 Task: Create small multiples to display multiple related charts together for comparative analysis.
Action: Mouse moved to (384, 251)
Screenshot: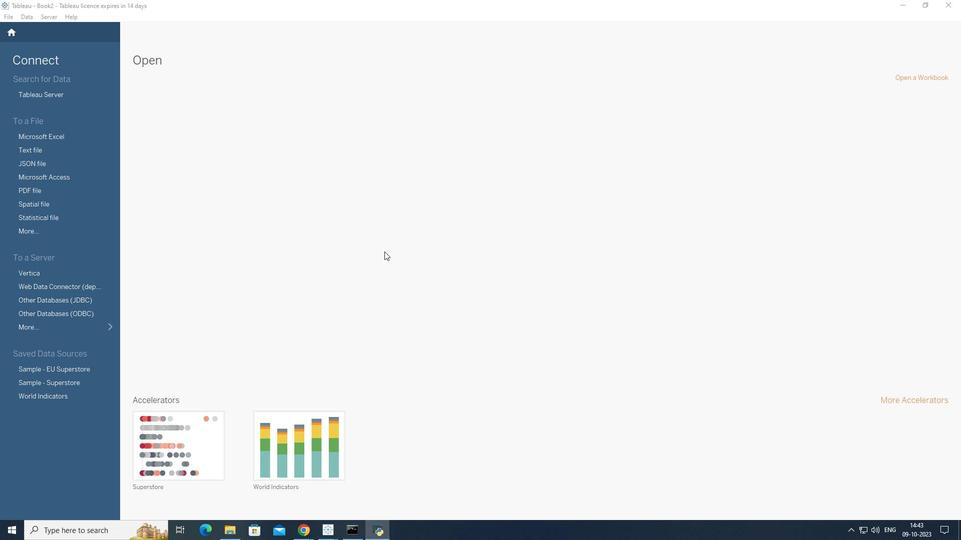
Action: Mouse pressed left at (384, 251)
Screenshot: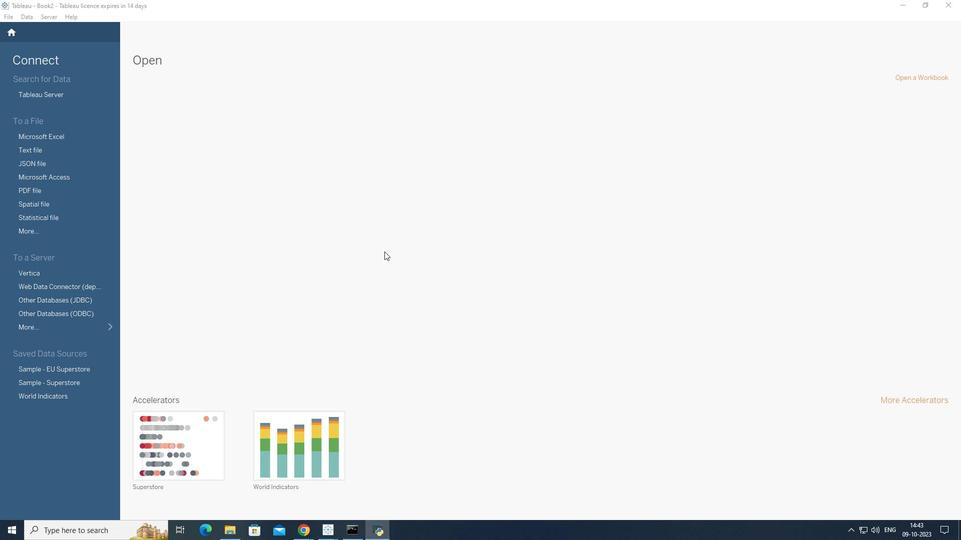 
Action: Mouse moved to (70, 135)
Screenshot: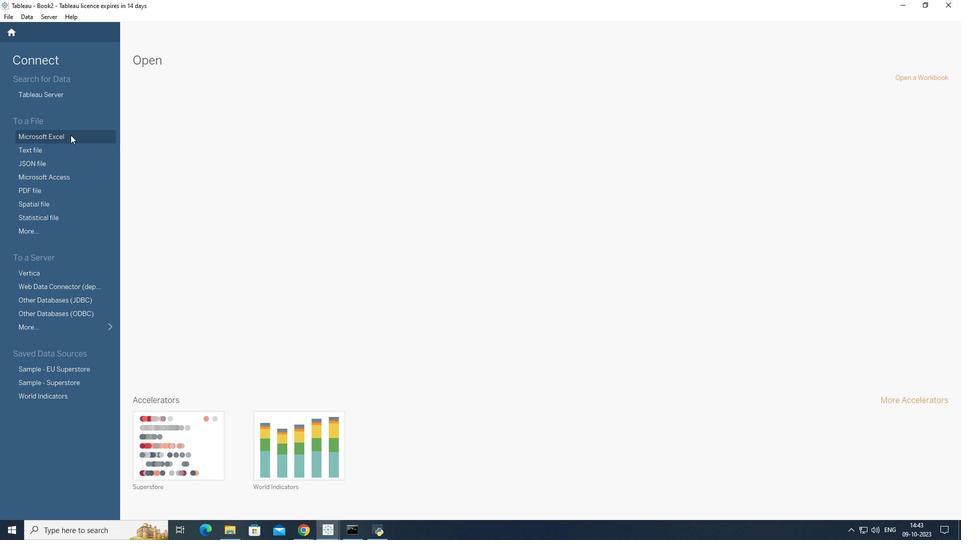 
Action: Mouse pressed left at (70, 135)
Screenshot: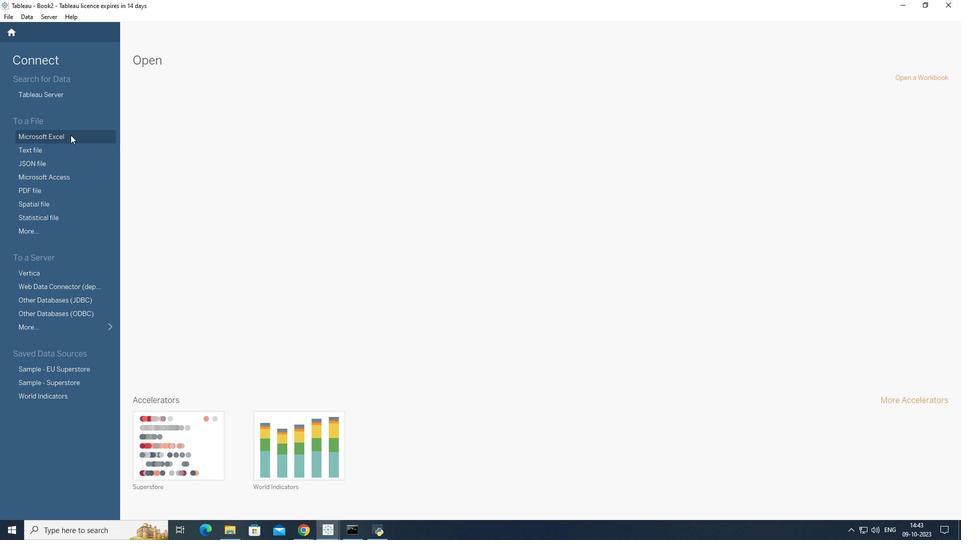 
Action: Mouse moved to (131, 120)
Screenshot: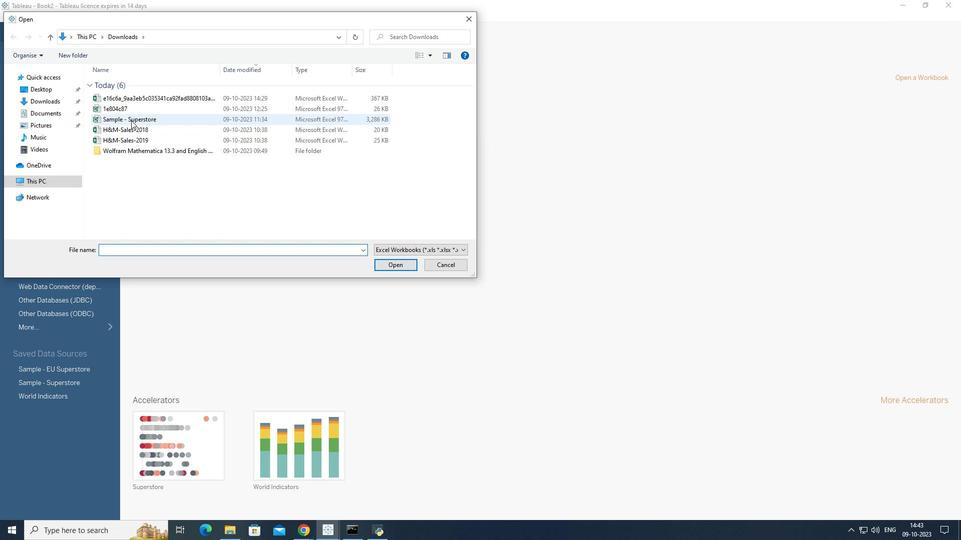 
Action: Mouse pressed left at (131, 120)
Screenshot: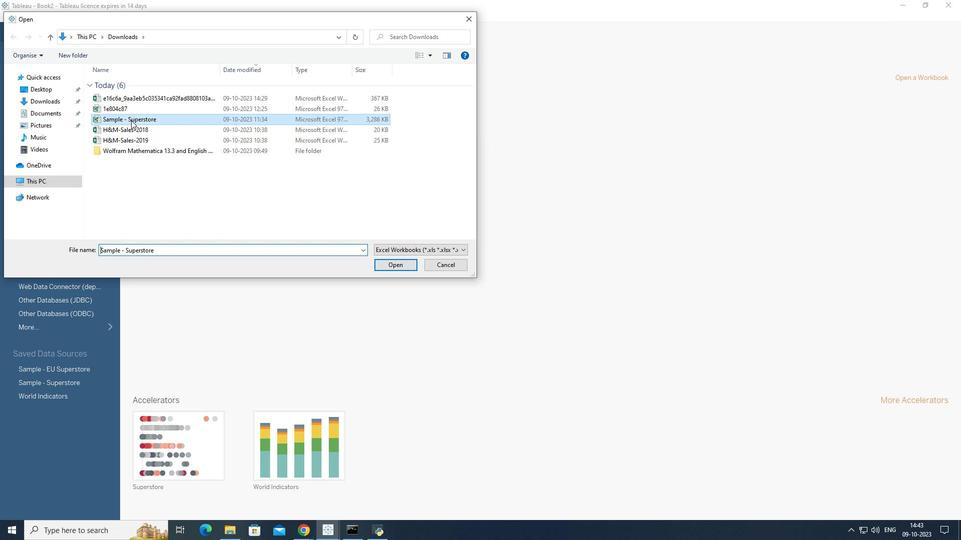 
Action: Mouse moved to (379, 262)
Screenshot: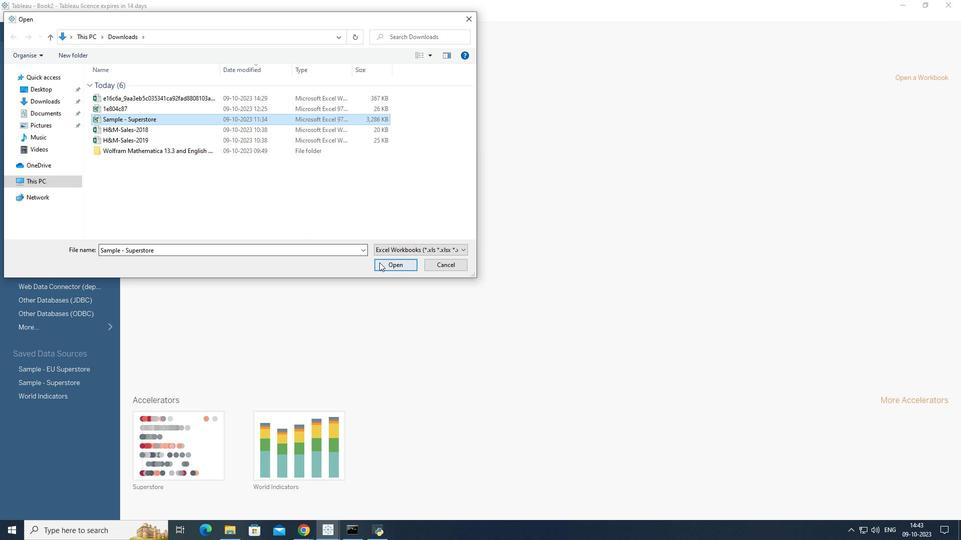 
Action: Mouse pressed left at (379, 262)
Screenshot: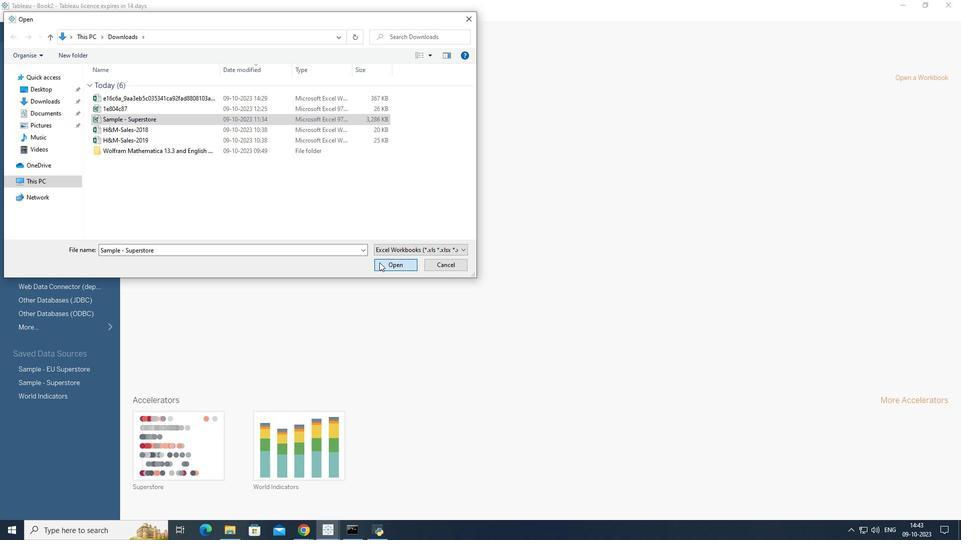 
Action: Mouse moved to (47, 112)
Screenshot: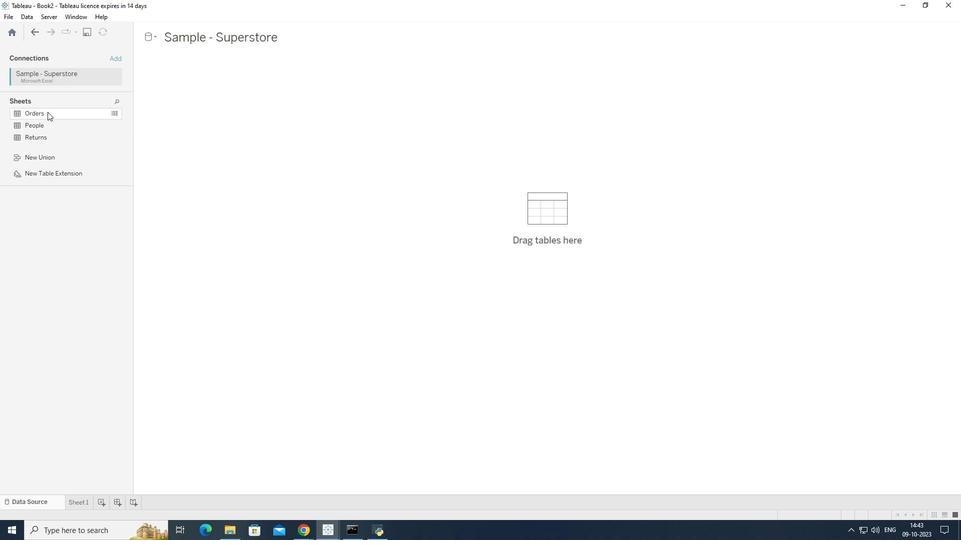 
Action: Mouse pressed left at (47, 112)
Screenshot: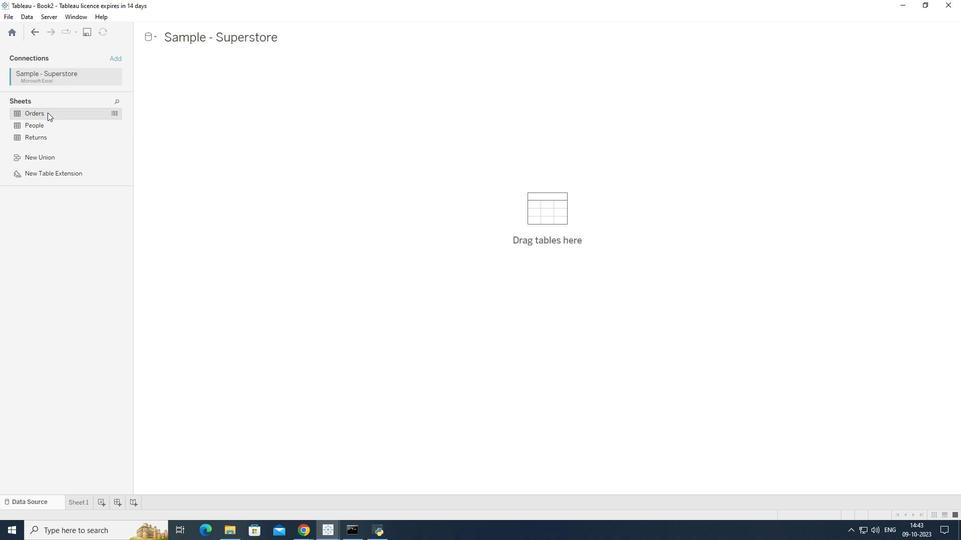 
Action: Mouse moved to (362, 283)
Screenshot: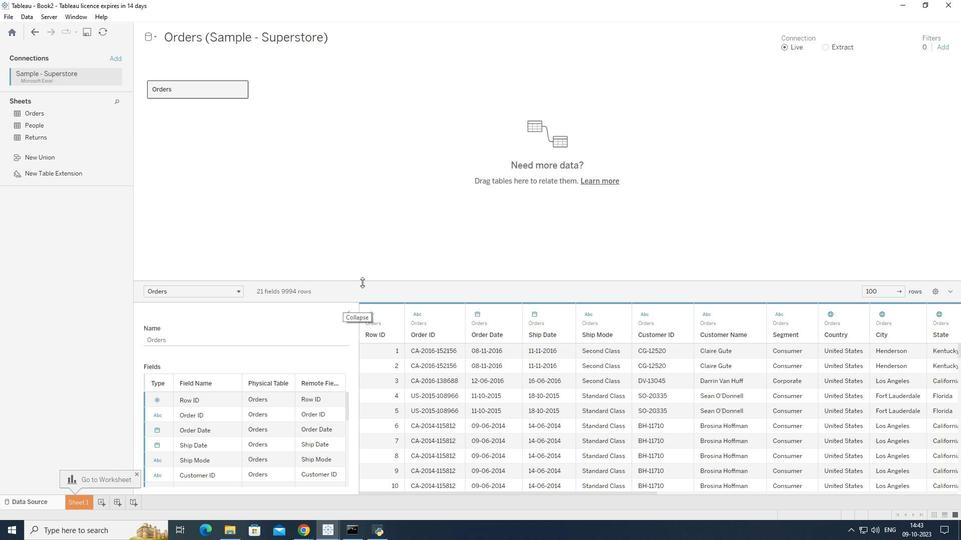 
Action: Mouse pressed left at (362, 283)
Screenshot: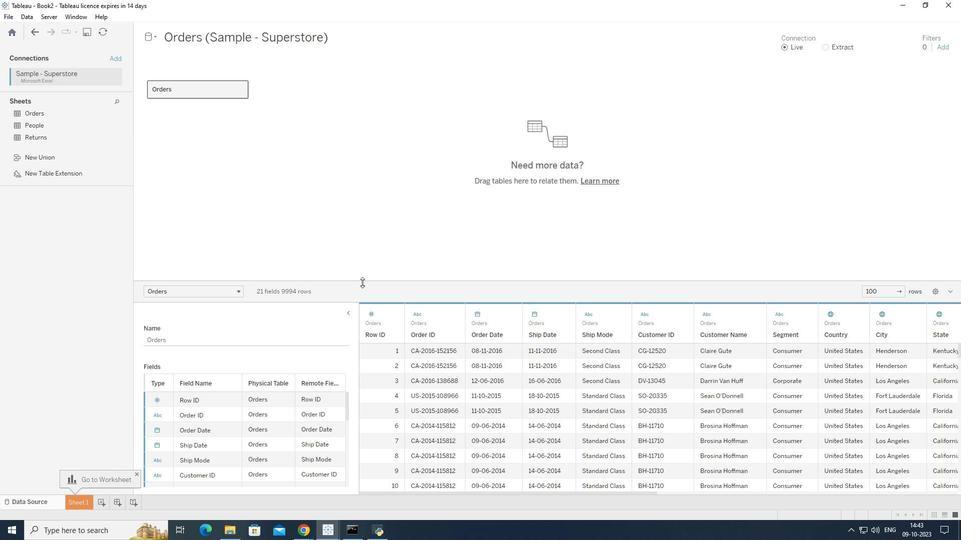 
Action: Mouse moved to (350, 219)
Screenshot: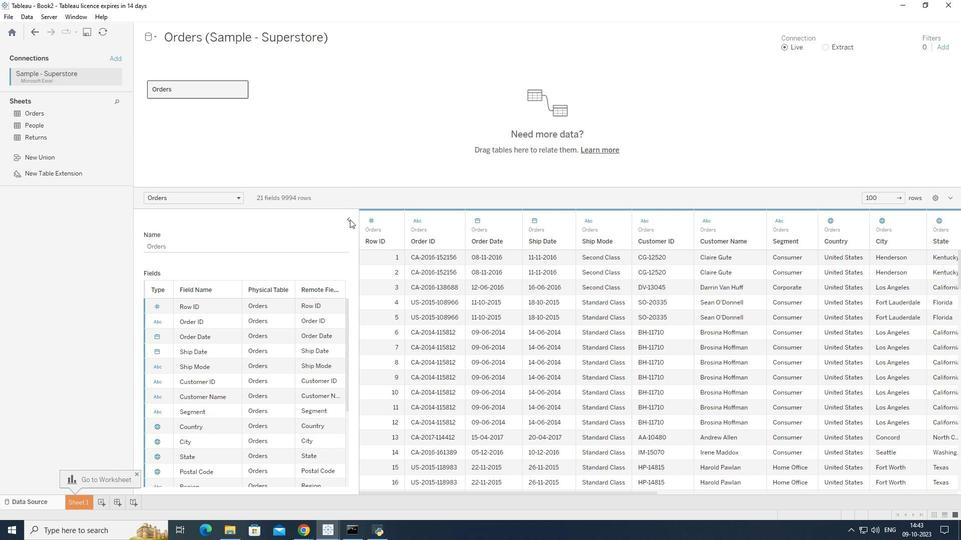 
Action: Mouse pressed left at (350, 219)
Screenshot: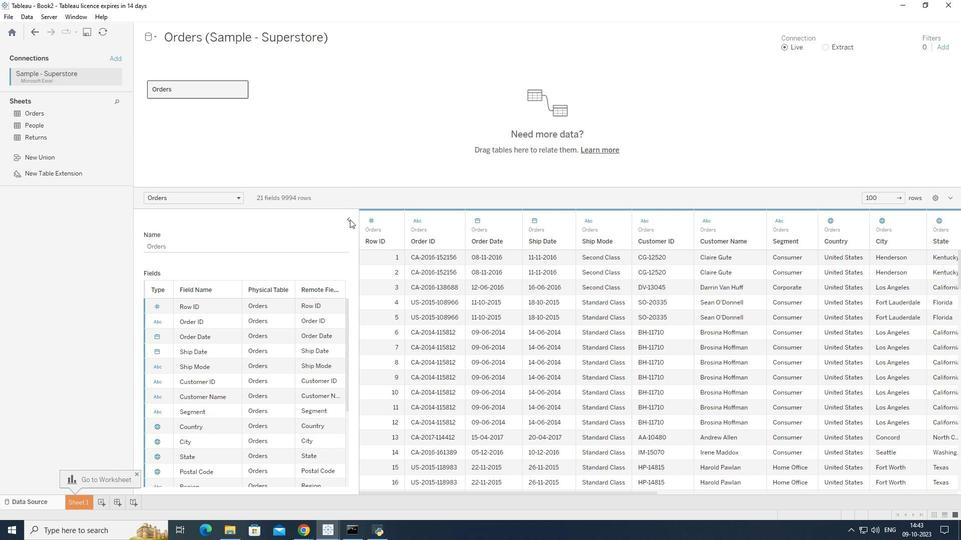 
Action: Mouse moved to (327, 493)
Screenshot: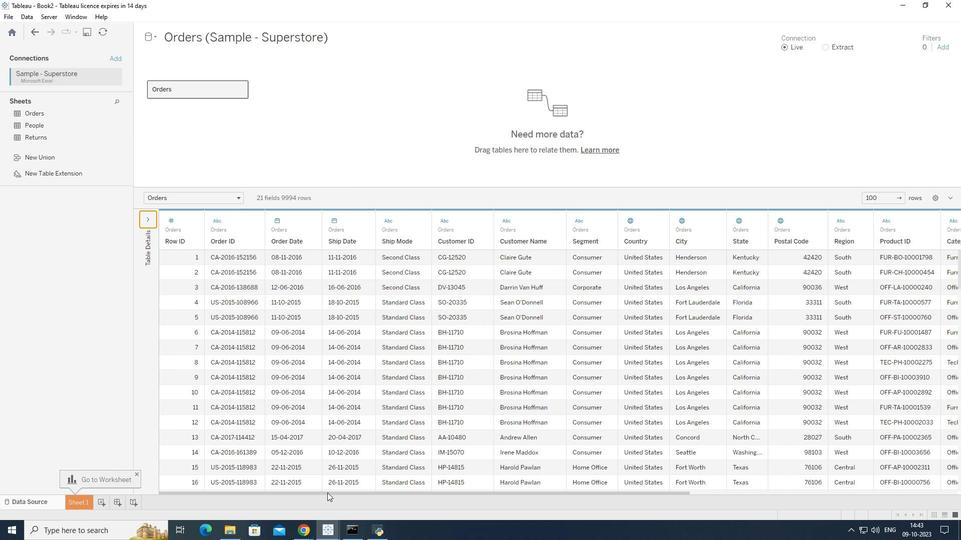 
Action: Mouse pressed left at (327, 493)
Screenshot: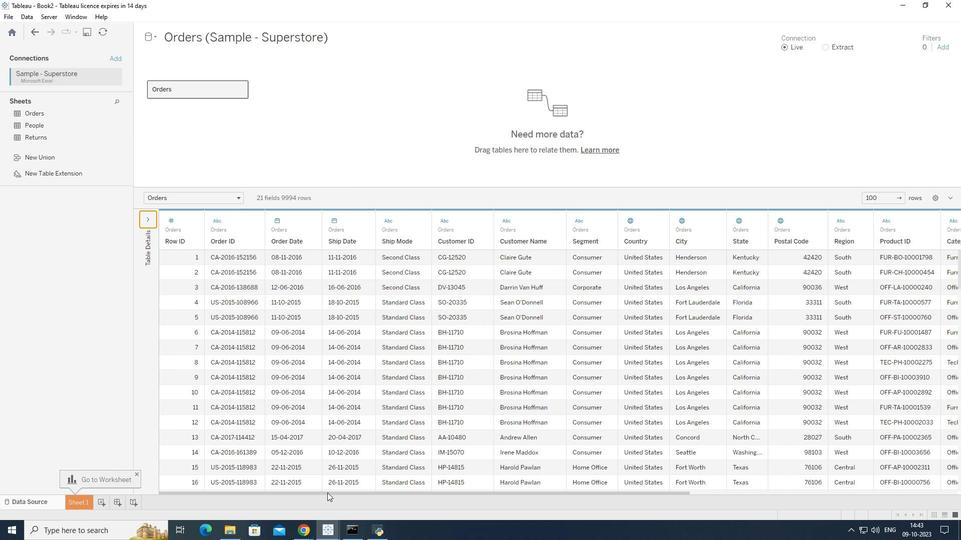 
Action: Mouse moved to (612, 362)
Screenshot: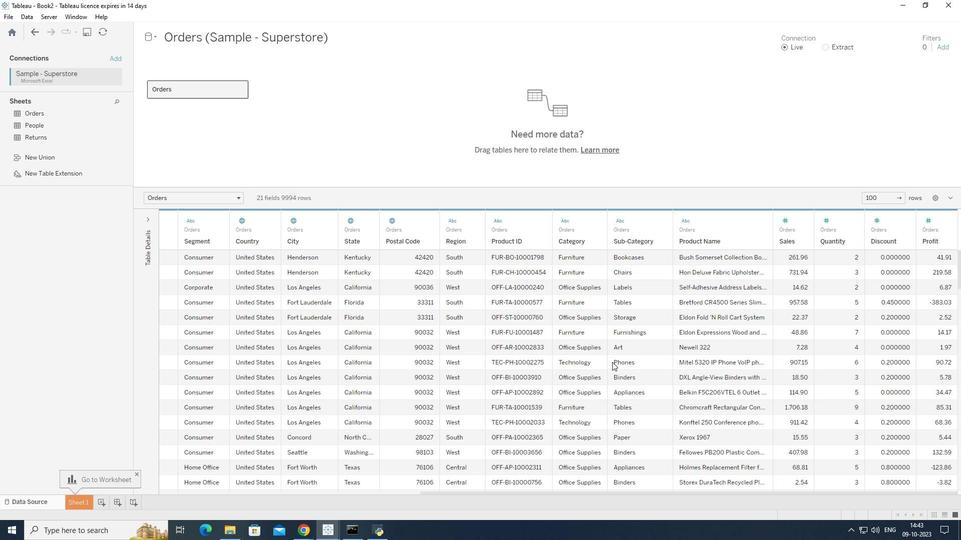 
Action: Mouse scrolled (612, 362) with delta (0, 0)
Screenshot: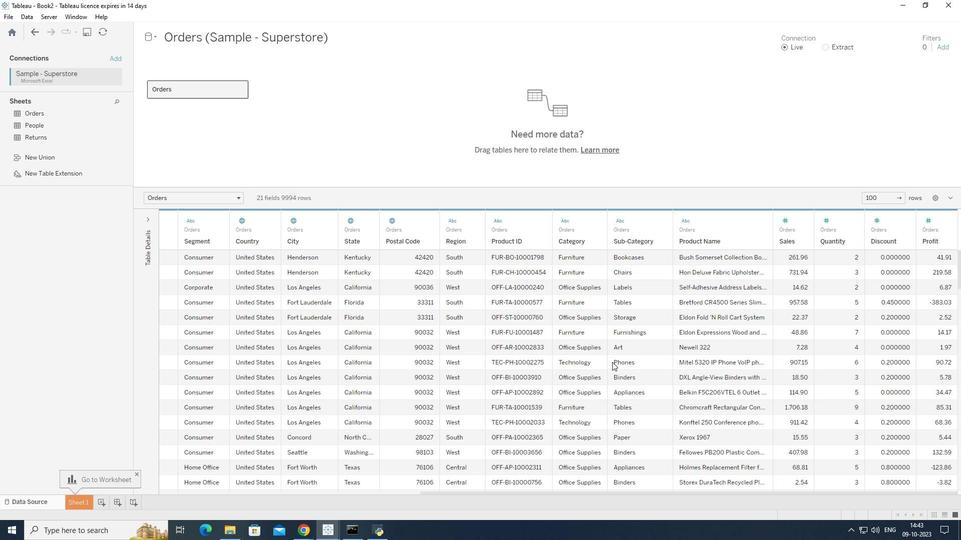 
Action: Mouse scrolled (612, 362) with delta (0, 0)
Screenshot: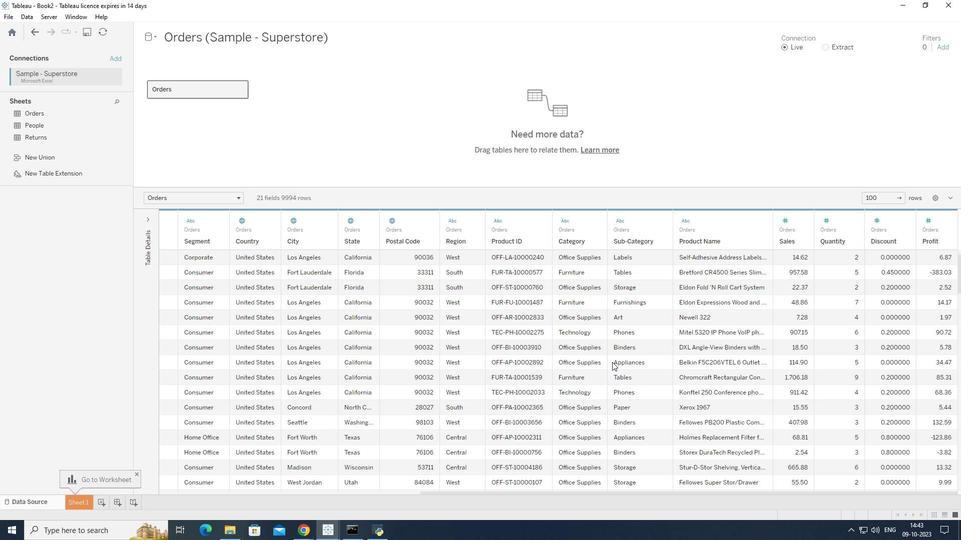 
Action: Mouse scrolled (612, 362) with delta (0, 0)
Screenshot: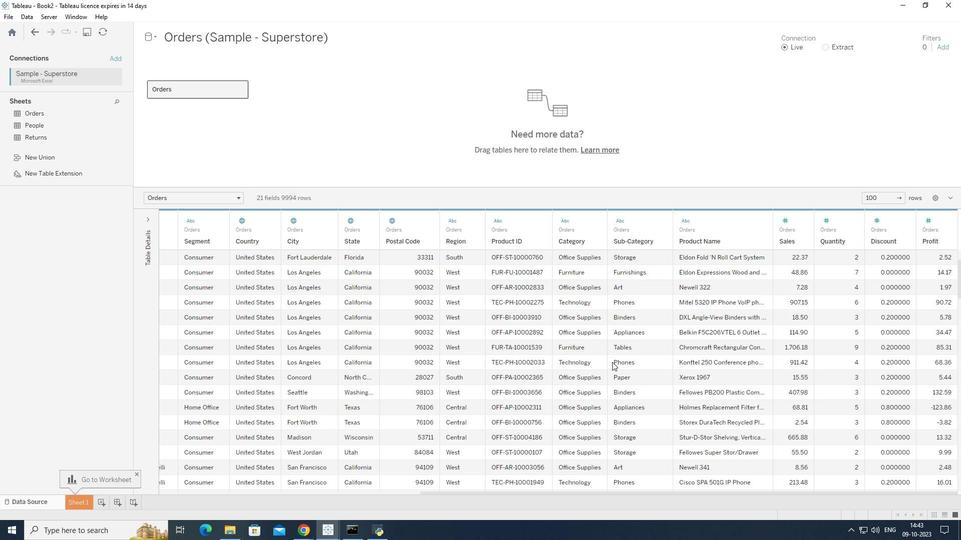 
Action: Mouse scrolled (612, 362) with delta (0, 0)
Screenshot: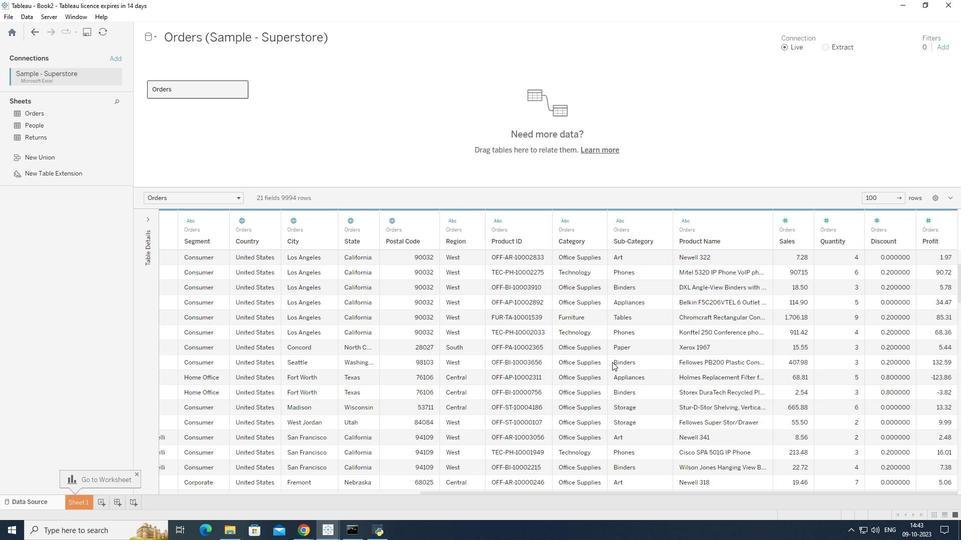
Action: Mouse scrolled (612, 362) with delta (0, 0)
Screenshot: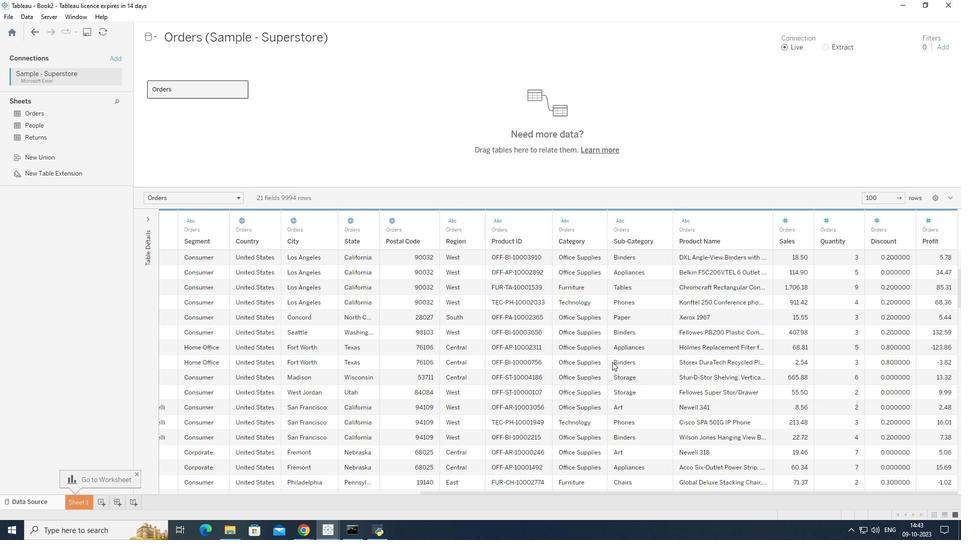 
Action: Mouse scrolled (612, 362) with delta (0, 0)
Screenshot: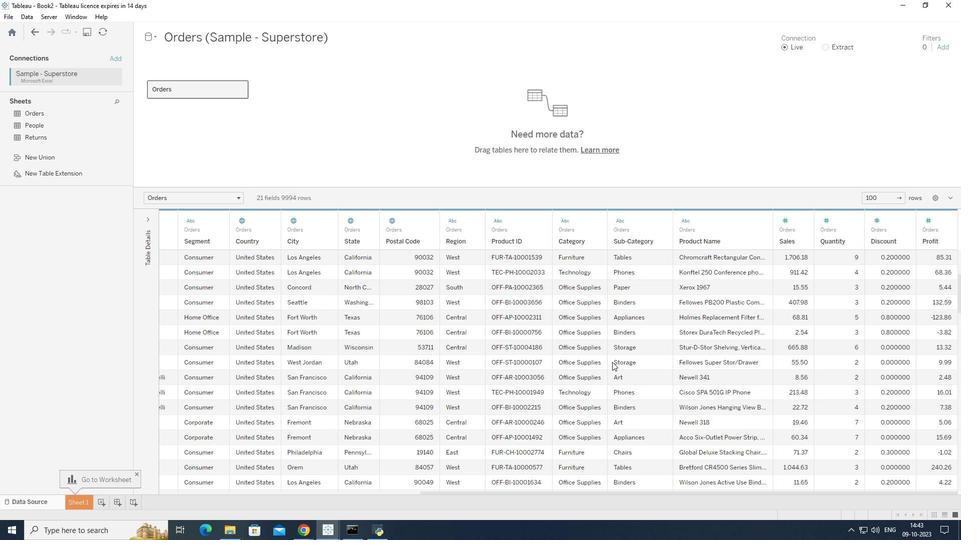 
Action: Mouse scrolled (612, 362) with delta (0, 0)
Screenshot: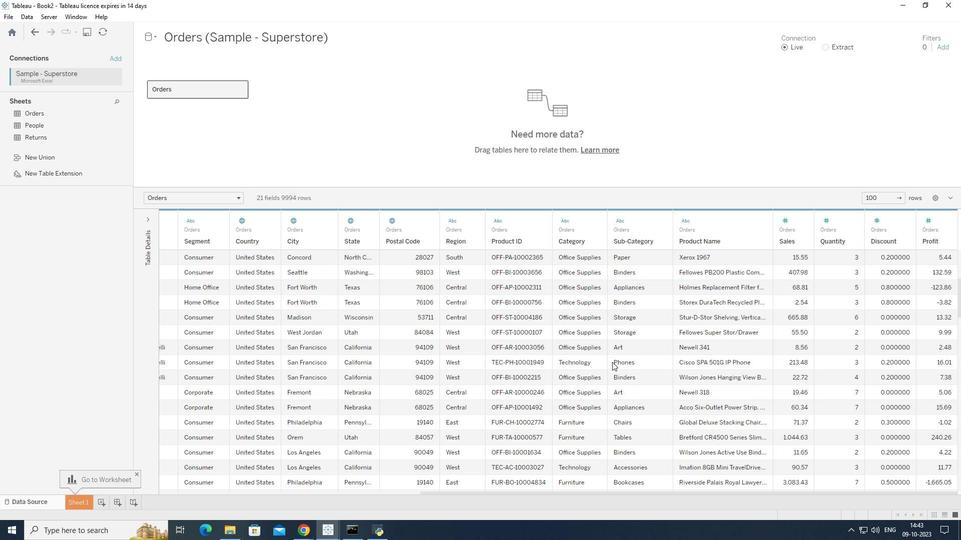 
Action: Mouse scrolled (612, 362) with delta (0, 0)
Screenshot: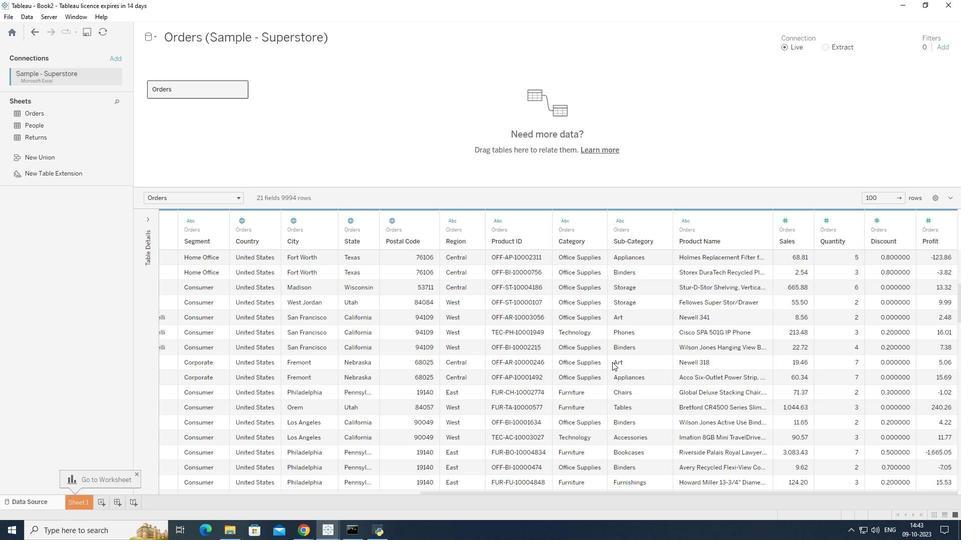 
Action: Mouse moved to (73, 500)
Screenshot: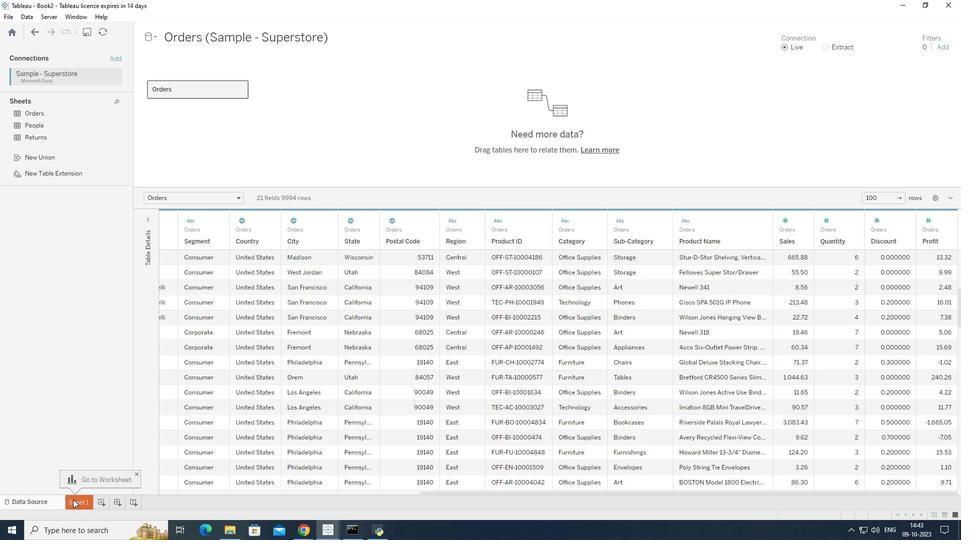 
Action: Mouse pressed left at (73, 500)
Screenshot: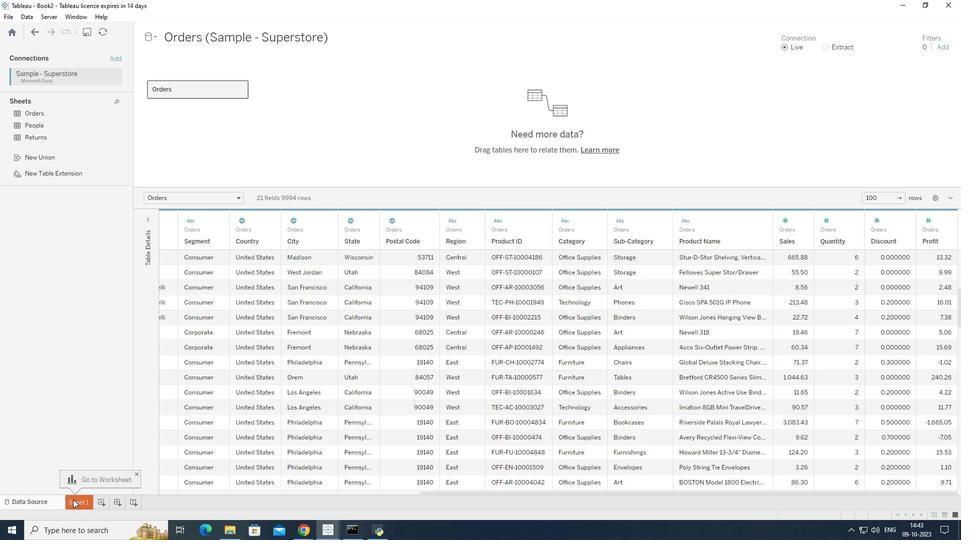 
Action: Mouse moved to (333, 245)
Screenshot: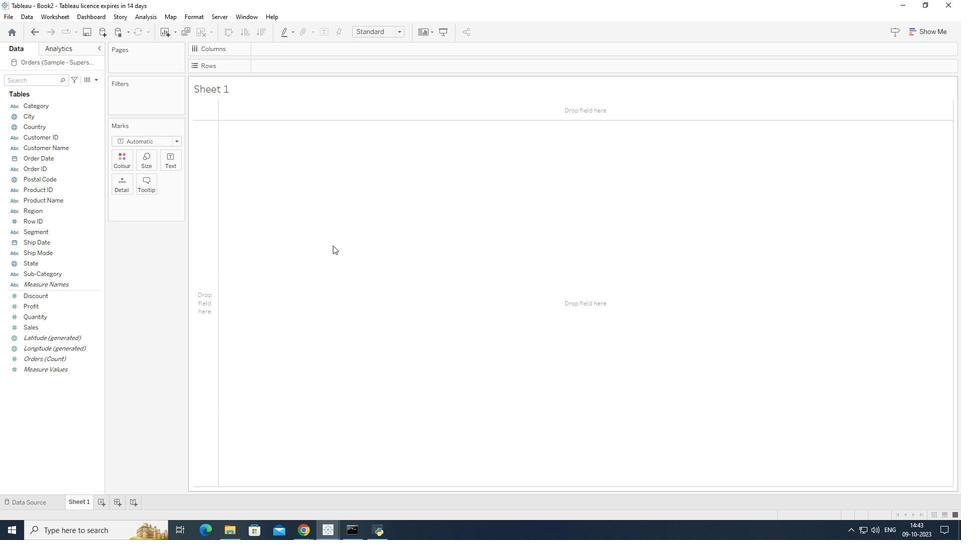 
Action: Mouse pressed left at (333, 245)
Screenshot: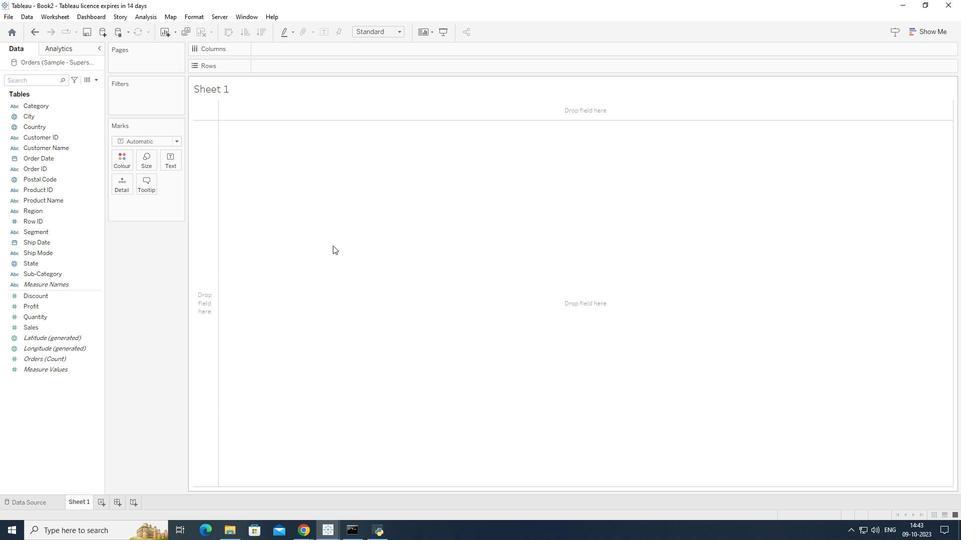 
Action: Mouse moved to (32, 325)
Screenshot: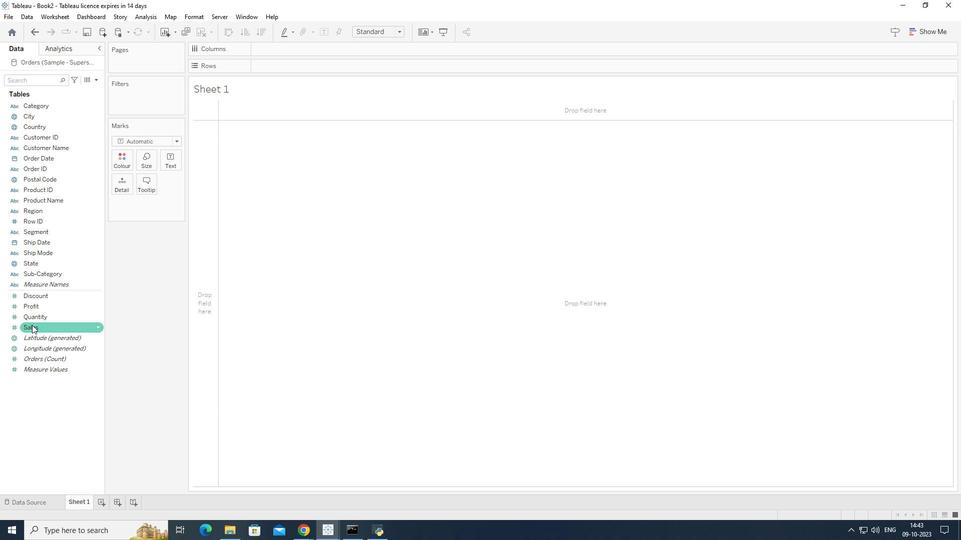 
Action: Mouse pressed left at (32, 325)
Screenshot: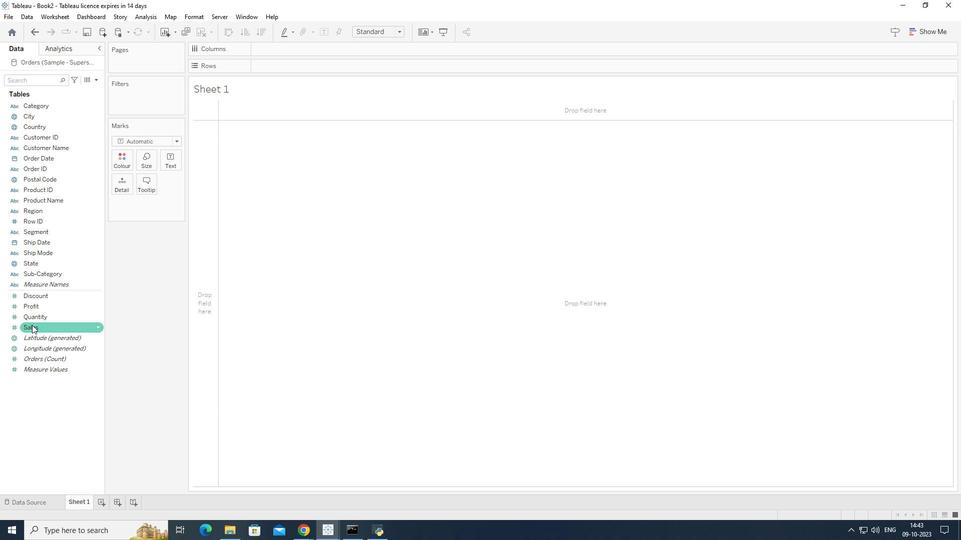 
Action: Mouse moved to (51, 158)
Screenshot: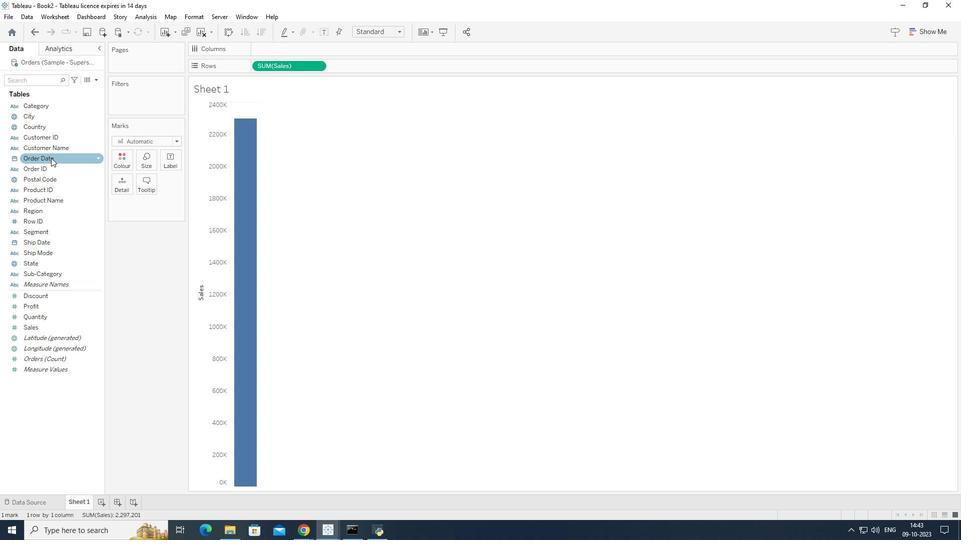 
Action: Mouse pressed left at (51, 158)
Screenshot: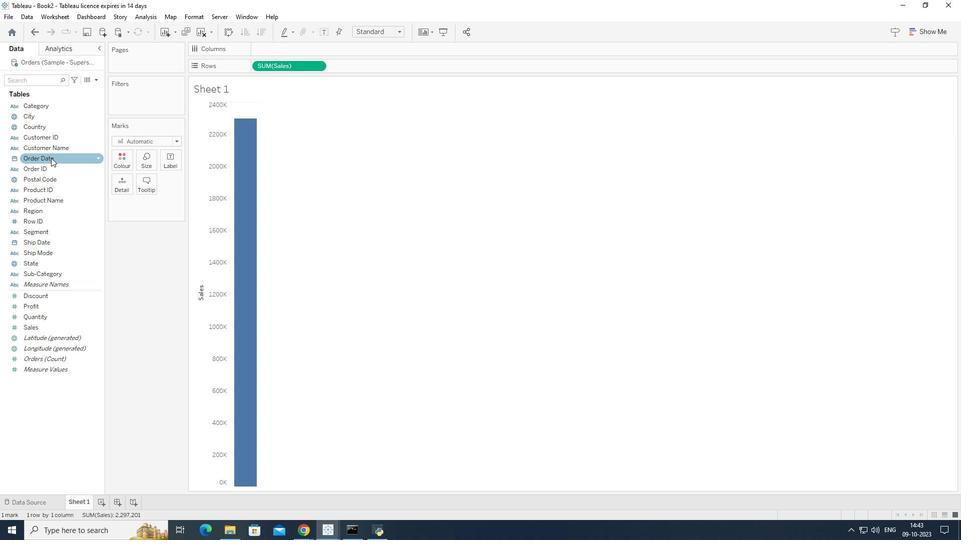 
Action: Mouse moved to (319, 49)
Screenshot: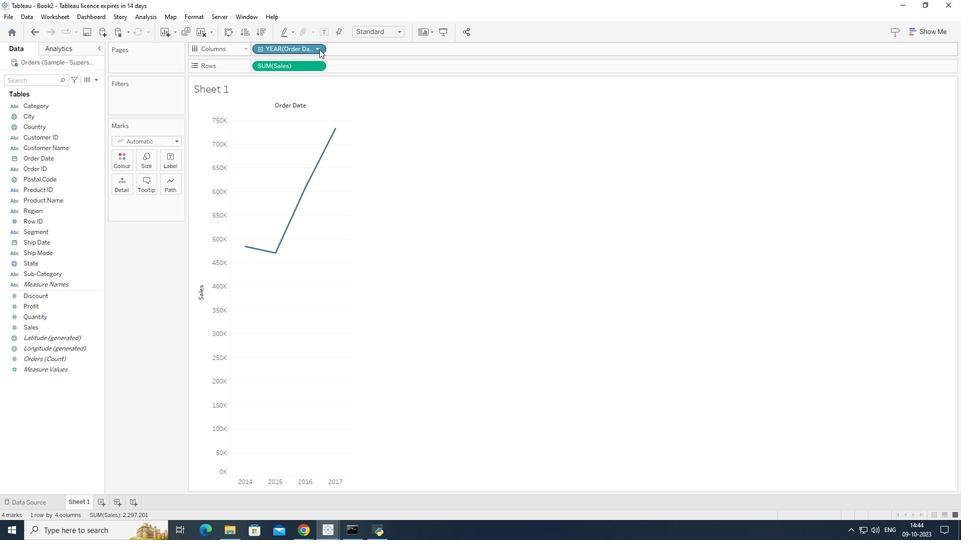 
Action: Mouse pressed left at (319, 49)
Screenshot: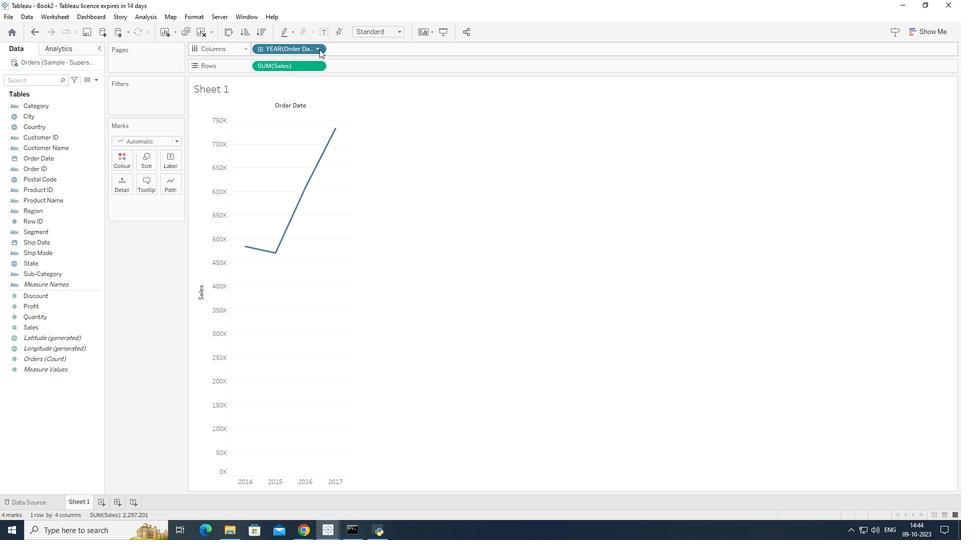 
Action: Mouse moved to (306, 250)
Screenshot: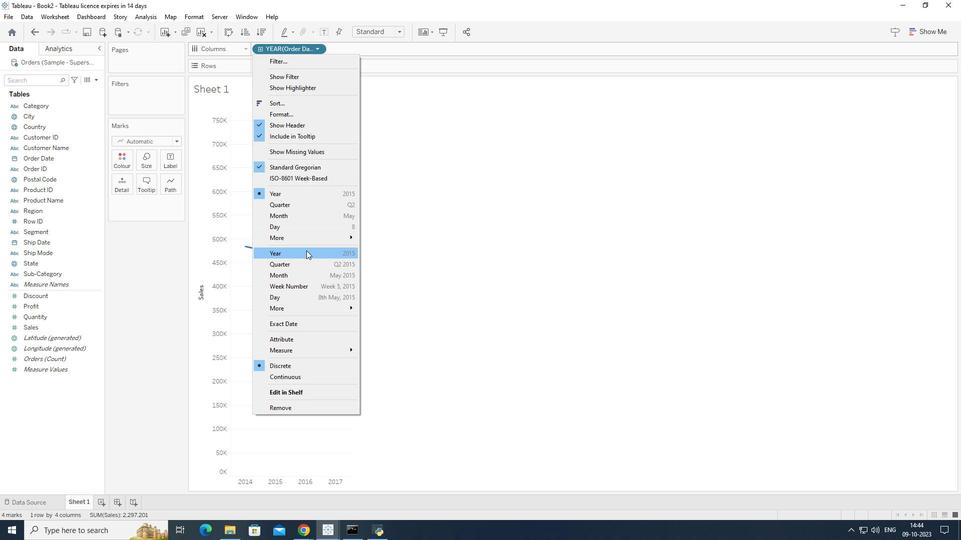 
Action: Mouse pressed left at (306, 250)
Screenshot: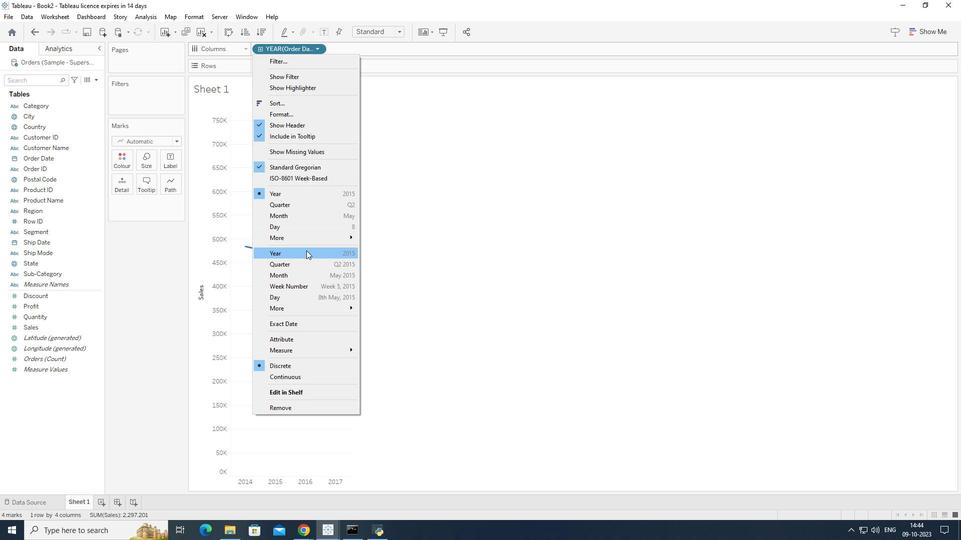 
Action: Mouse moved to (319, 51)
Screenshot: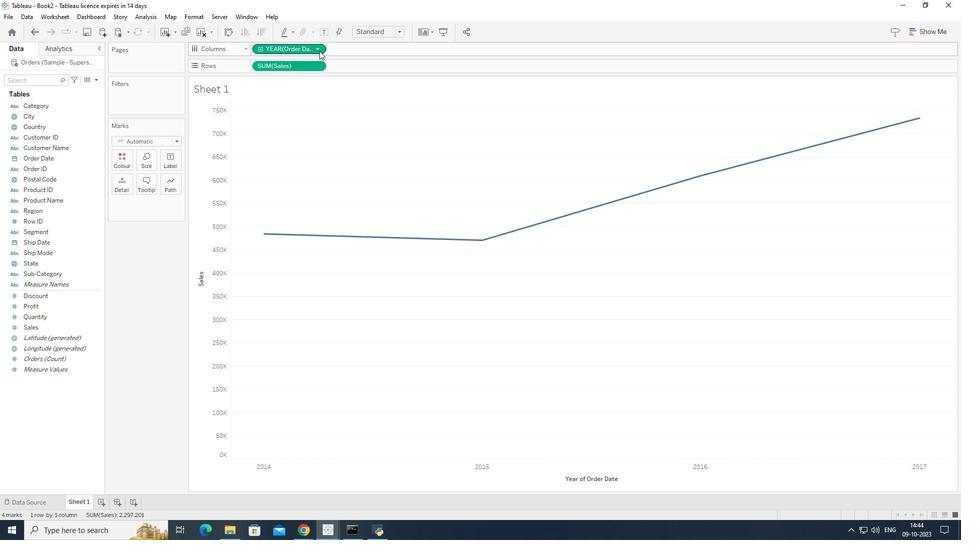 
Action: Mouse pressed left at (319, 51)
Screenshot: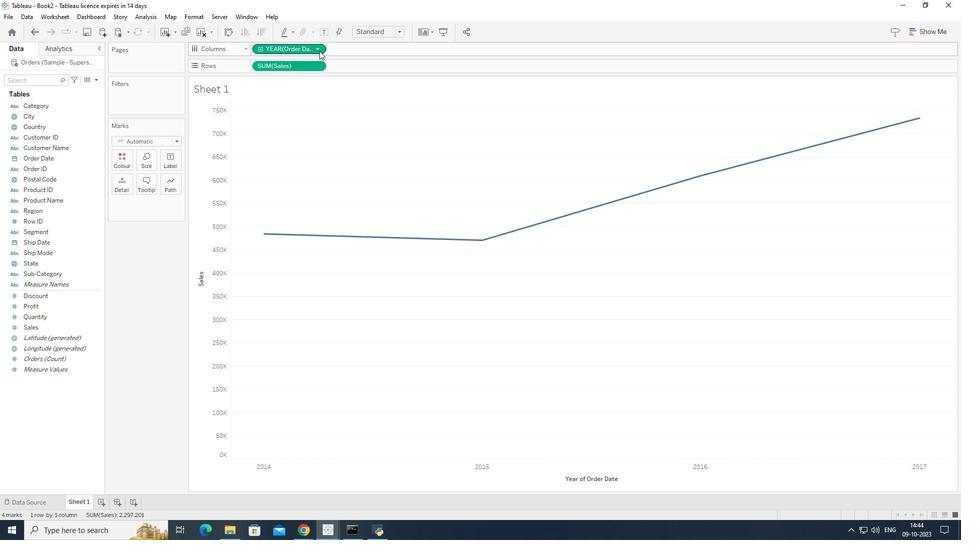 
Action: Mouse moved to (300, 247)
Screenshot: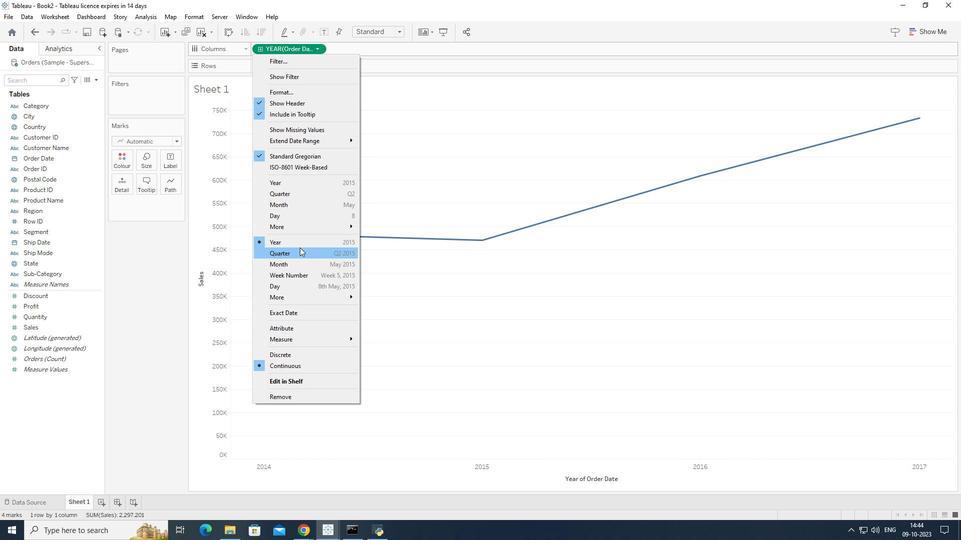 
Action: Mouse pressed left at (300, 247)
Screenshot: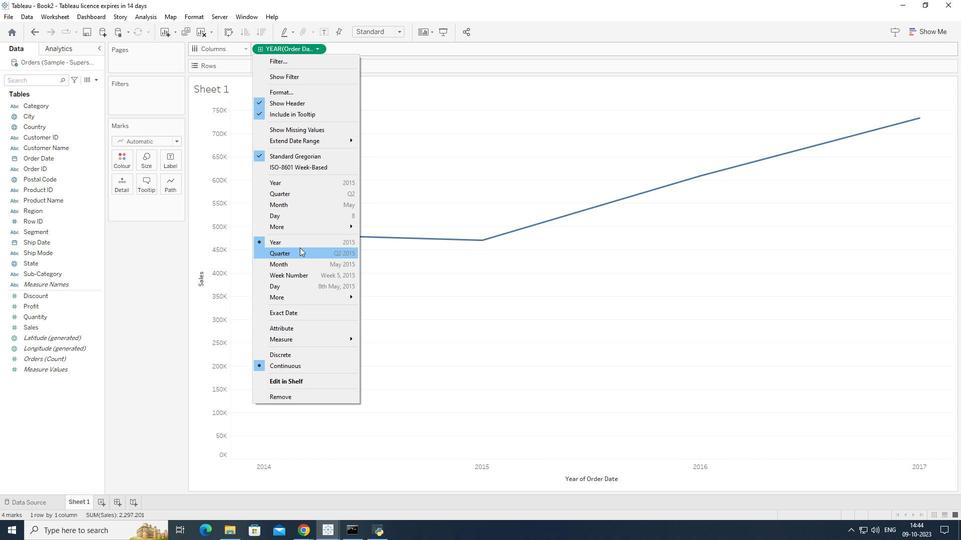 
Action: Mouse moved to (319, 49)
Screenshot: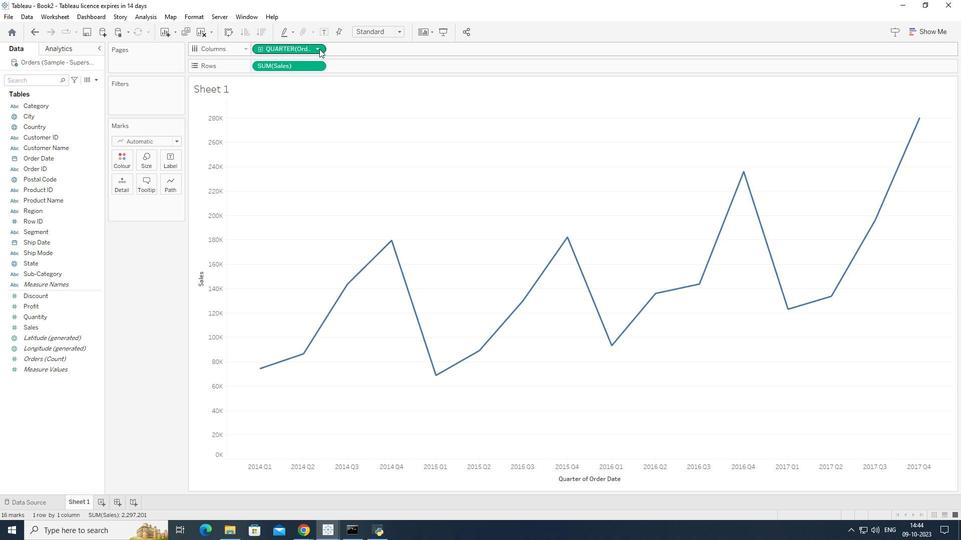 
Action: Mouse pressed left at (319, 49)
Screenshot: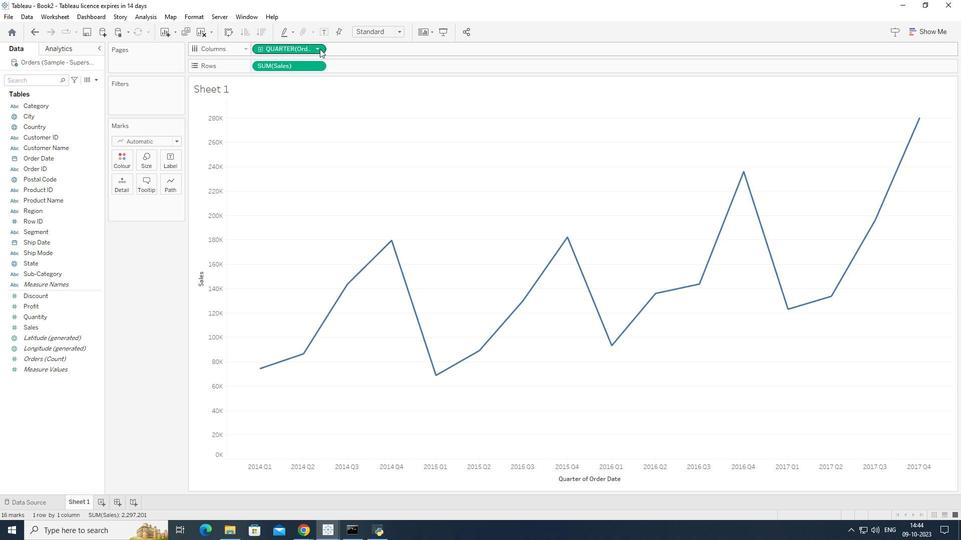 
Action: Mouse moved to (295, 190)
Screenshot: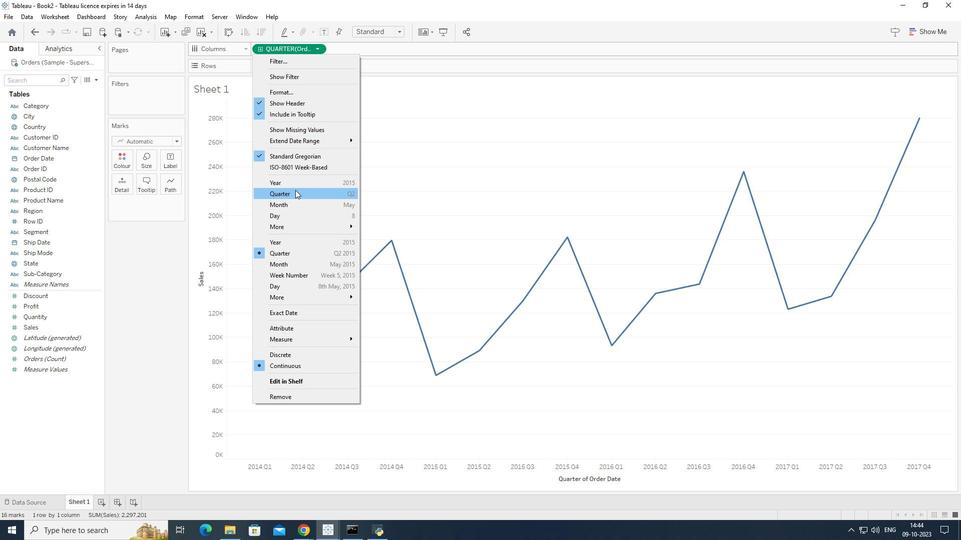
Action: Mouse pressed left at (295, 190)
Screenshot: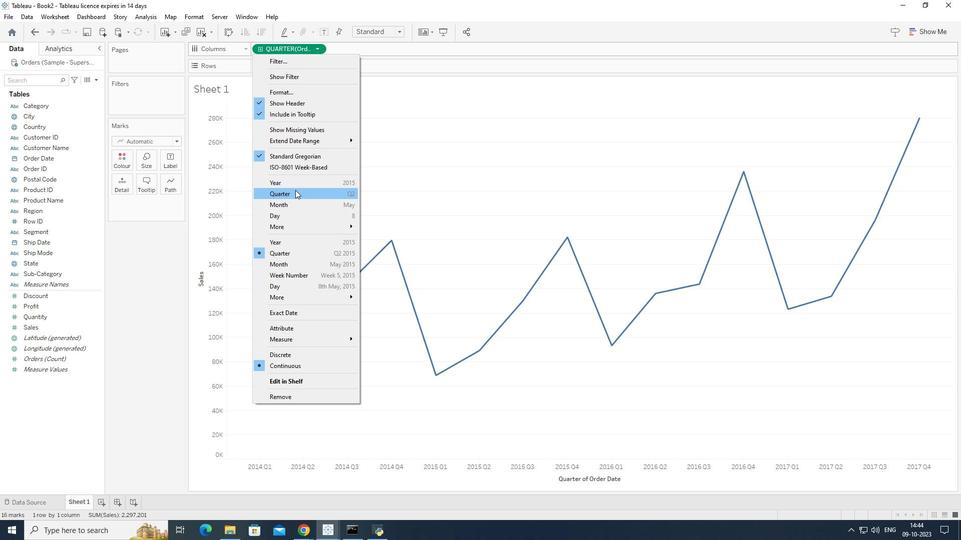 
Action: Mouse moved to (399, 30)
Screenshot: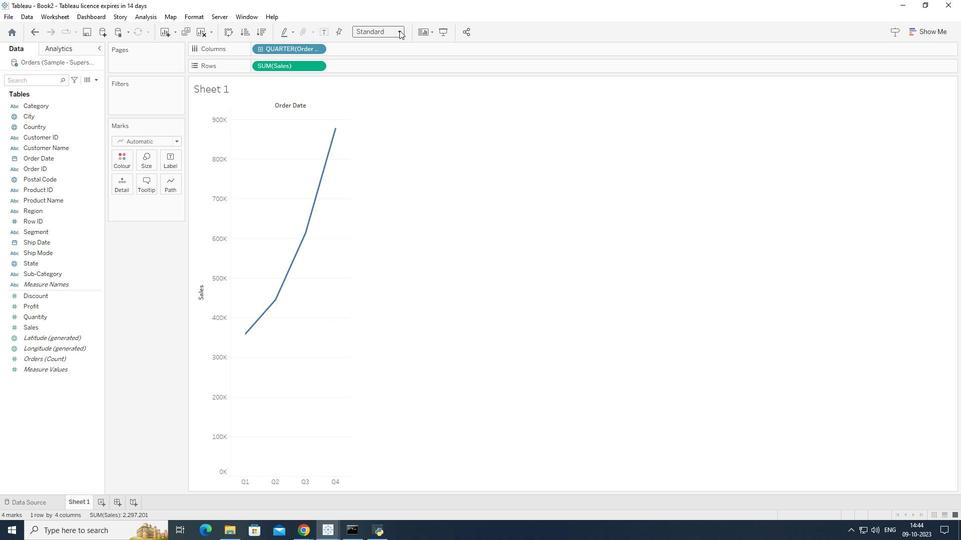 
Action: Mouse pressed left at (399, 30)
Screenshot: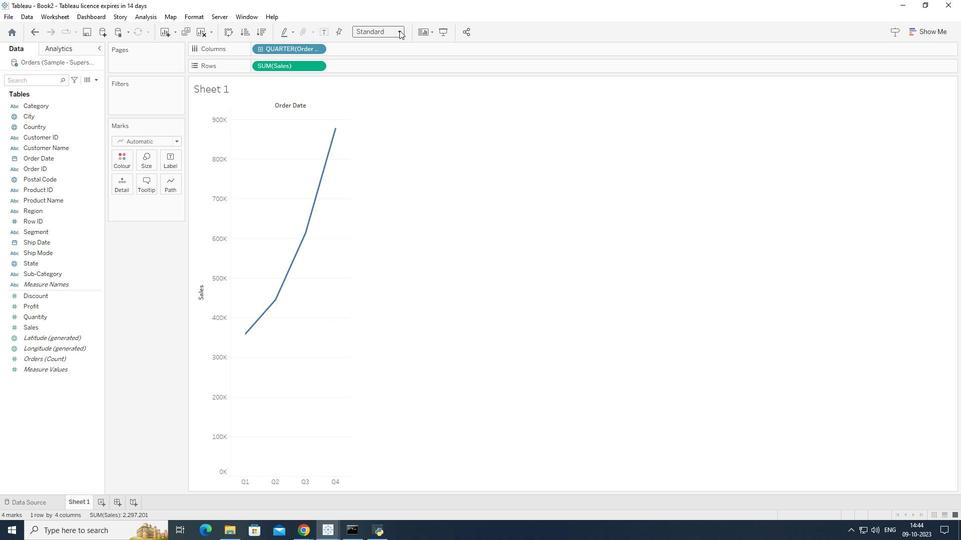
Action: Mouse moved to (390, 64)
Screenshot: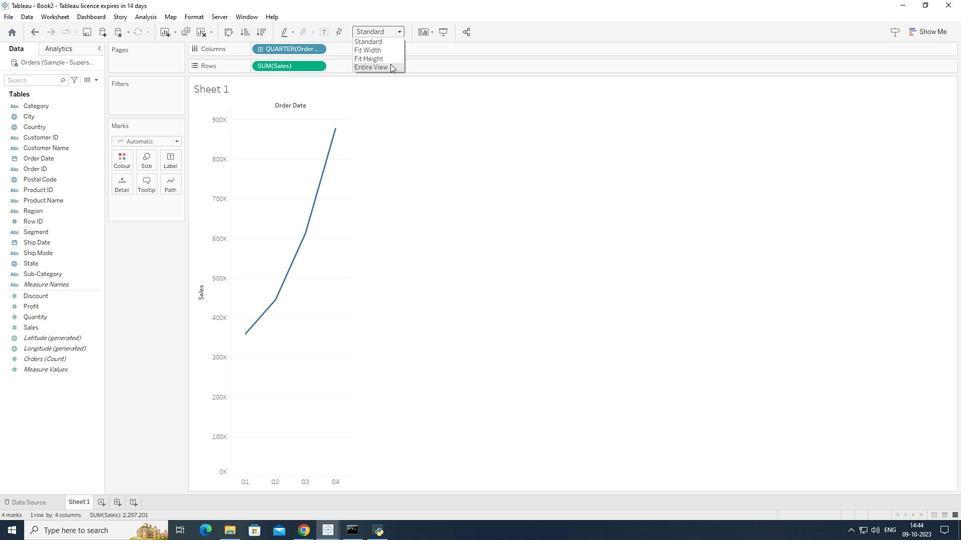 
Action: Mouse pressed left at (390, 64)
Screenshot: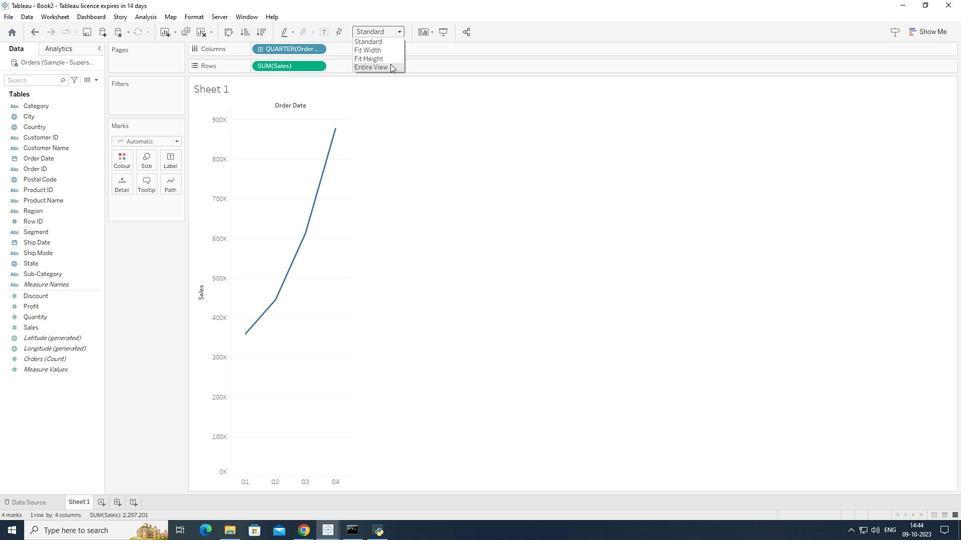 
Action: Mouse moved to (34, 105)
Screenshot: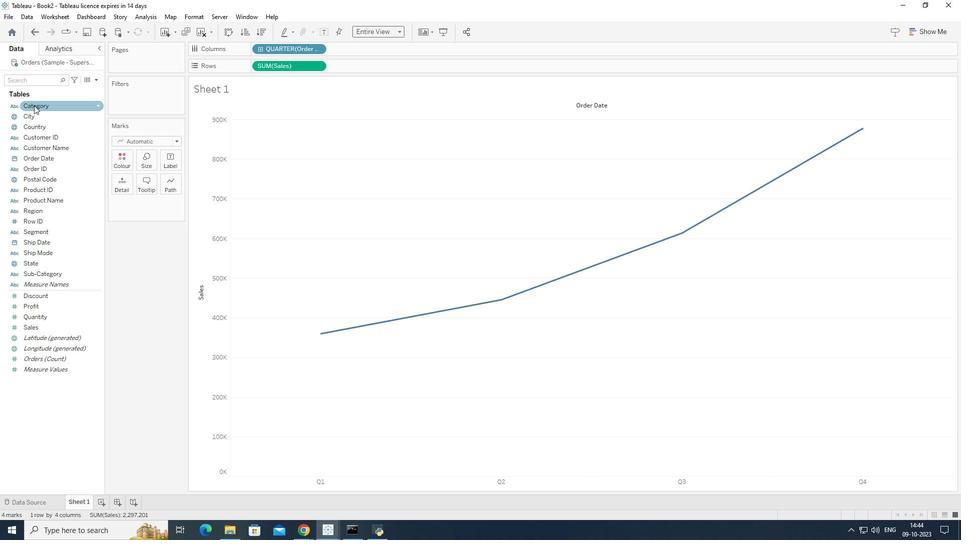
Action: Mouse pressed left at (34, 105)
Screenshot: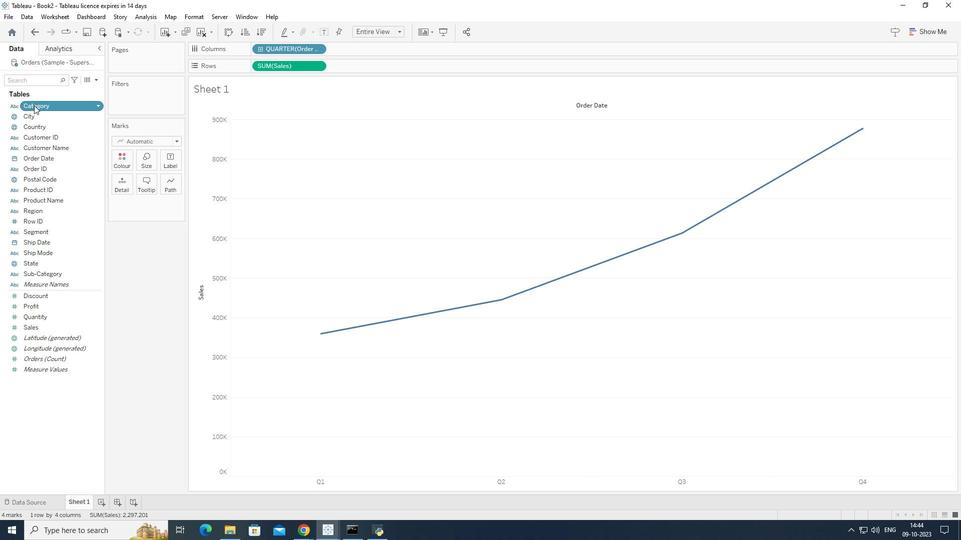 
Action: Mouse moved to (249, 93)
Screenshot: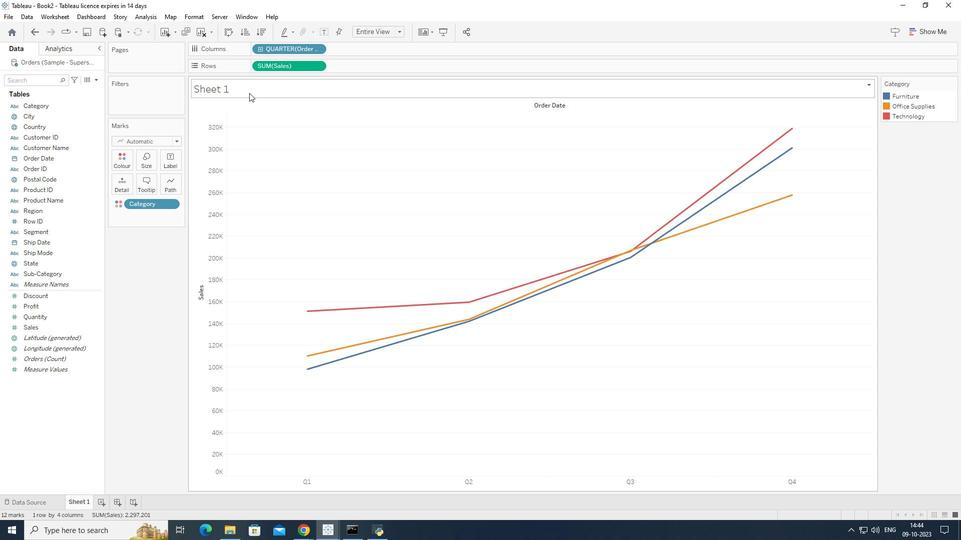 
Action: Mouse pressed left at (249, 93)
Screenshot: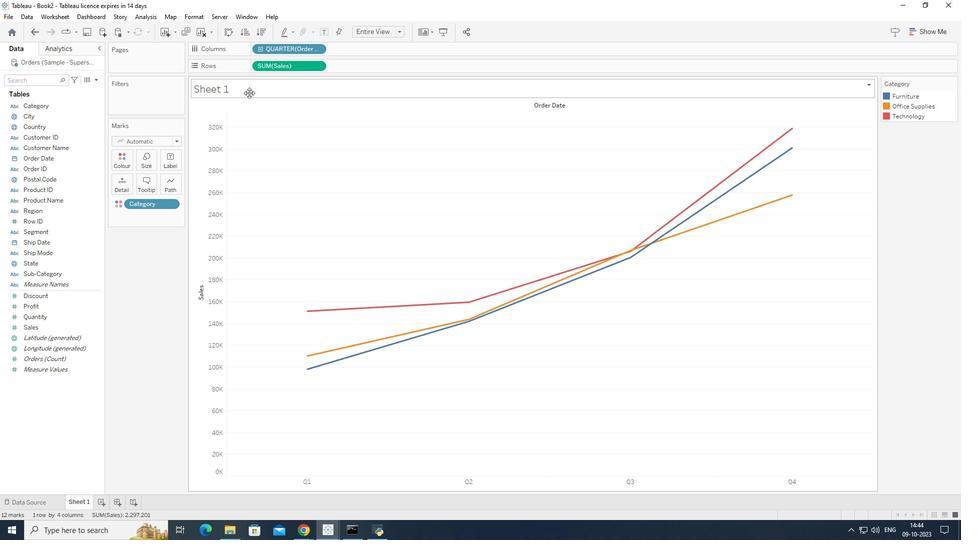 
Action: Mouse pressed left at (249, 93)
Screenshot: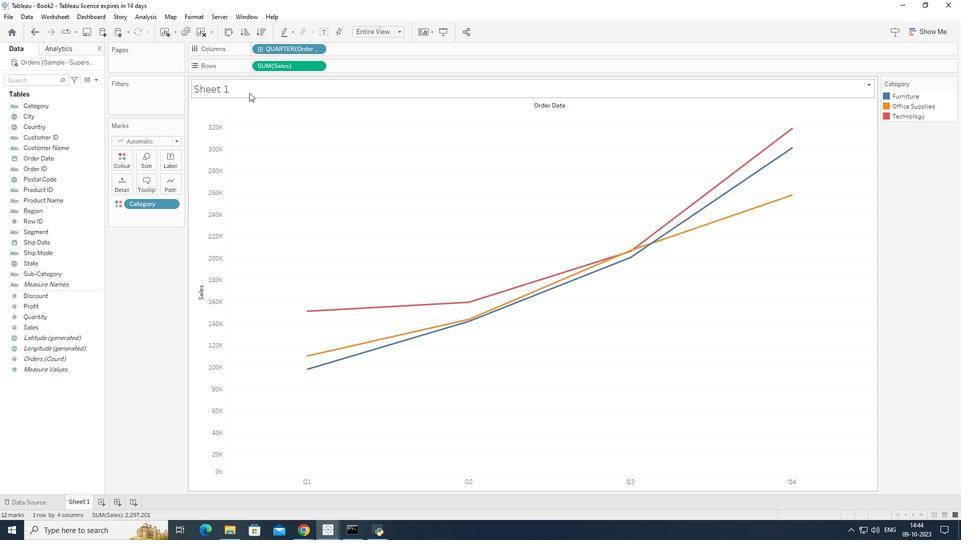 
Action: Mouse moved to (436, 221)
Screenshot: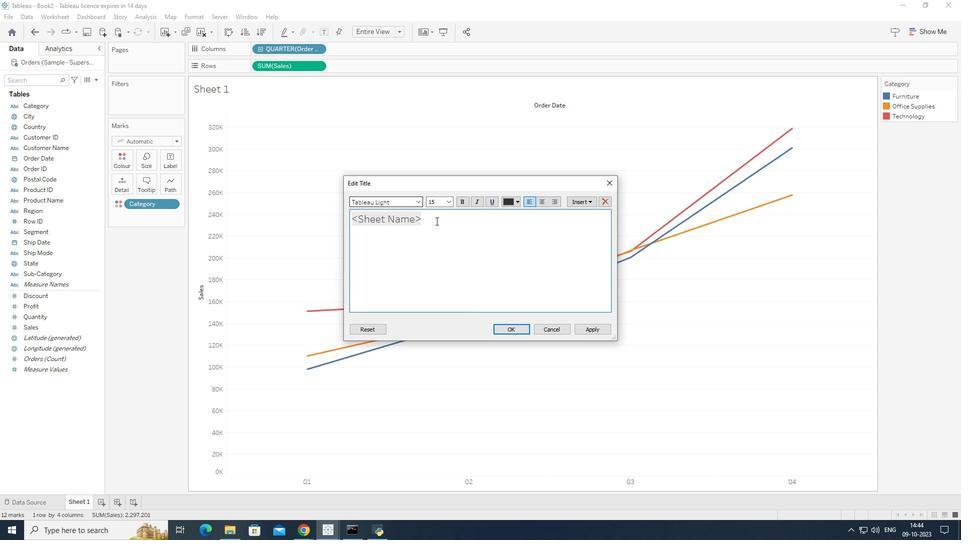 
Action: Mouse pressed left at (436, 221)
Screenshot: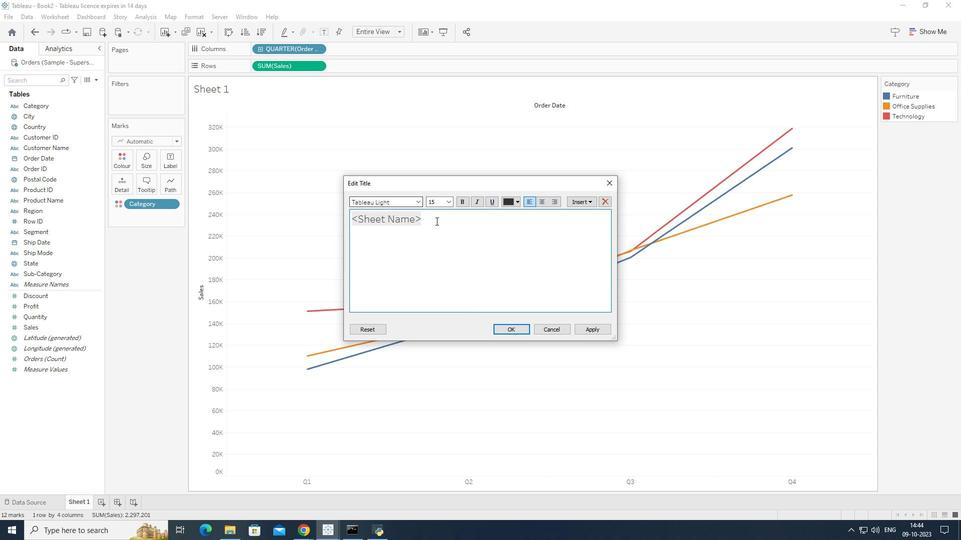 
Action: Key pressed <Key.backspace><Key.backspace><Key.backspace><Key.backspace><Key.backspace><Key.backspace><Key.backspace><Key.backspace><Key.backspace><Key.backspace><Key.backspace><Key.backspace><Key.shift_r>Quarterly<Key.space><Key.shift_r>Sales
Screenshot: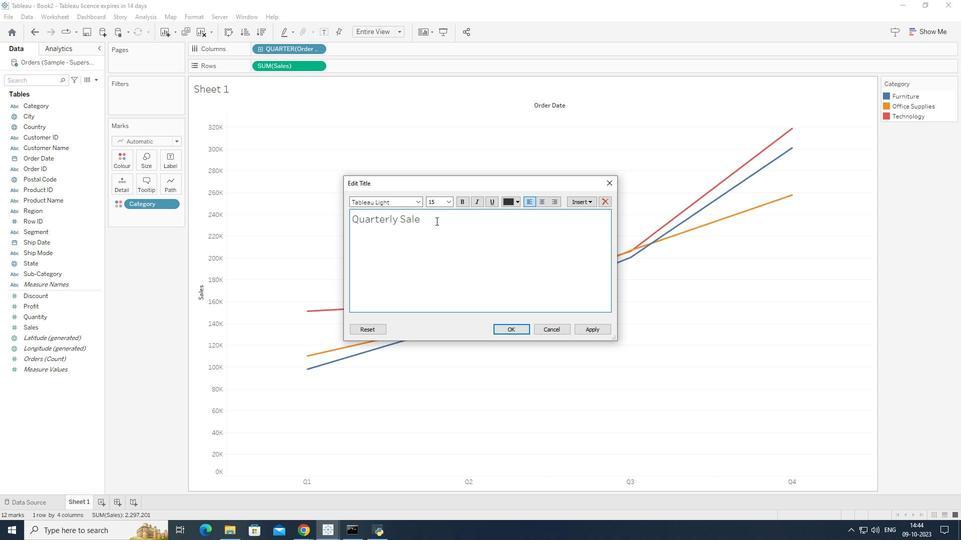 
Action: Mouse moved to (518, 331)
Screenshot: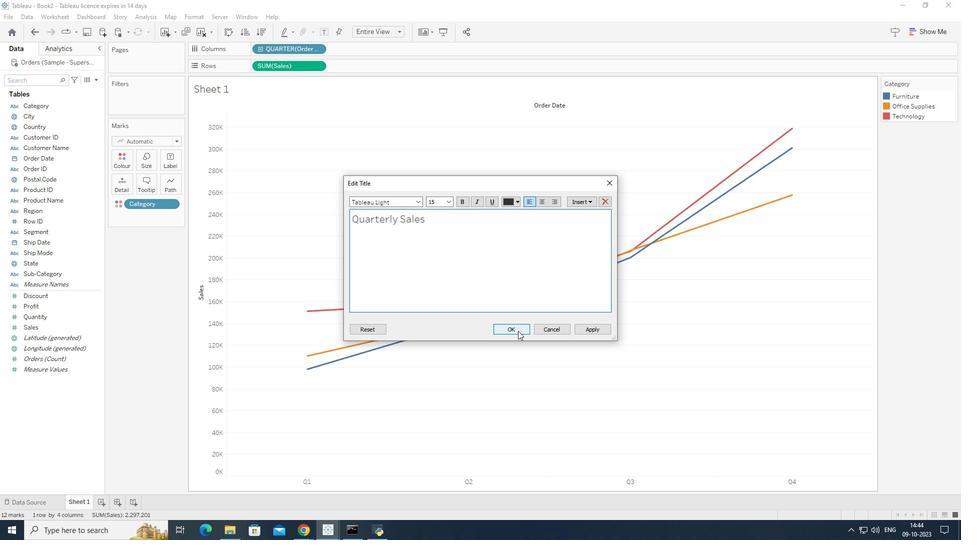 
Action: Mouse pressed left at (518, 331)
Screenshot: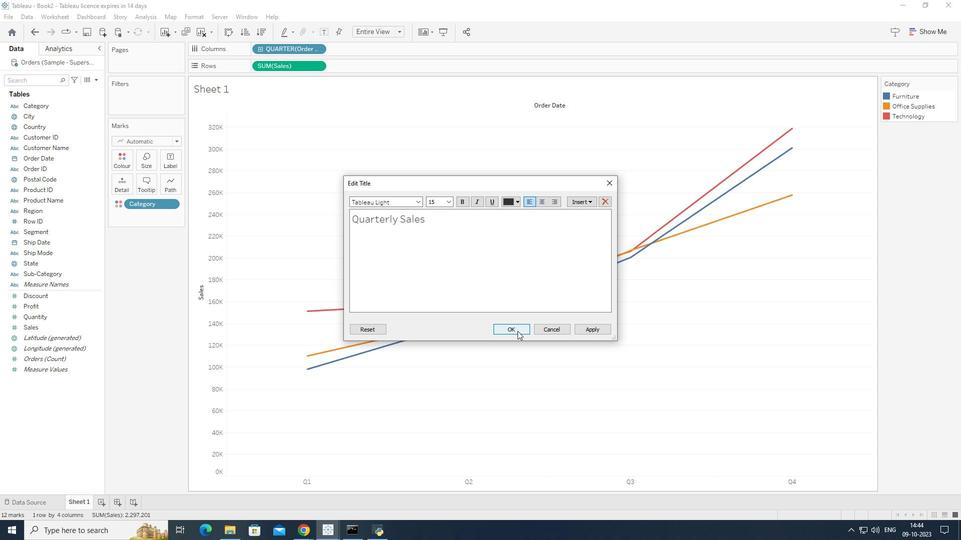 
Action: Mouse moved to (176, 141)
Screenshot: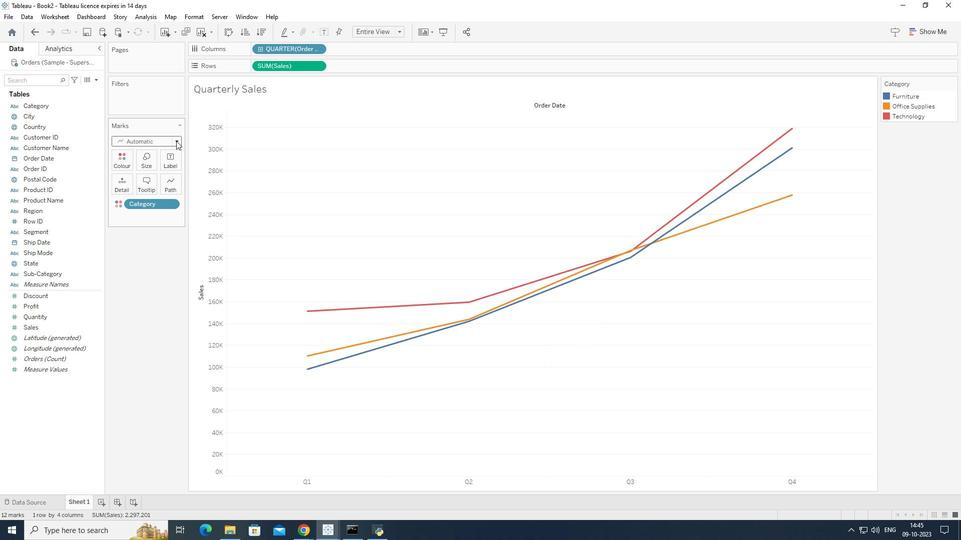 
Action: Mouse pressed left at (176, 141)
Screenshot: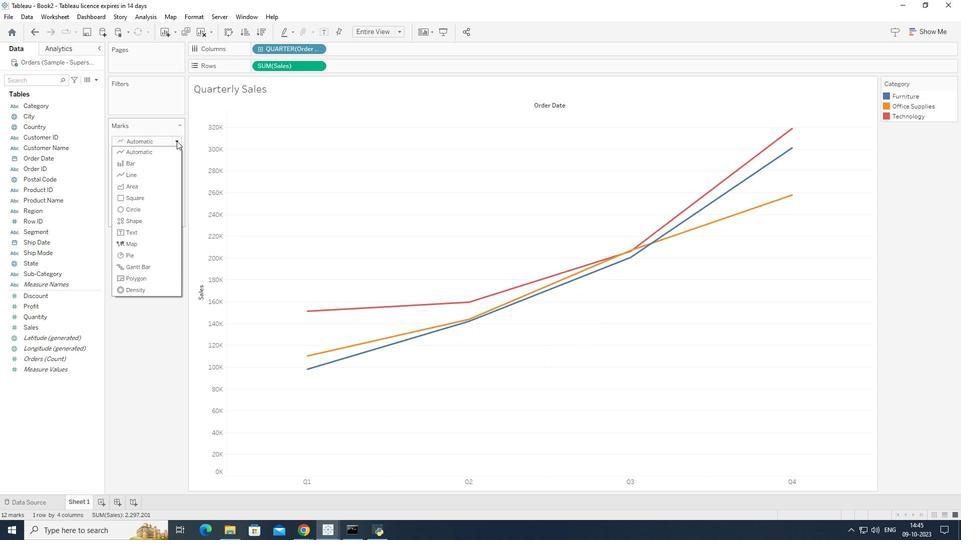 
Action: Mouse moved to (160, 183)
Screenshot: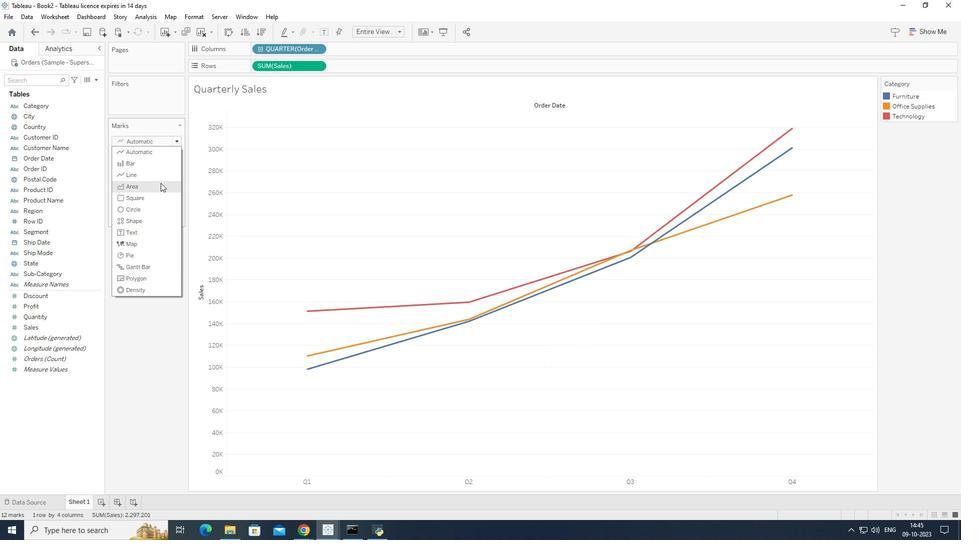 
Action: Mouse pressed left at (160, 183)
Screenshot: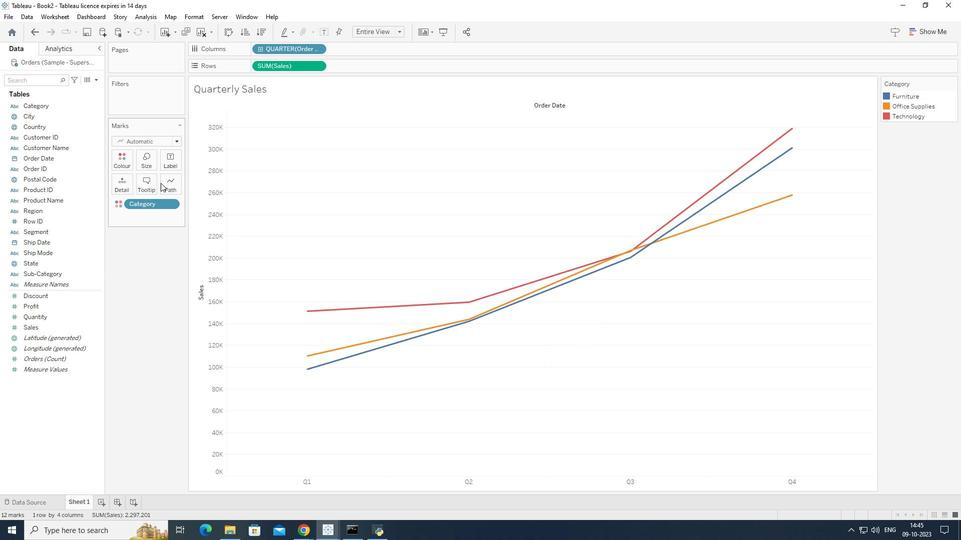 
Action: Mouse moved to (178, 140)
Screenshot: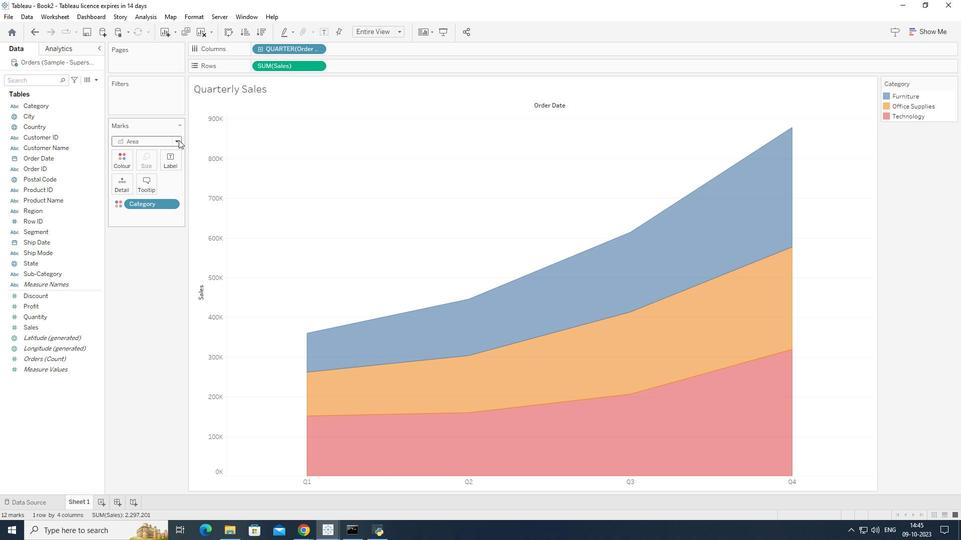 
Action: Mouse pressed left at (178, 140)
Screenshot: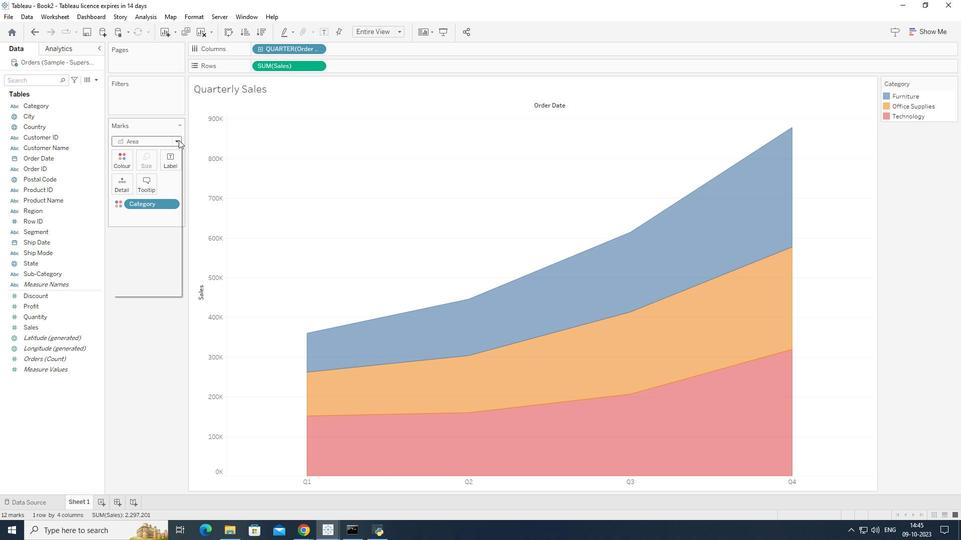 
Action: Mouse moved to (138, 266)
Screenshot: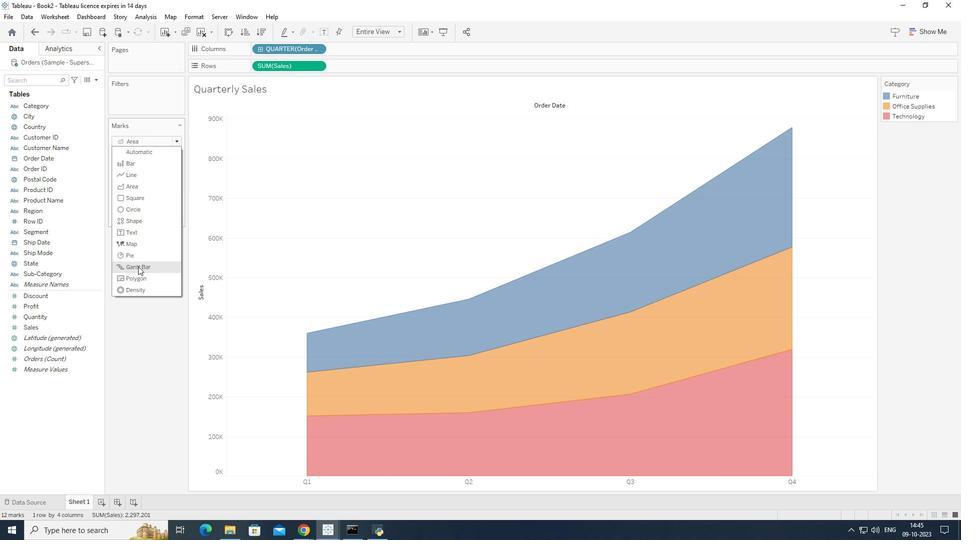 
Action: Mouse pressed left at (138, 266)
Screenshot: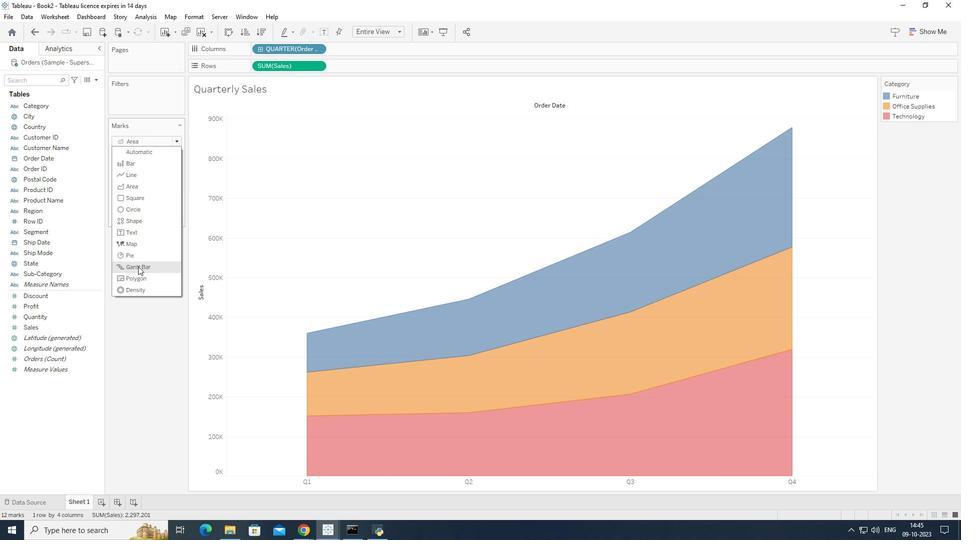 
Action: Mouse moved to (173, 140)
Screenshot: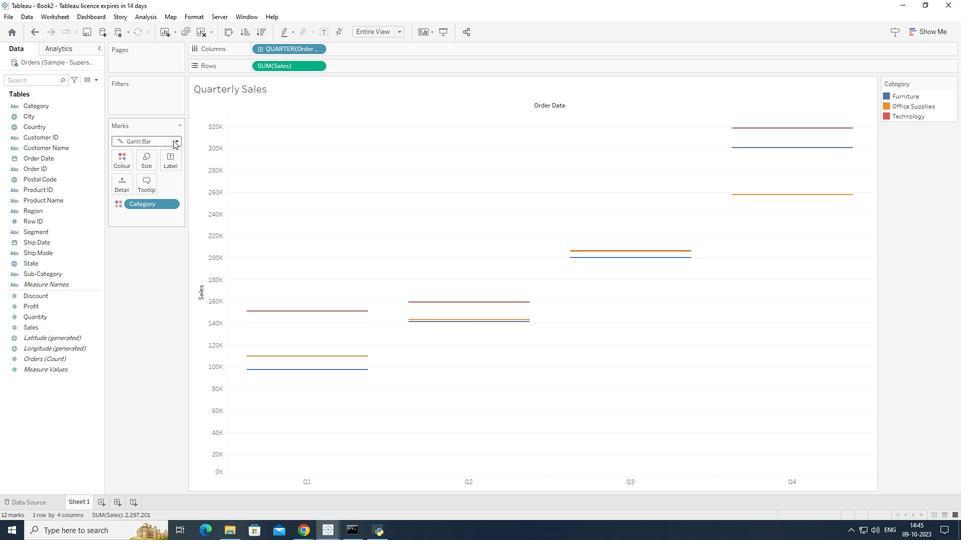 
Action: Mouse pressed left at (173, 140)
Screenshot: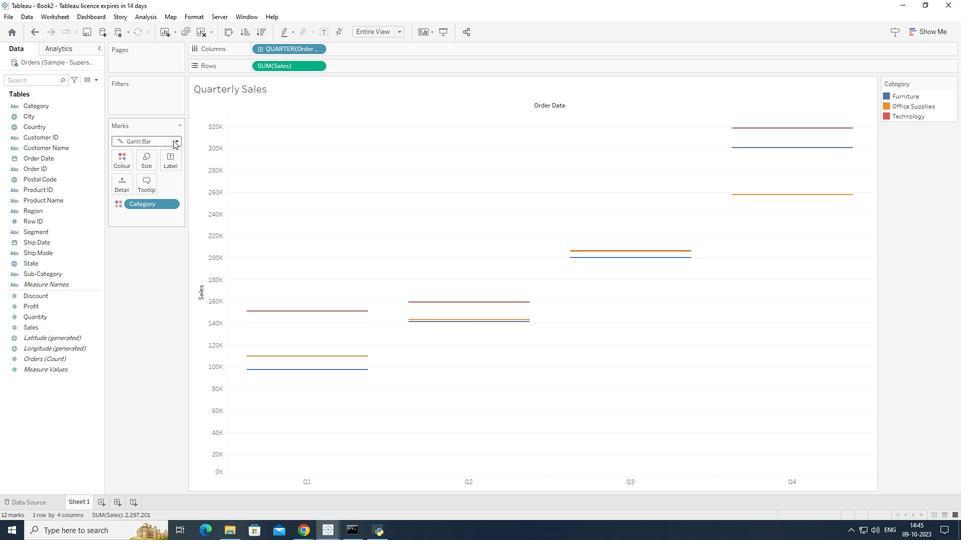 
Action: Mouse moved to (159, 163)
Screenshot: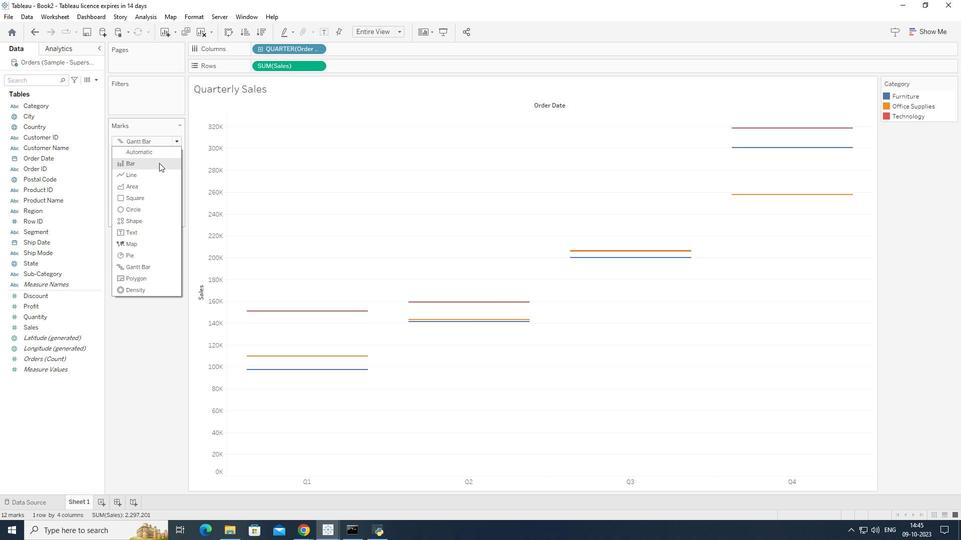 
Action: Mouse pressed left at (159, 163)
Screenshot: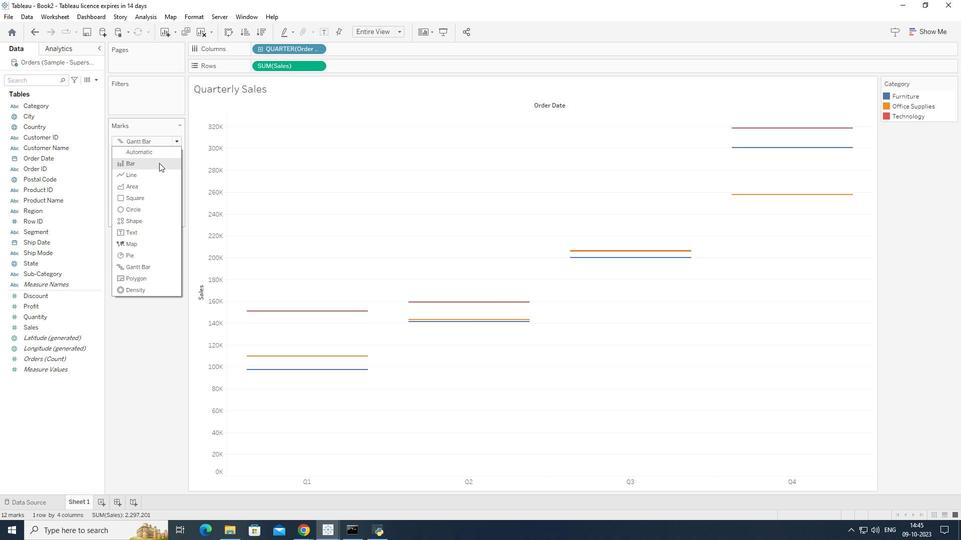 
Action: Mouse moved to (177, 140)
Screenshot: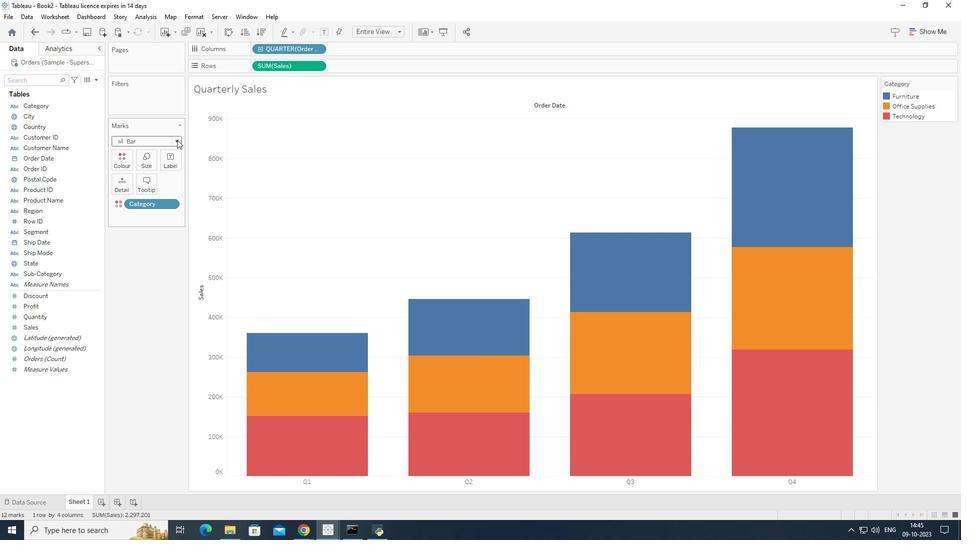 
Action: Mouse pressed left at (177, 140)
Screenshot: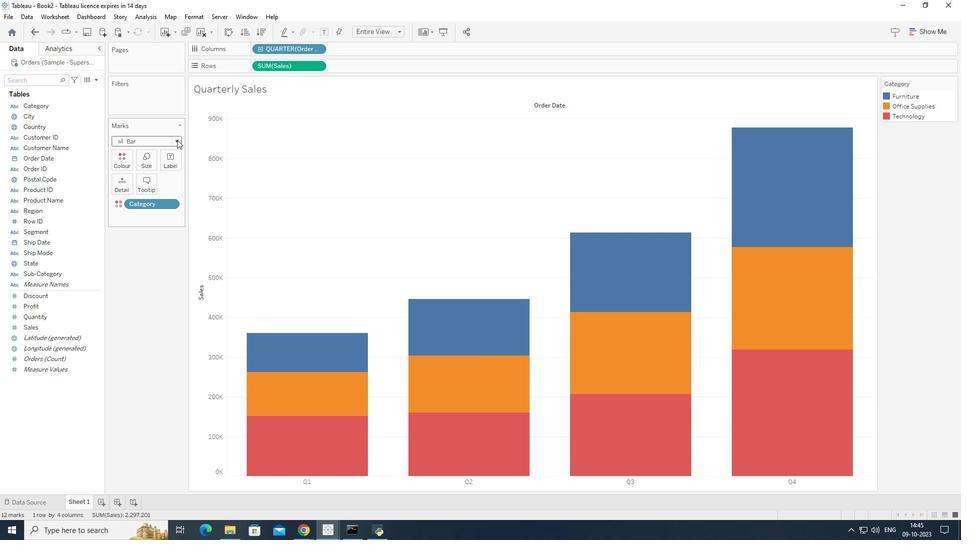 
Action: Mouse moved to (150, 174)
Screenshot: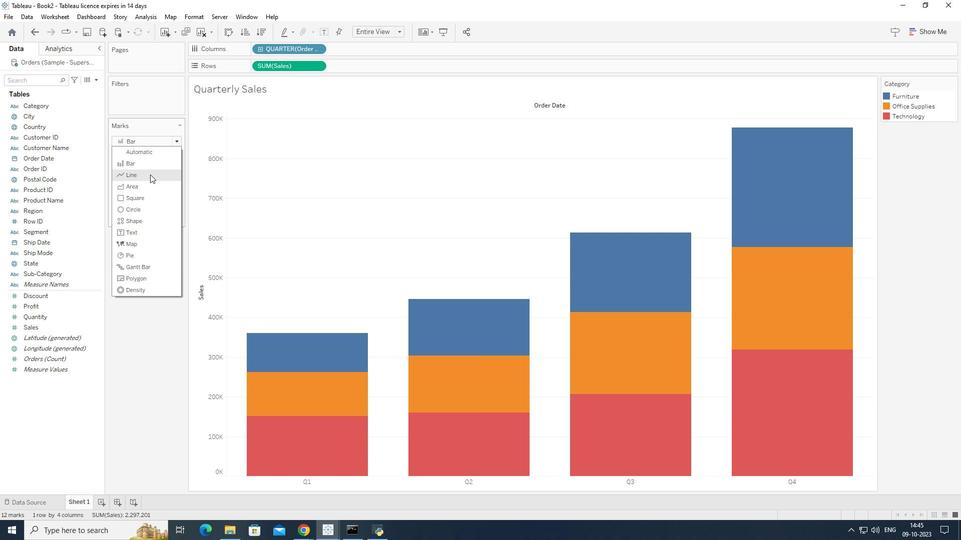 
Action: Mouse pressed left at (150, 174)
Screenshot: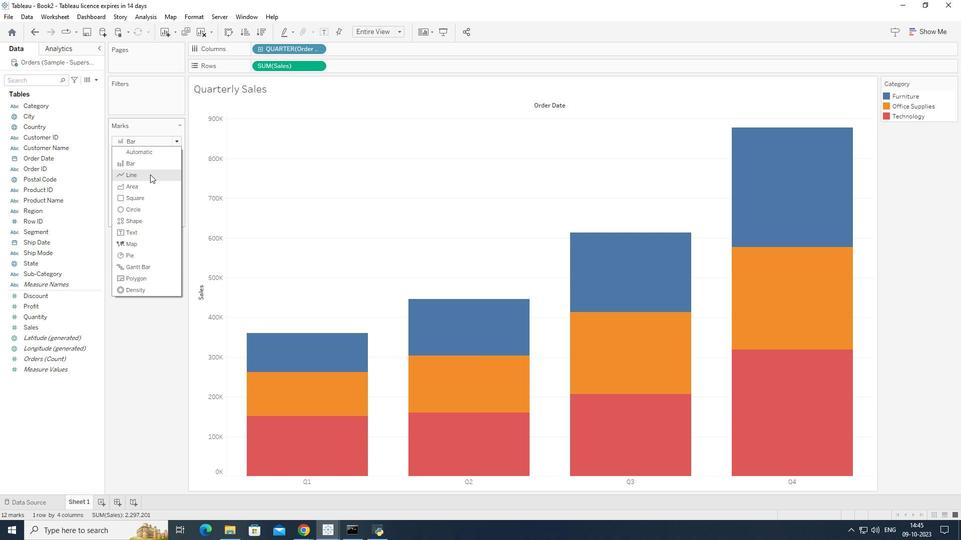 
Action: Mouse moved to (98, 500)
Screenshot: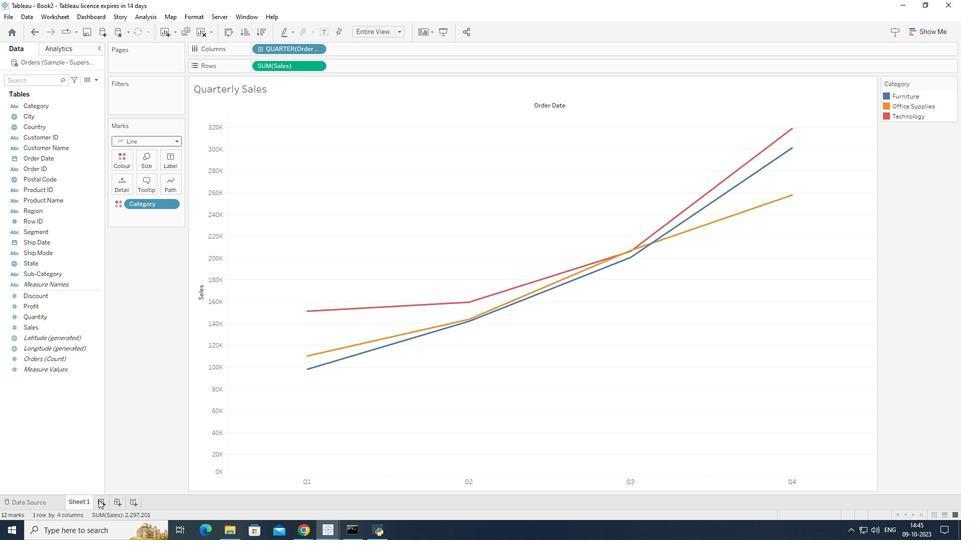 
Action: Mouse pressed left at (98, 500)
Screenshot: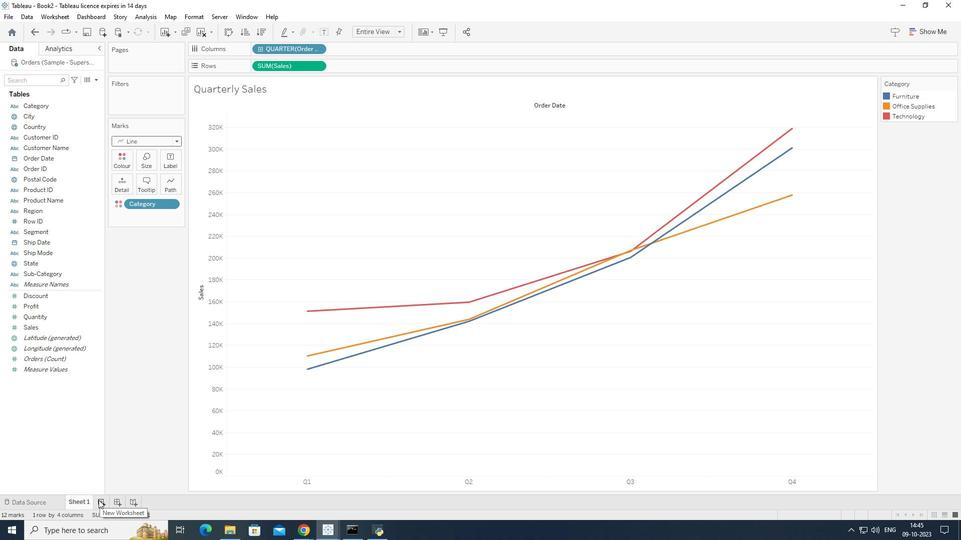 
Action: Mouse moved to (51, 272)
Screenshot: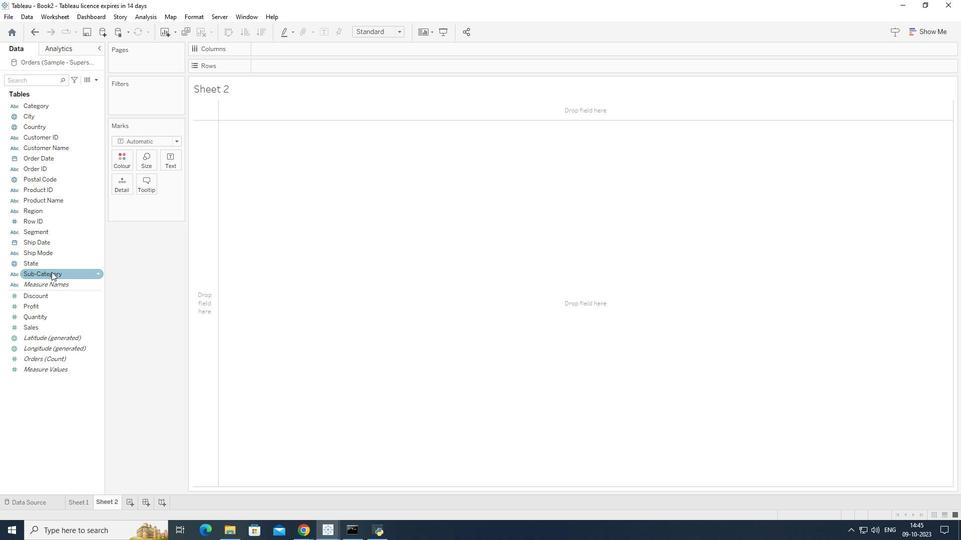 
Action: Mouse pressed left at (51, 272)
Screenshot: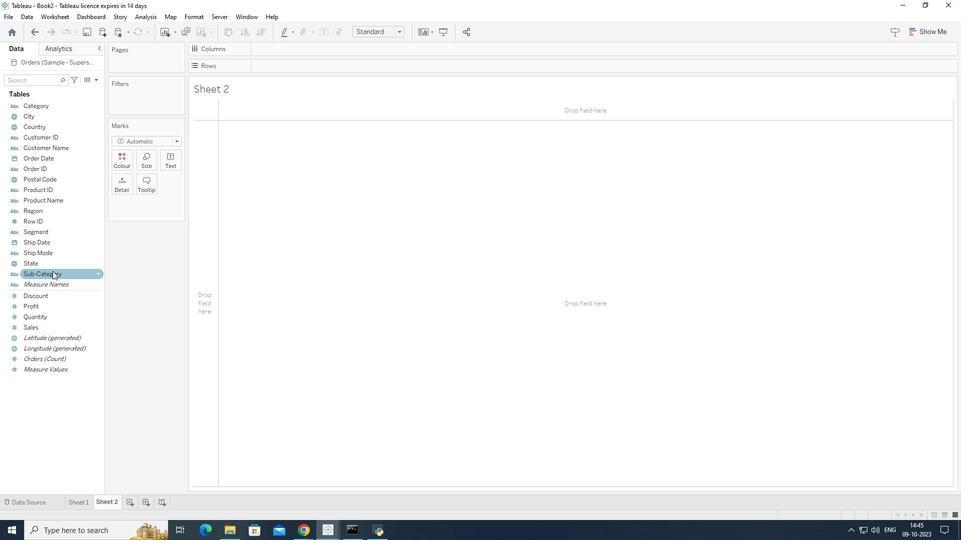 
Action: Mouse moved to (39, 325)
Screenshot: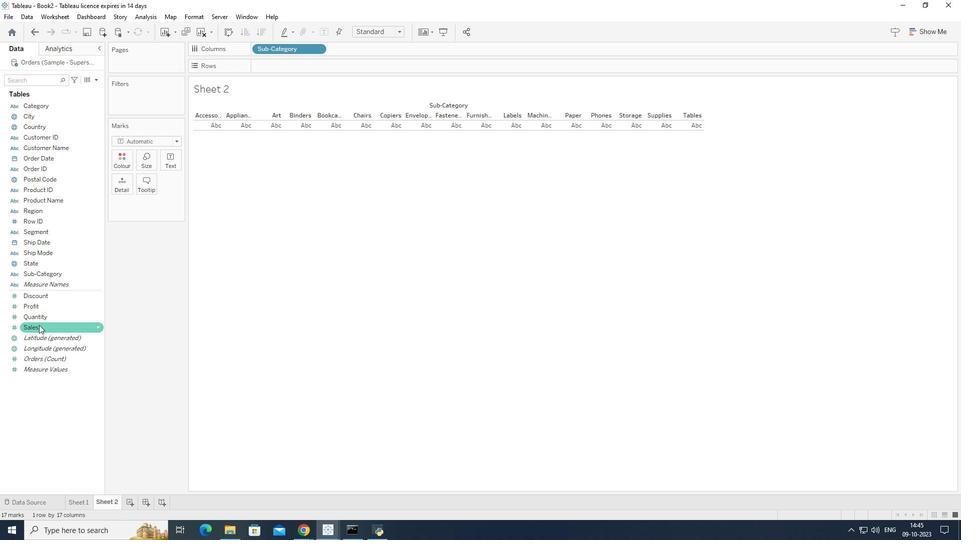 
Action: Mouse pressed left at (39, 325)
Screenshot: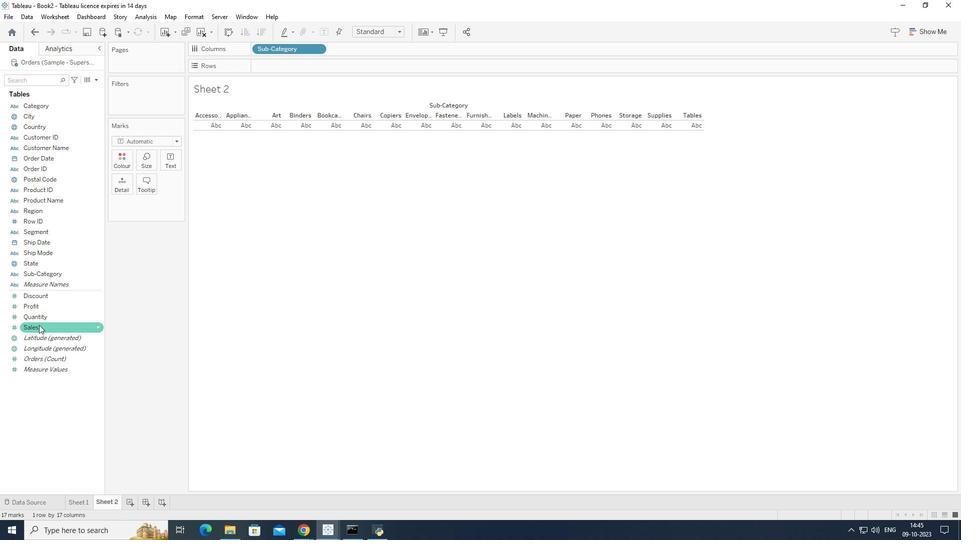 
Action: Mouse moved to (42, 105)
Screenshot: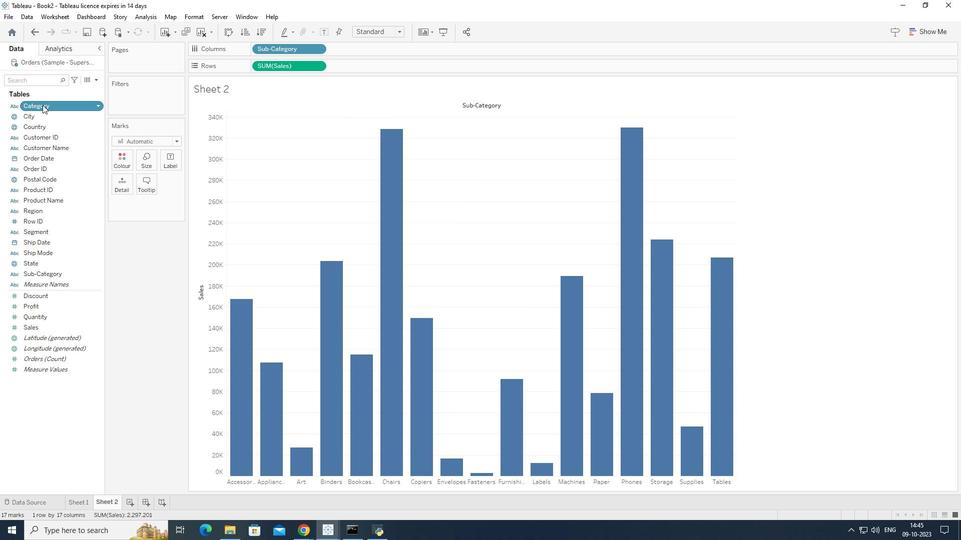 
Action: Mouse pressed left at (42, 105)
Screenshot: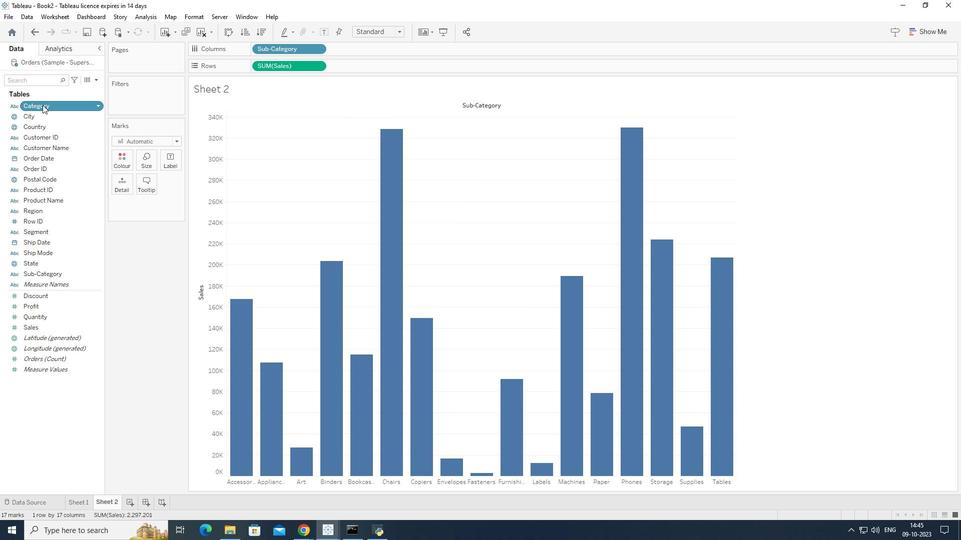 
Action: Mouse moved to (954, 84)
Screenshot: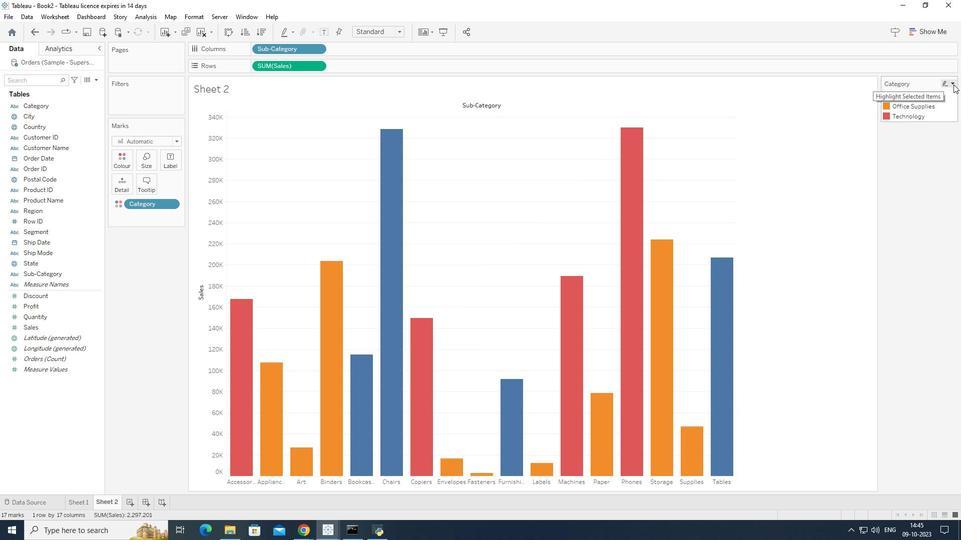 
Action: Mouse pressed left at (954, 84)
Screenshot: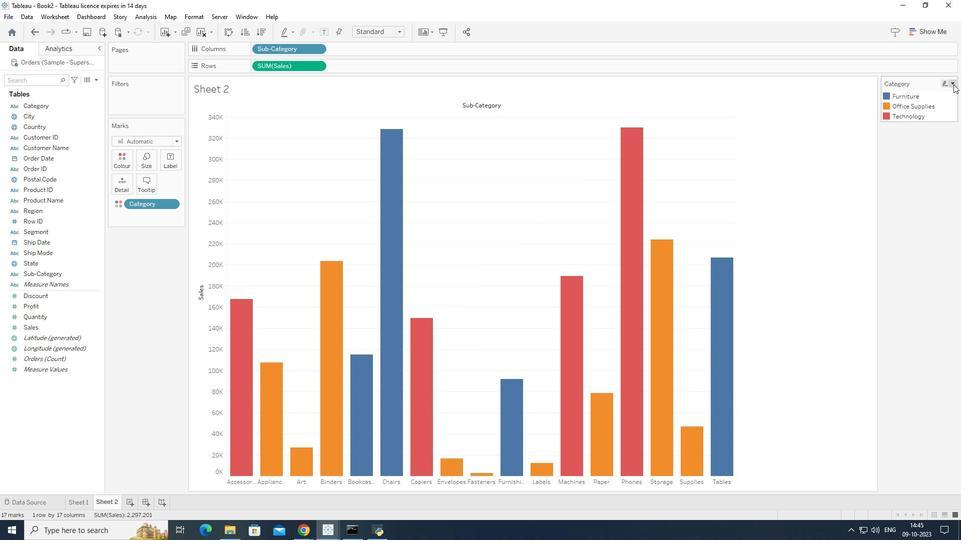 
Action: Mouse moved to (897, 97)
Screenshot: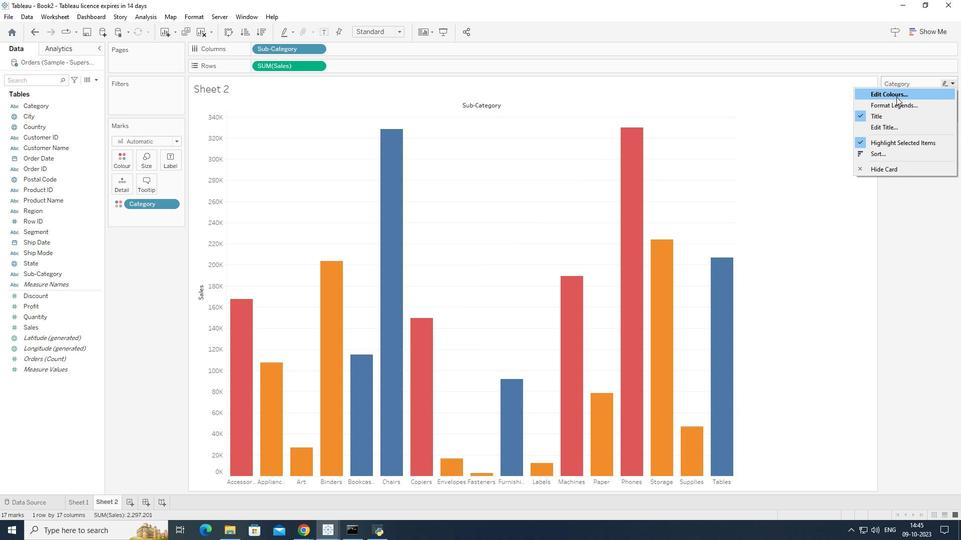 
Action: Mouse pressed left at (897, 97)
Screenshot: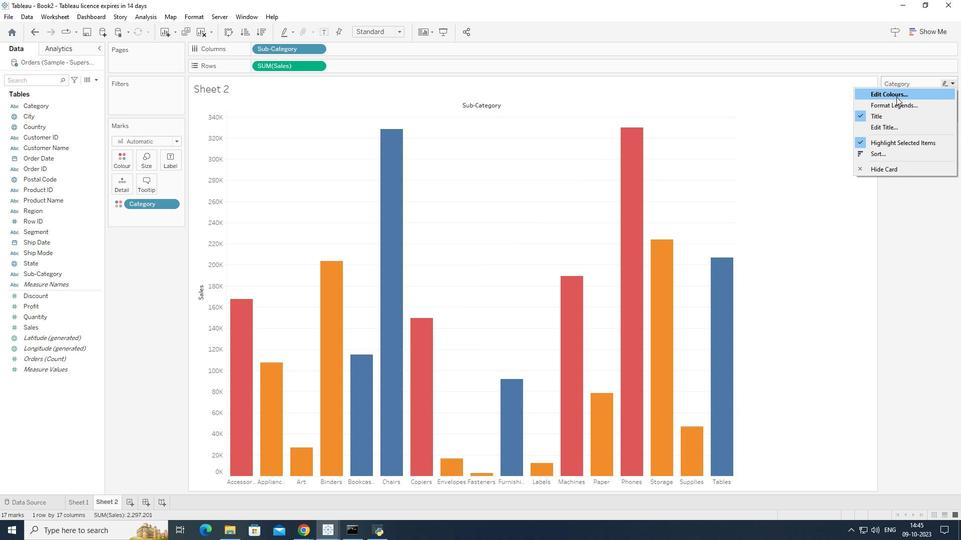 
Action: Mouse moved to (367, 187)
Screenshot: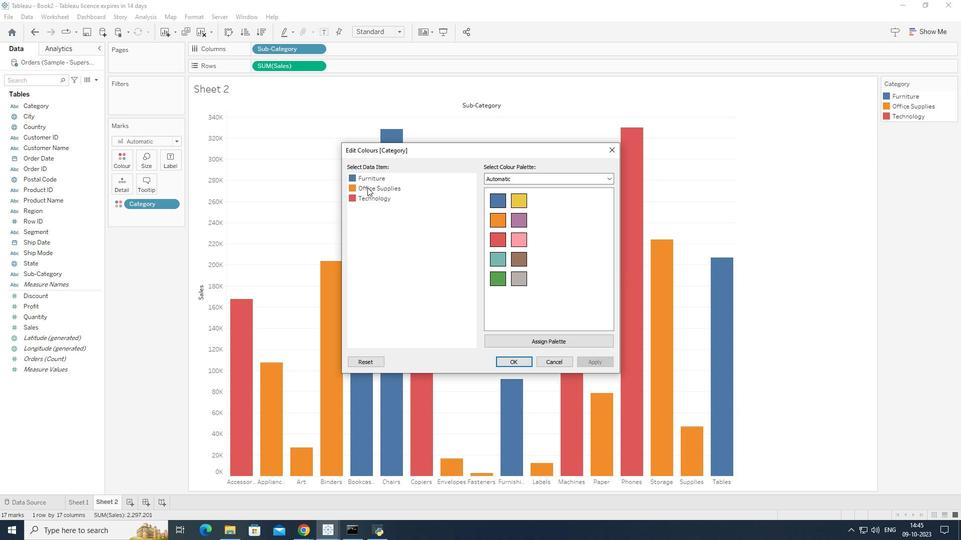 
Action: Mouse pressed left at (367, 187)
Screenshot: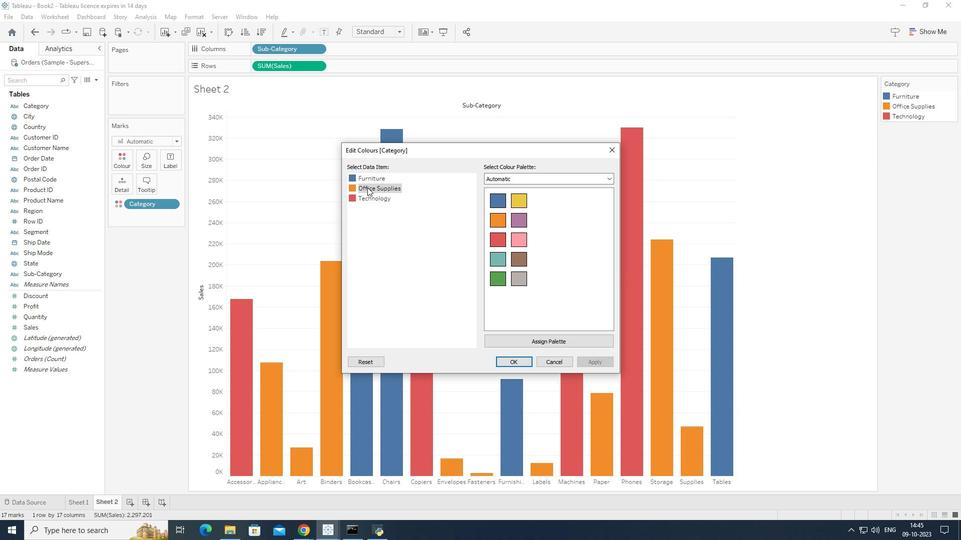 
Action: Mouse moved to (498, 257)
Screenshot: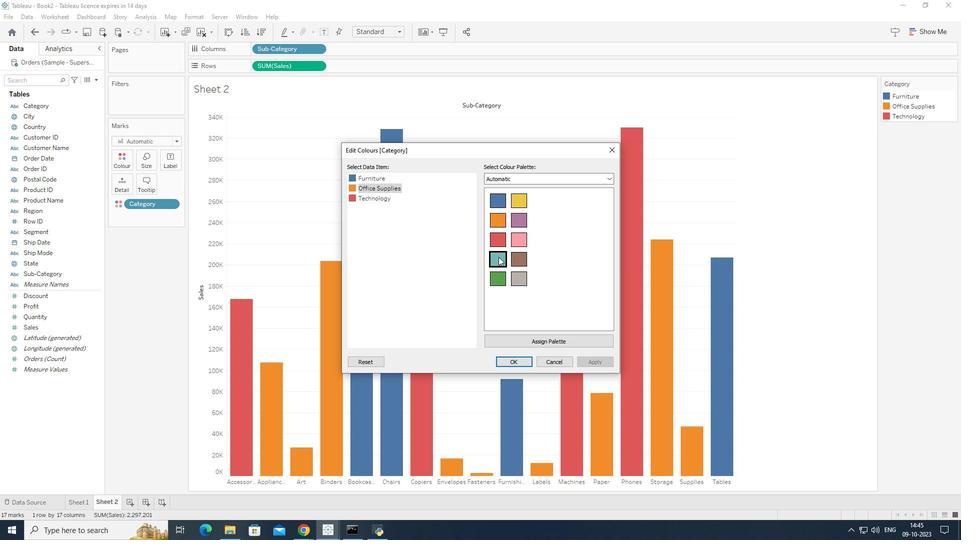 
Action: Mouse pressed left at (498, 257)
Screenshot: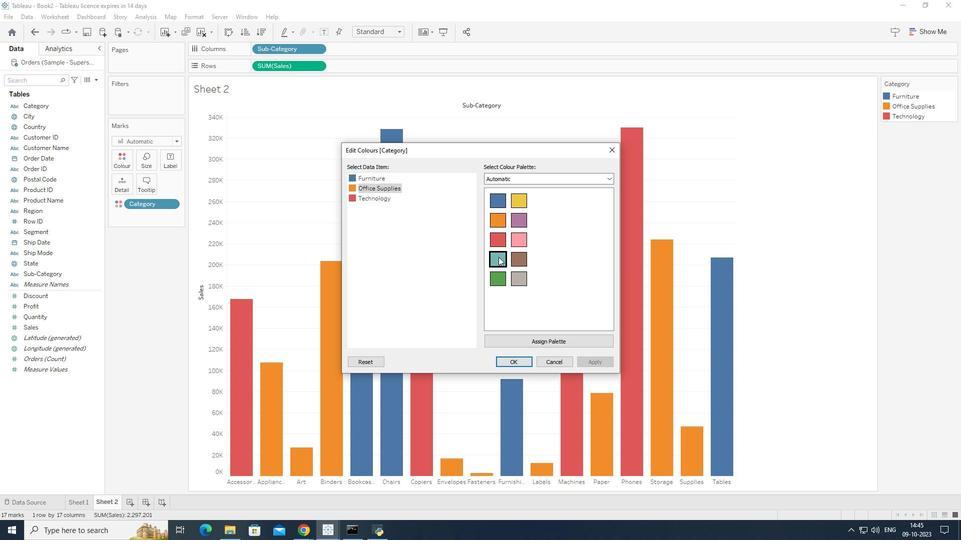 
Action: Mouse moved to (354, 197)
Screenshot: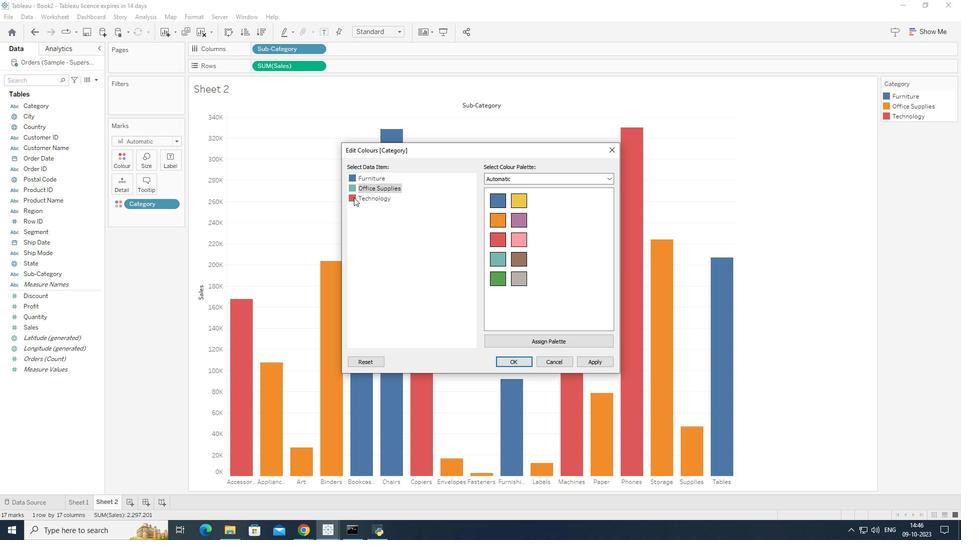 
Action: Mouse pressed left at (354, 197)
Screenshot: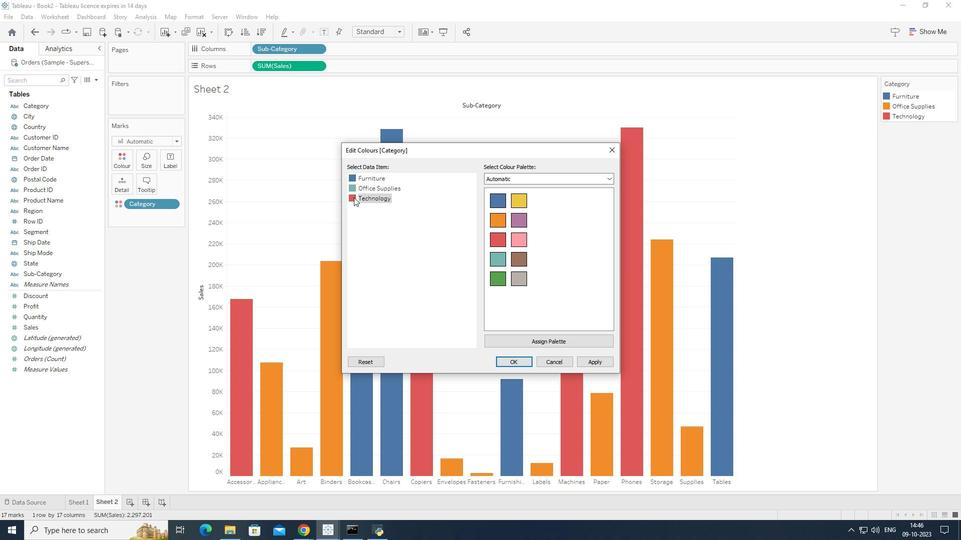
Action: Mouse moved to (519, 276)
Screenshot: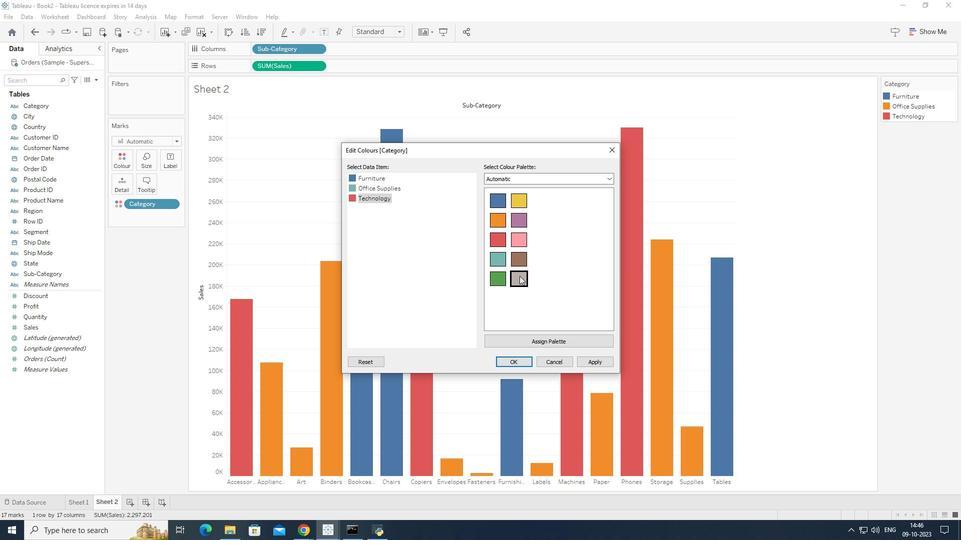 
Action: Mouse pressed left at (519, 276)
Screenshot: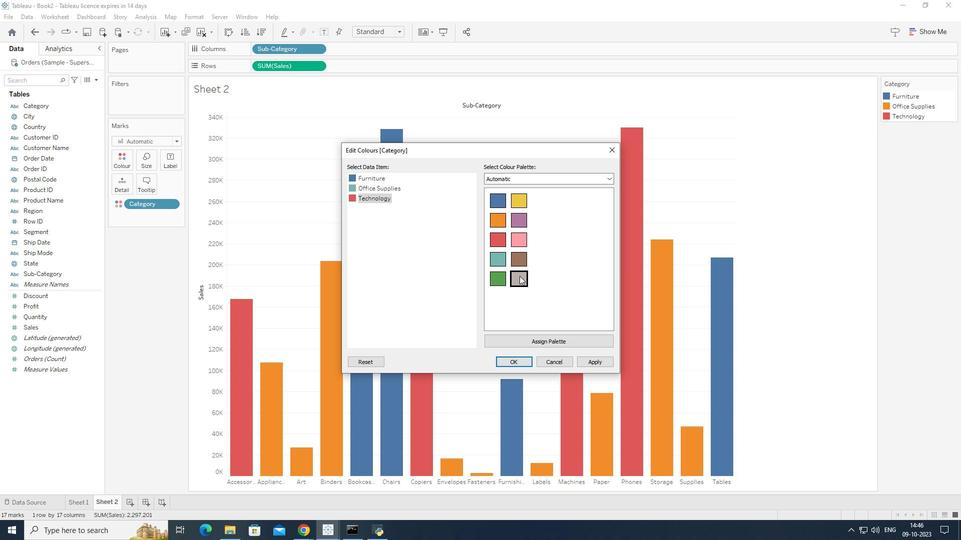 
Action: Mouse moved to (517, 359)
Screenshot: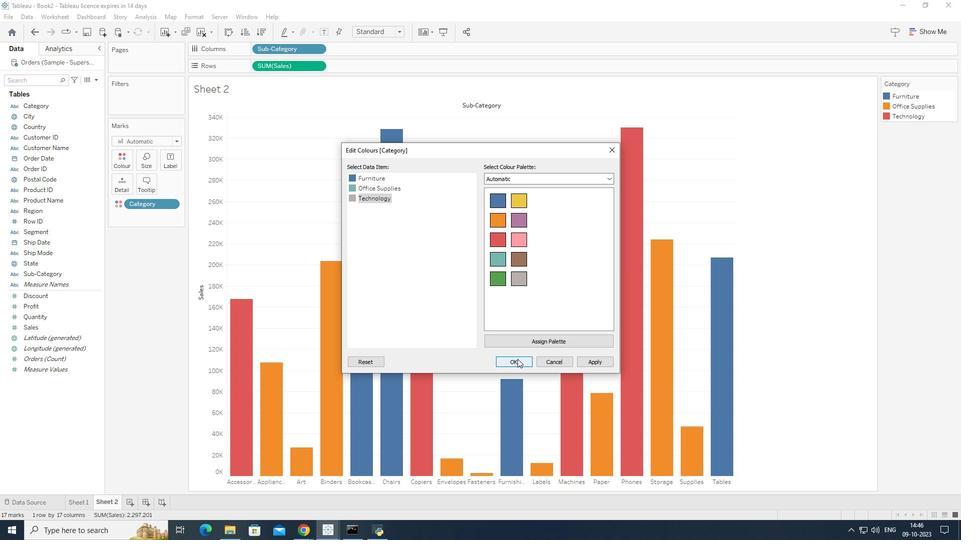 
Action: Mouse pressed left at (517, 359)
Screenshot: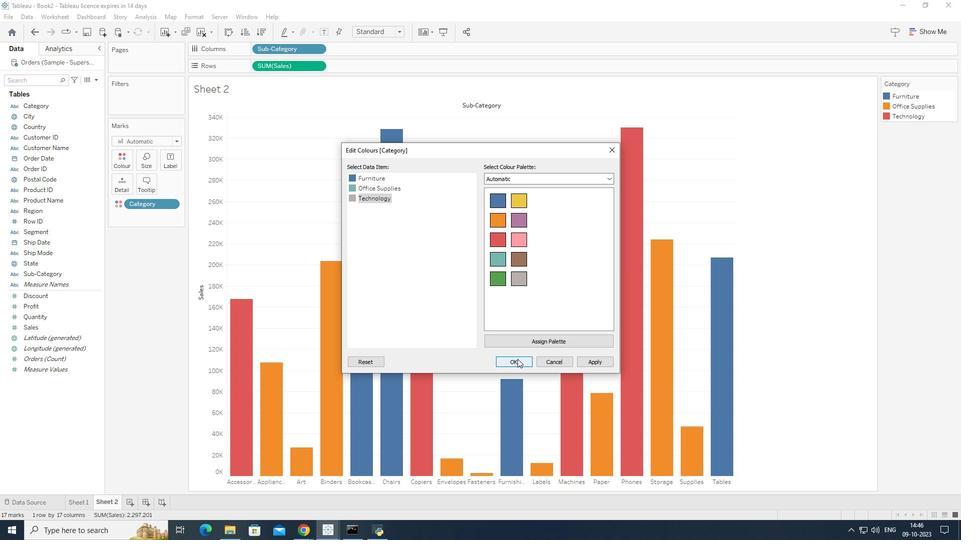 
Action: Mouse moved to (260, 31)
Screenshot: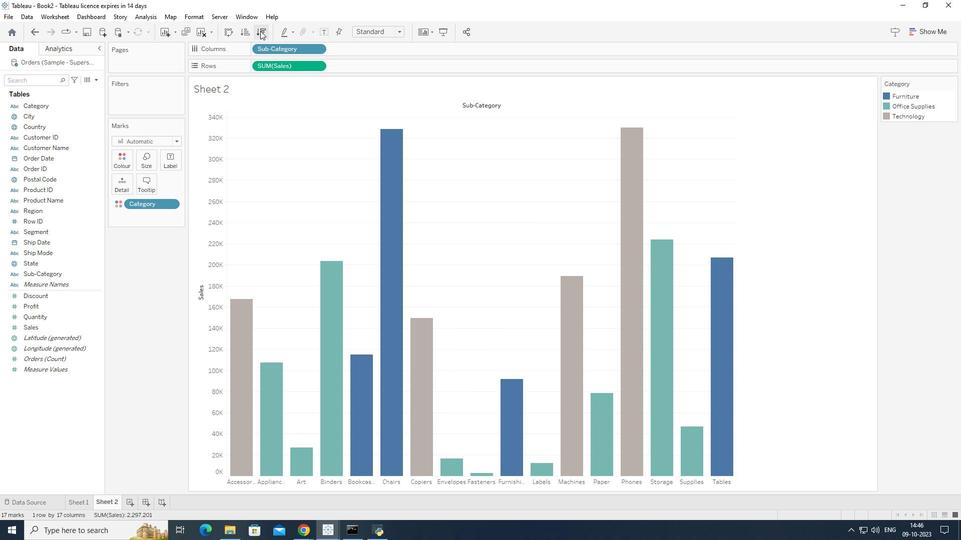 
Action: Mouse pressed left at (260, 31)
Screenshot: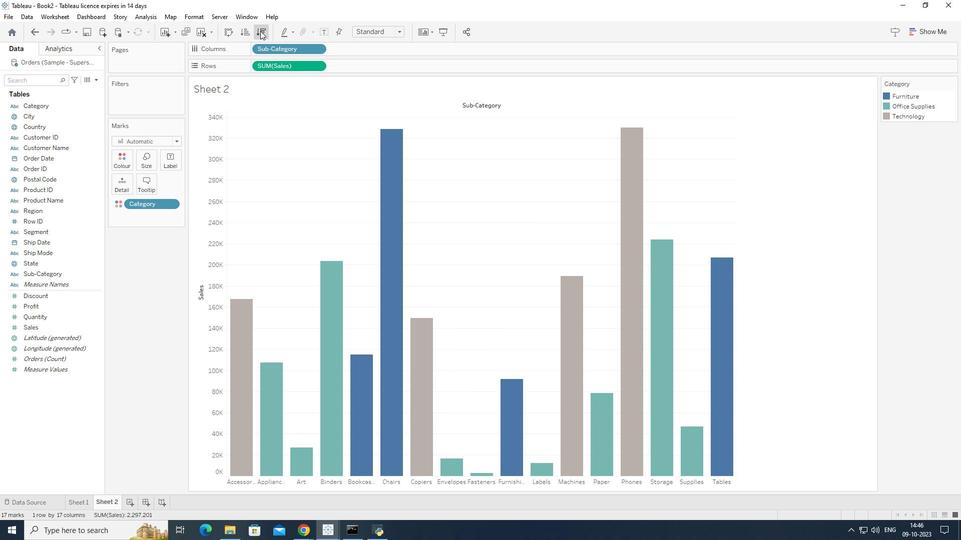 
Action: Mouse moved to (221, 85)
Screenshot: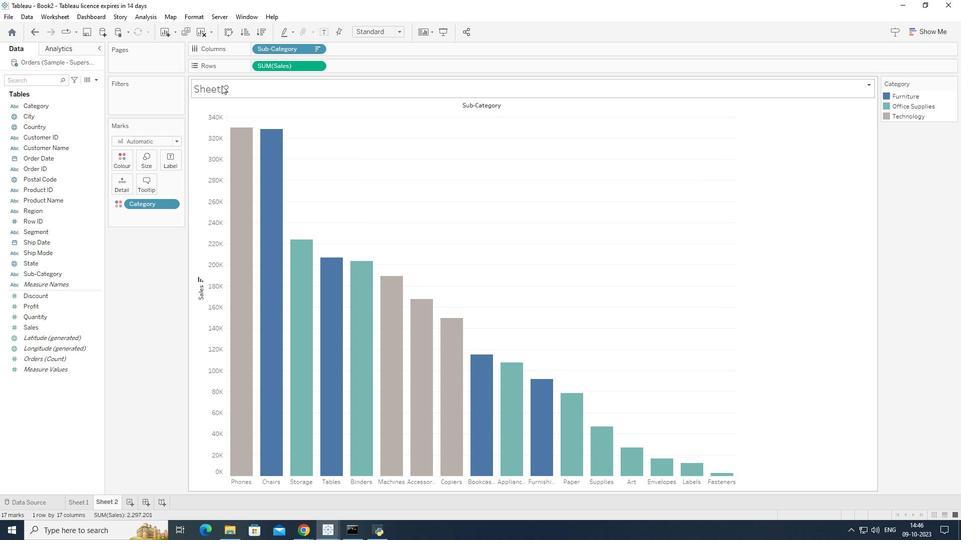 
Action: Mouse pressed left at (221, 85)
Screenshot: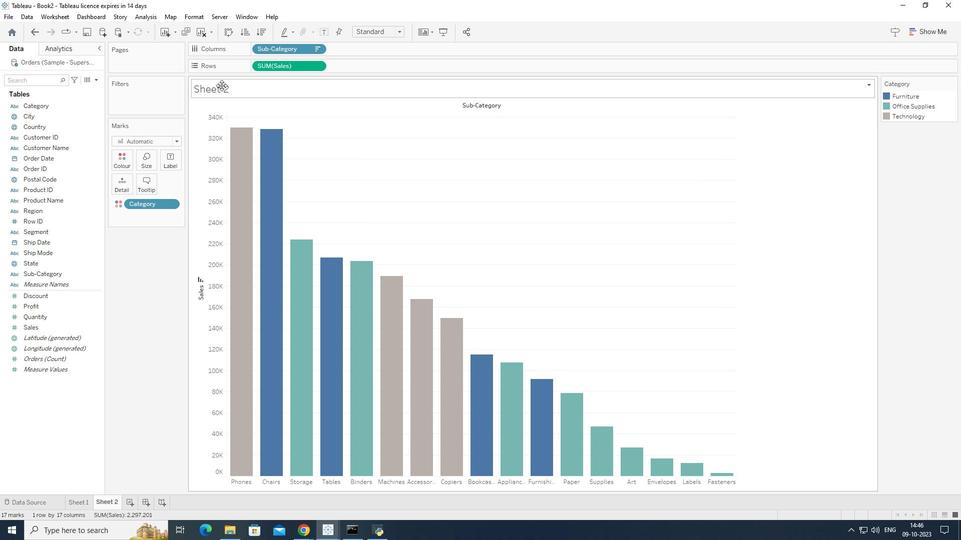 
Action: Mouse pressed left at (221, 85)
Screenshot: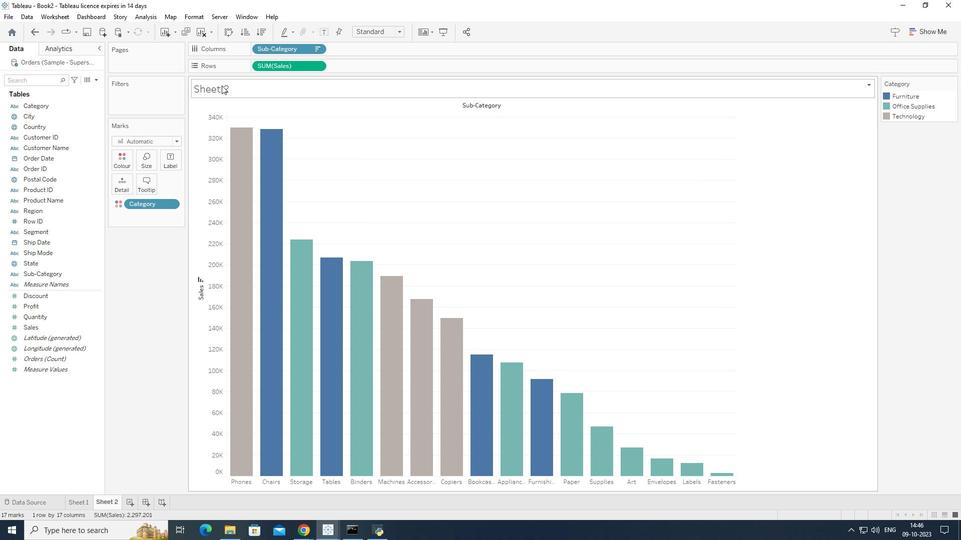 
Action: Mouse moved to (429, 216)
Screenshot: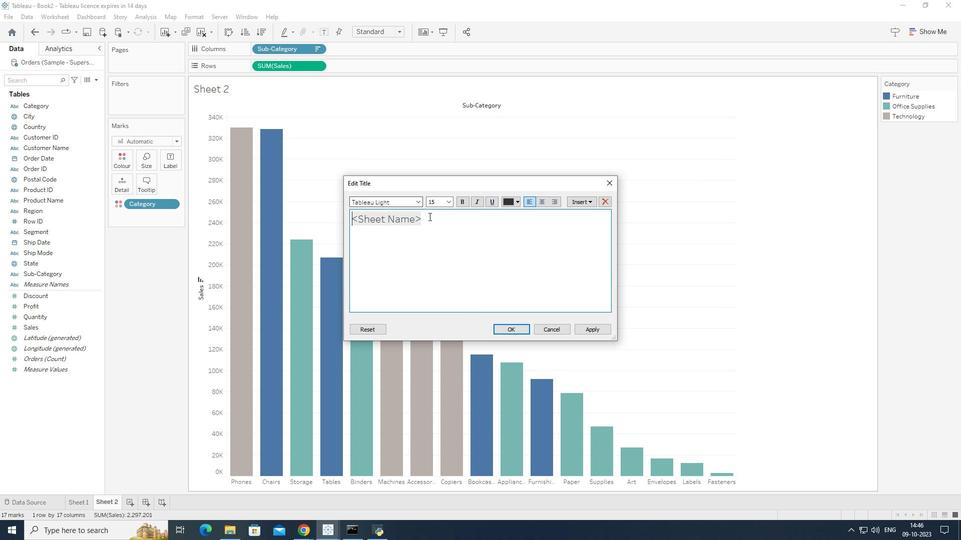
Action: Mouse pressed left at (429, 216)
Screenshot: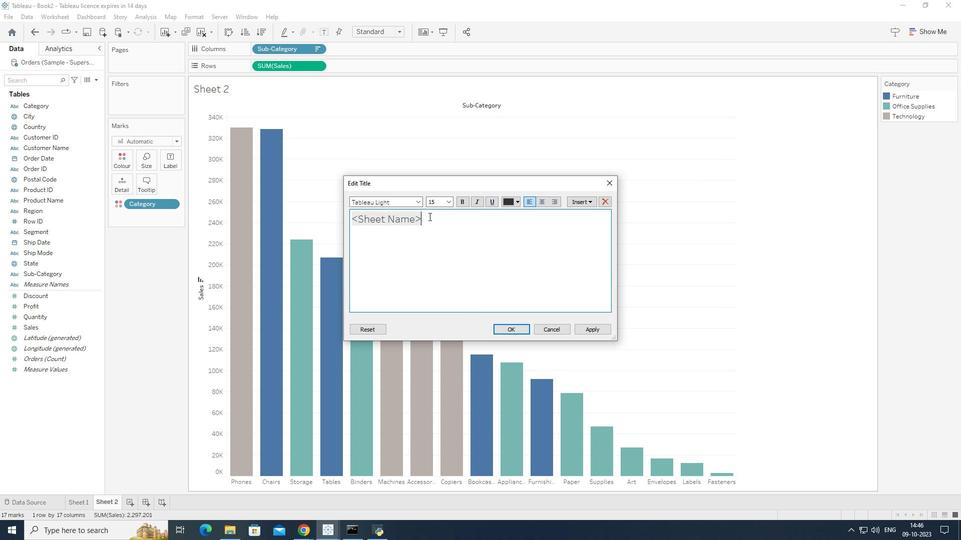 
Action: Mouse moved to (429, 216)
Screenshot: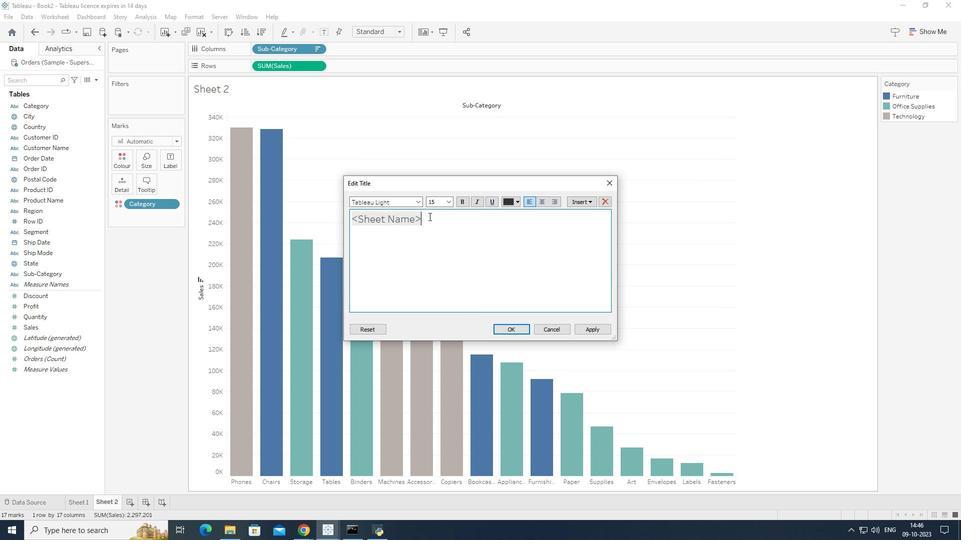 
Action: Key pressed <Key.backspace><Key.backspace><Key.backspace><Key.backspace><Key.backspace><Key.backspace><Key.backspace><Key.backspace><Key.backspace><Key.backspace><Key.backspace><Key.backspace>sal<Key.backspace><Key.backspace><Key.backspace><Key.shift_r>Sales<Key.space>by<Key.space><Key.shift_r>Sub-<Key.shift_r>Category
Screenshot: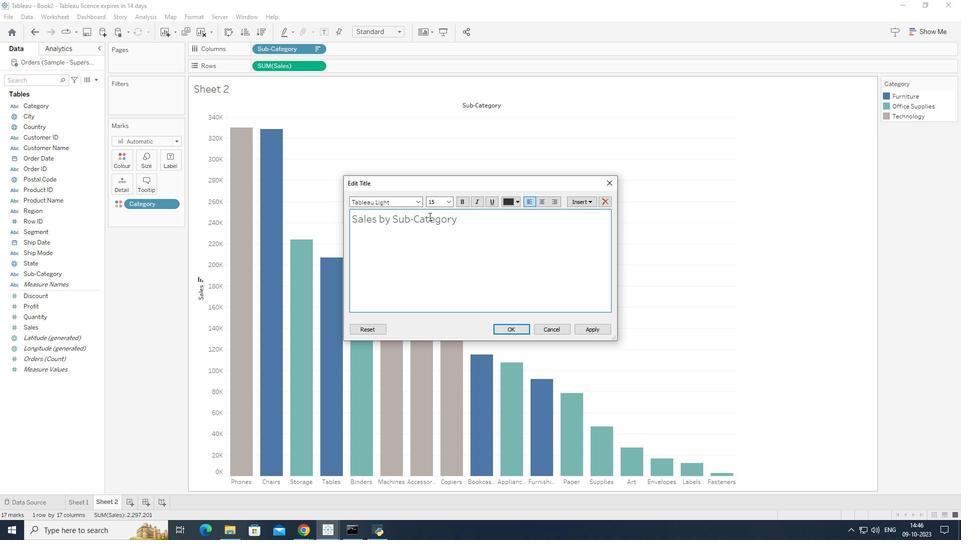 
Action: Mouse moved to (518, 328)
Screenshot: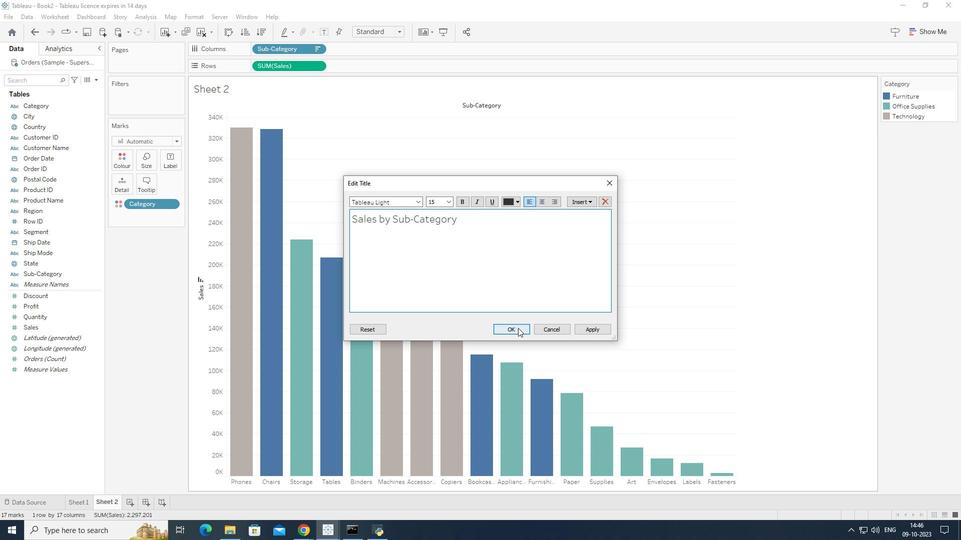 
Action: Mouse pressed left at (518, 328)
Screenshot: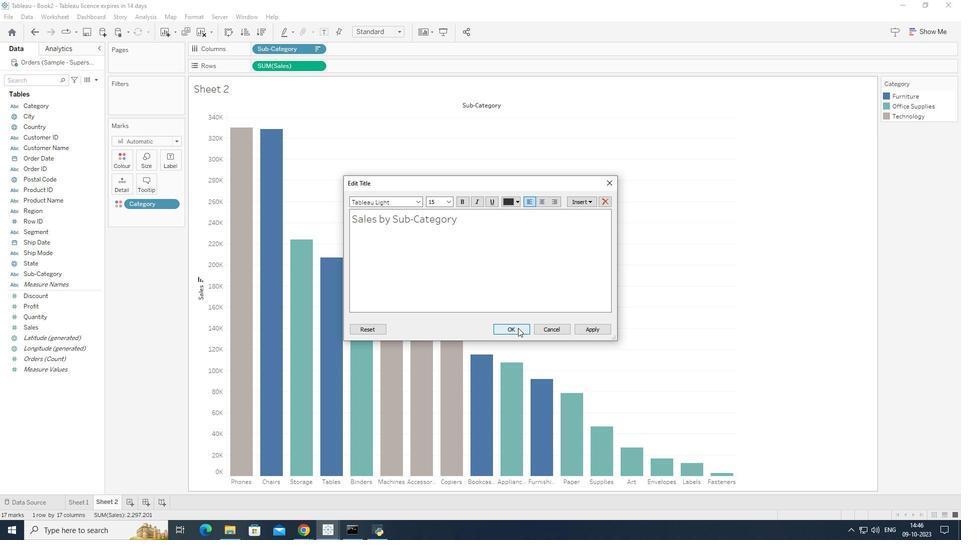 
Action: Mouse moved to (32, 327)
Screenshot: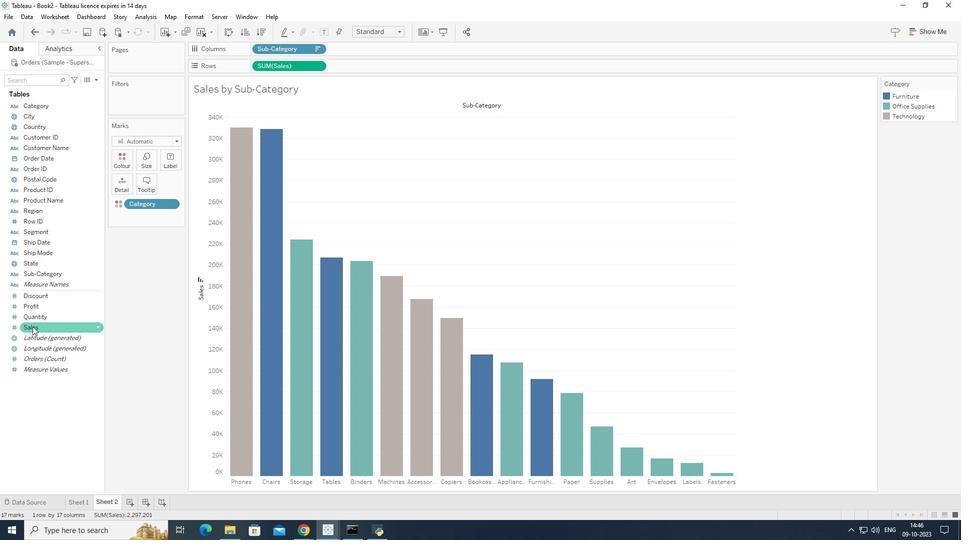 
Action: Mouse pressed left at (32, 327)
Screenshot: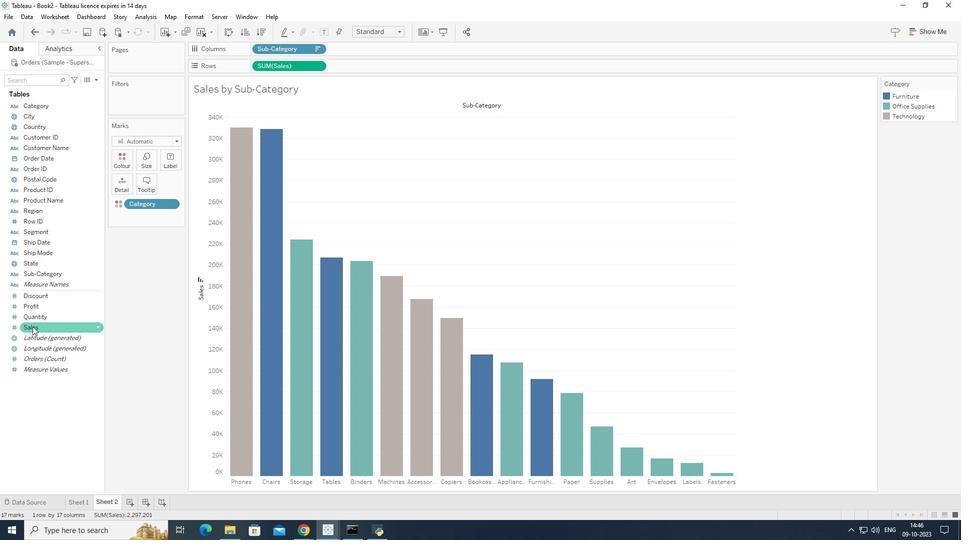 
Action: Mouse moved to (167, 164)
Screenshot: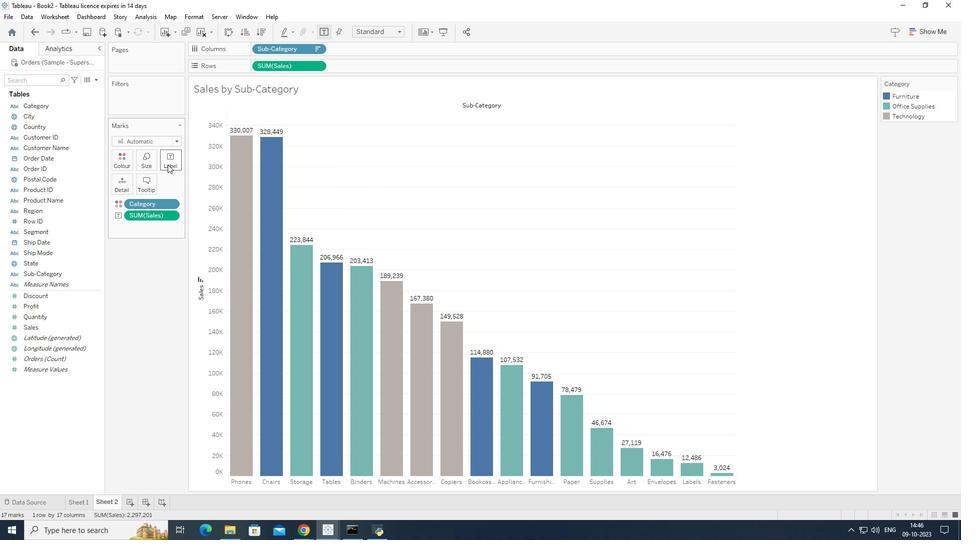 
Action: Mouse pressed right at (167, 164)
Screenshot: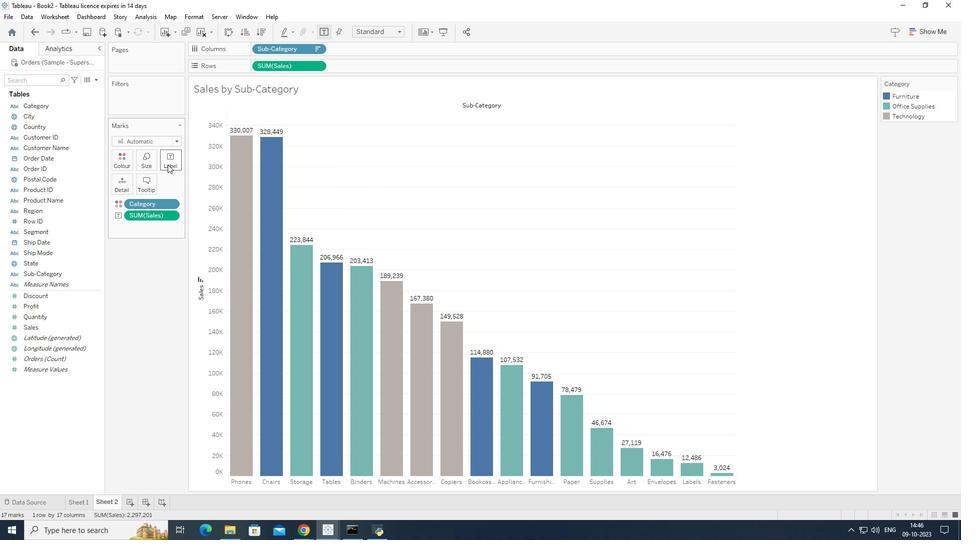 
Action: Mouse pressed left at (167, 164)
Screenshot: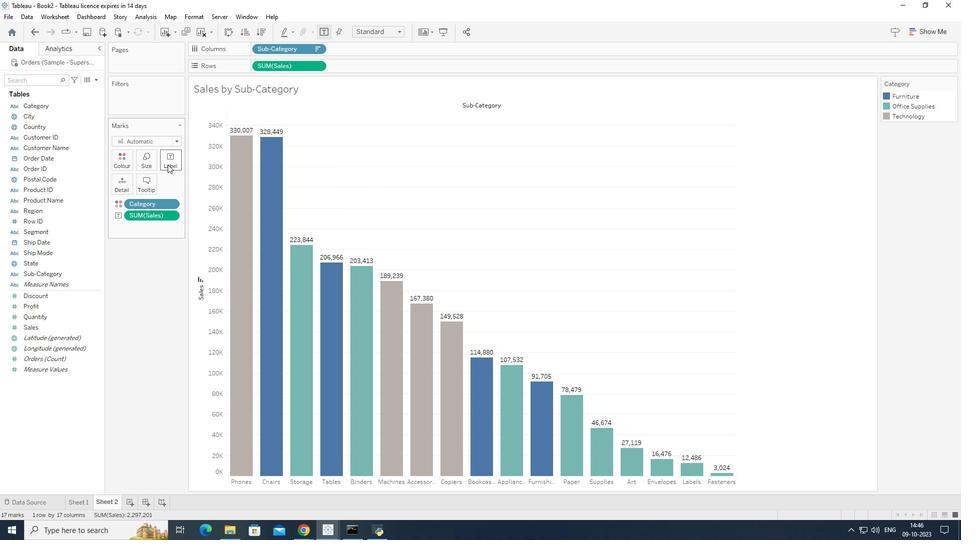 
Action: Mouse pressed left at (167, 164)
Screenshot: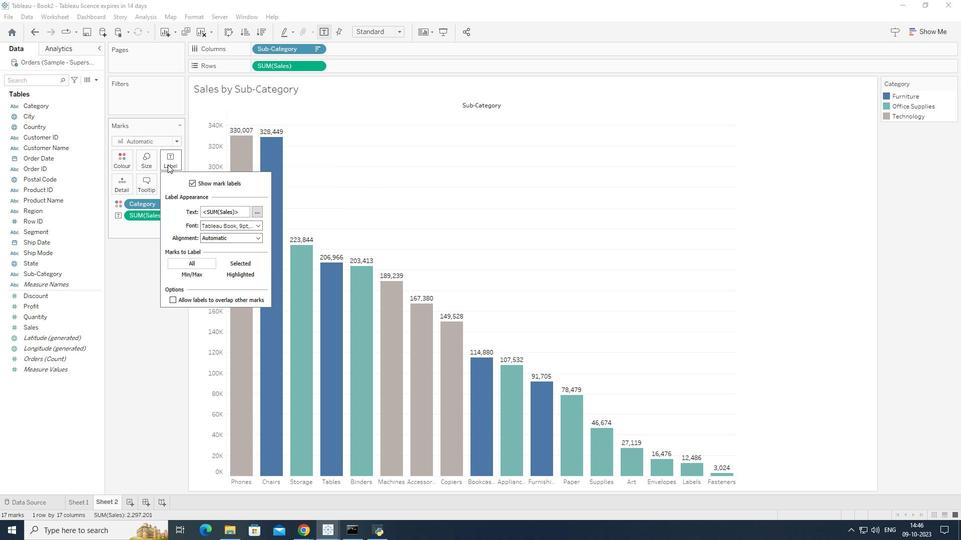 
Action: Mouse moved to (258, 226)
Screenshot: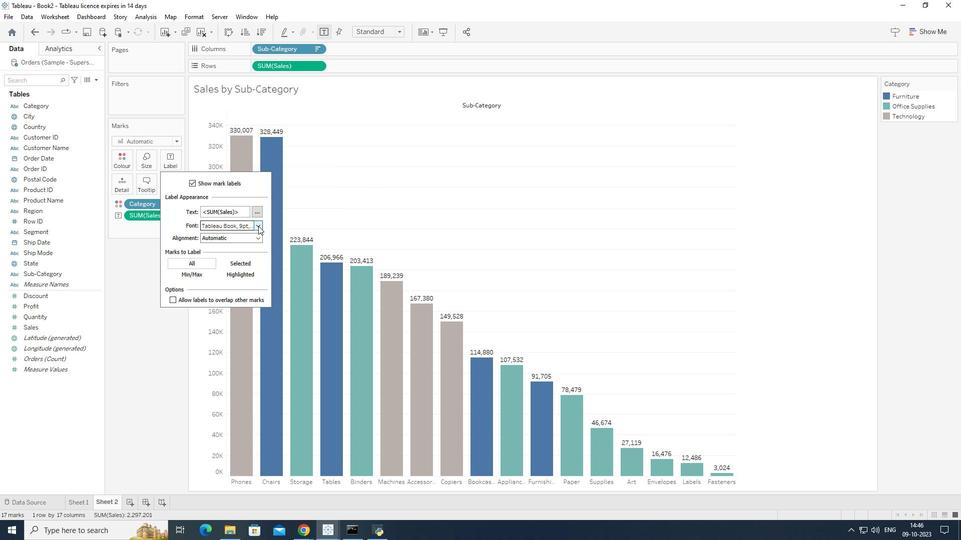 
Action: Mouse pressed left at (258, 226)
Screenshot: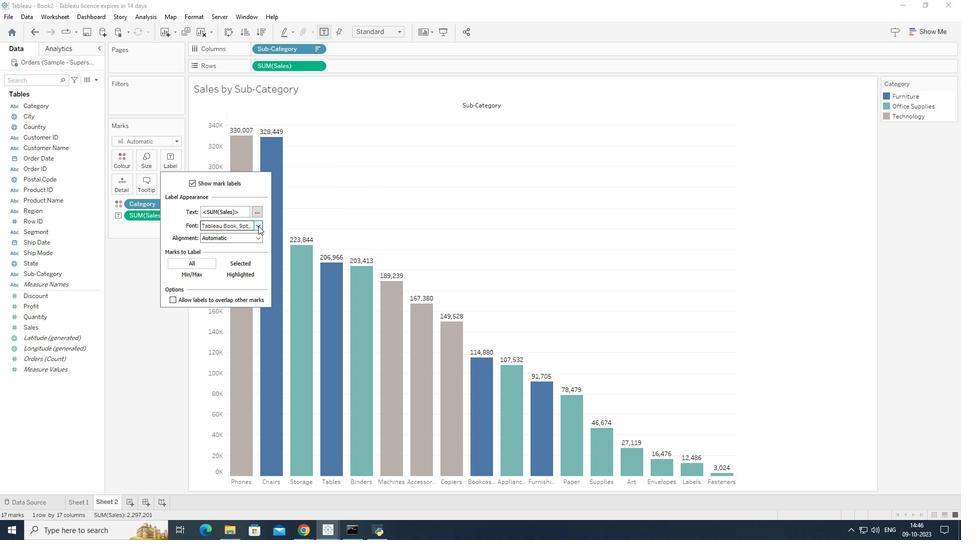 
Action: Mouse moved to (237, 251)
Screenshot: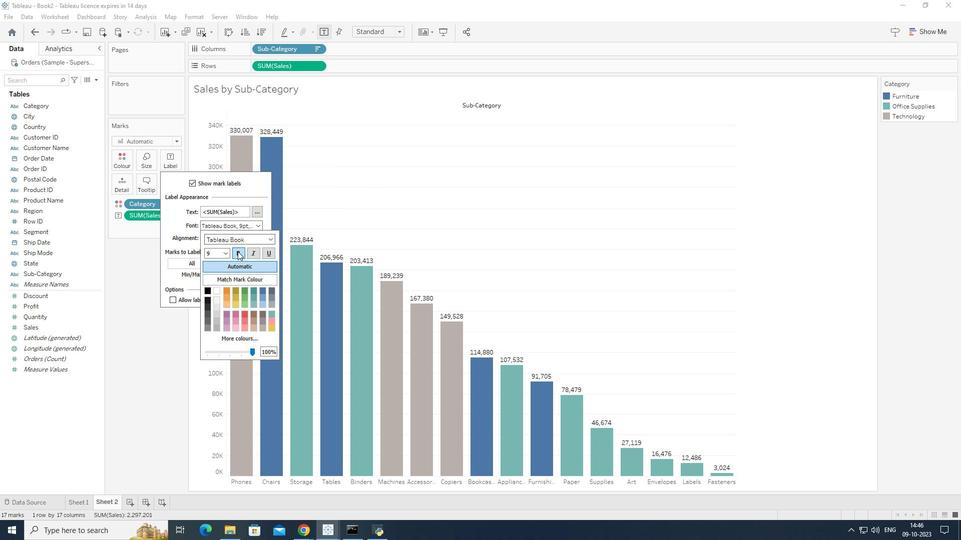 
Action: Mouse pressed left at (237, 251)
Screenshot: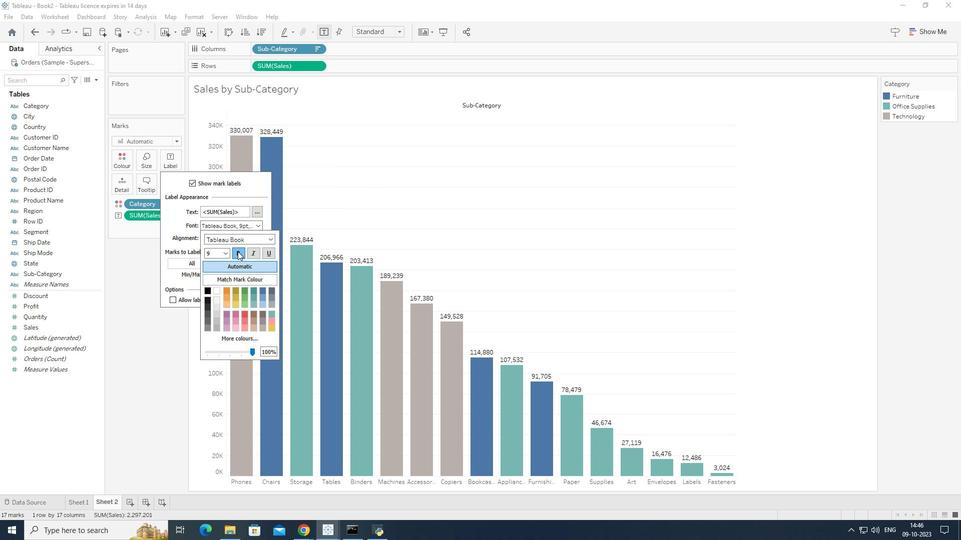 
Action: Mouse moved to (228, 252)
Screenshot: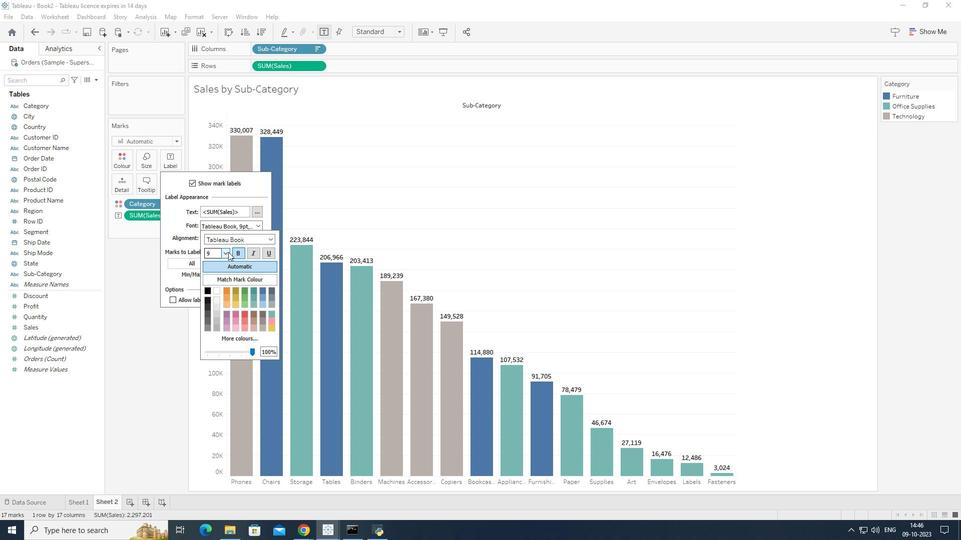 
Action: Mouse pressed left at (228, 252)
Screenshot: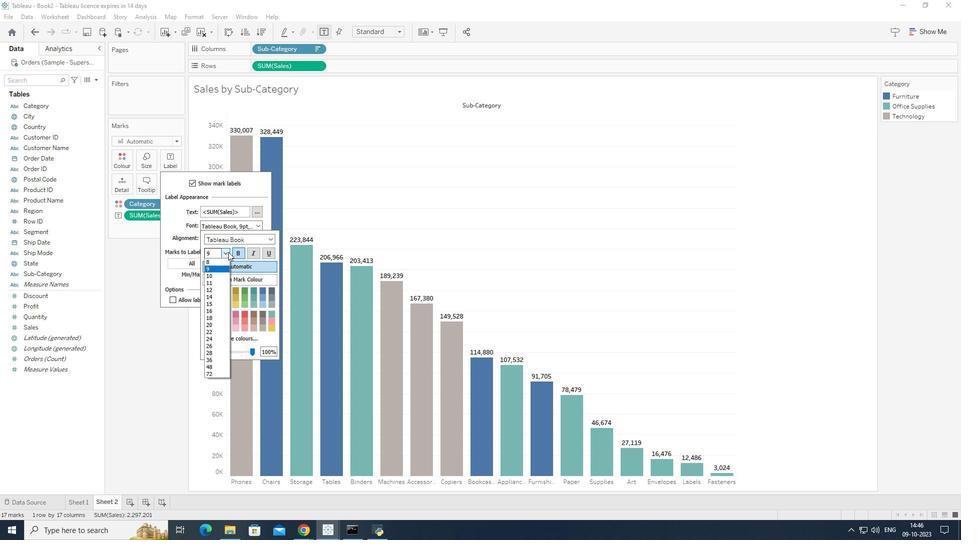
Action: Mouse moved to (218, 273)
Screenshot: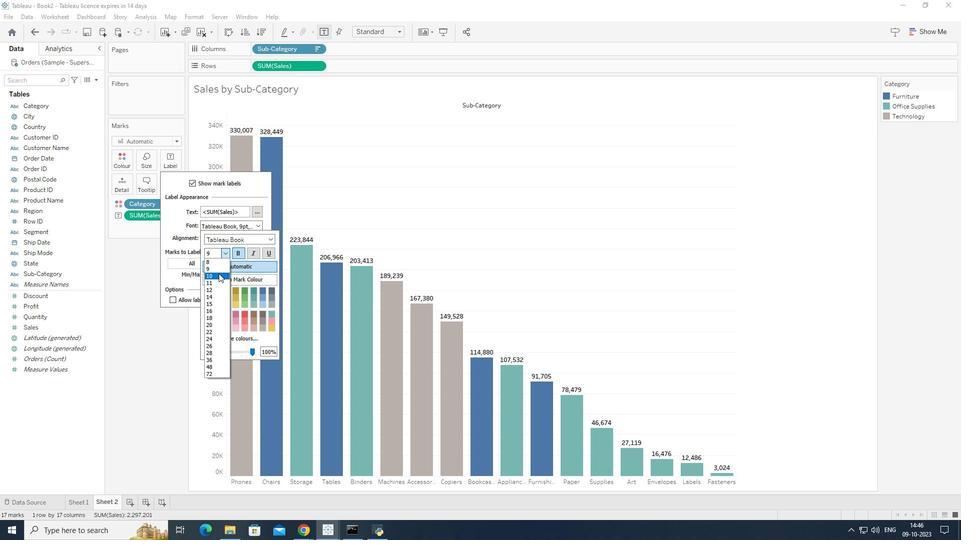 
Action: Mouse pressed left at (218, 273)
Screenshot: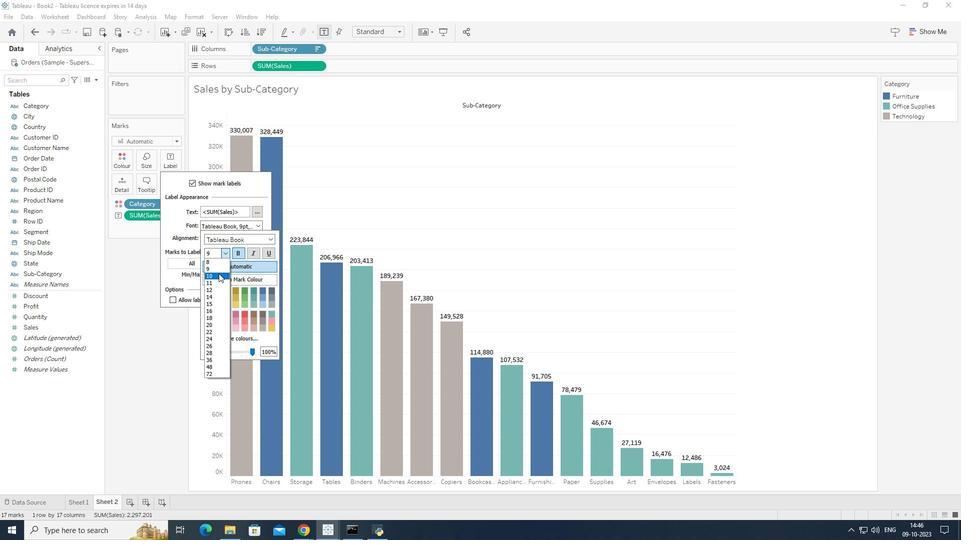 
Action: Mouse moved to (265, 253)
Screenshot: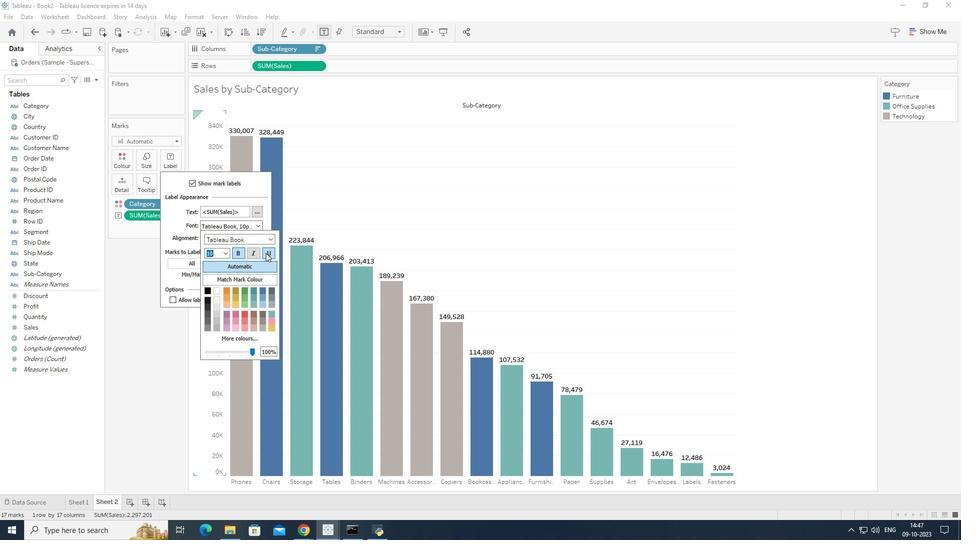 
Action: Mouse pressed left at (265, 253)
Screenshot: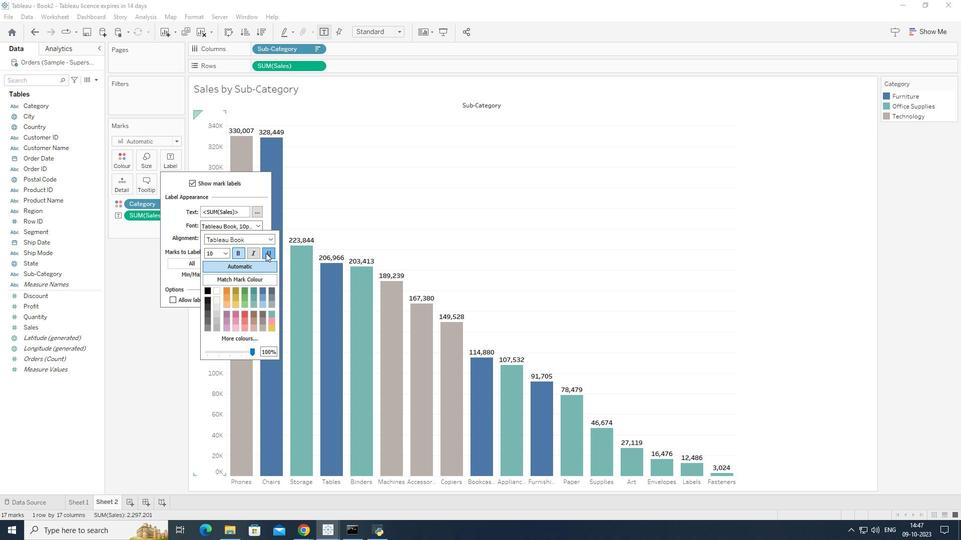 
Action: Mouse pressed left at (265, 253)
Screenshot: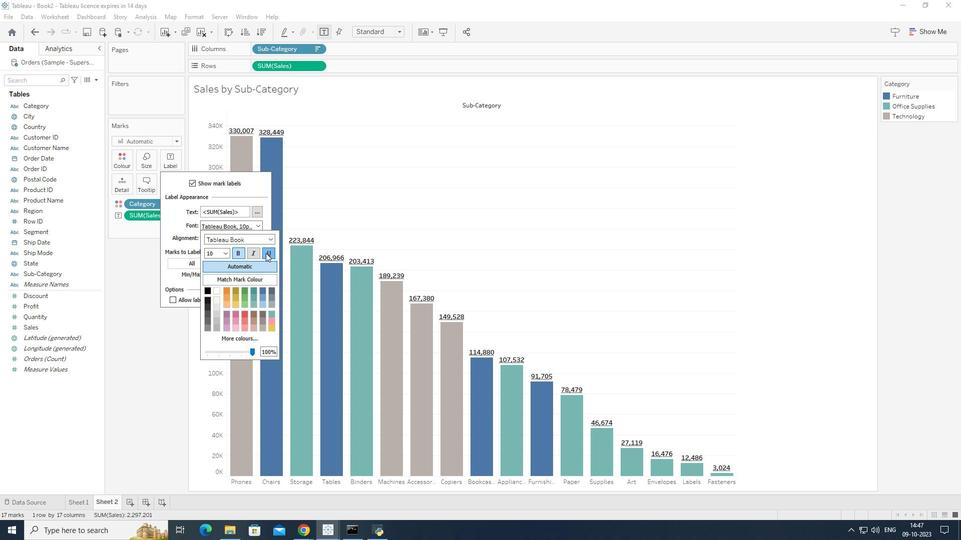 
Action: Mouse moved to (250, 351)
Screenshot: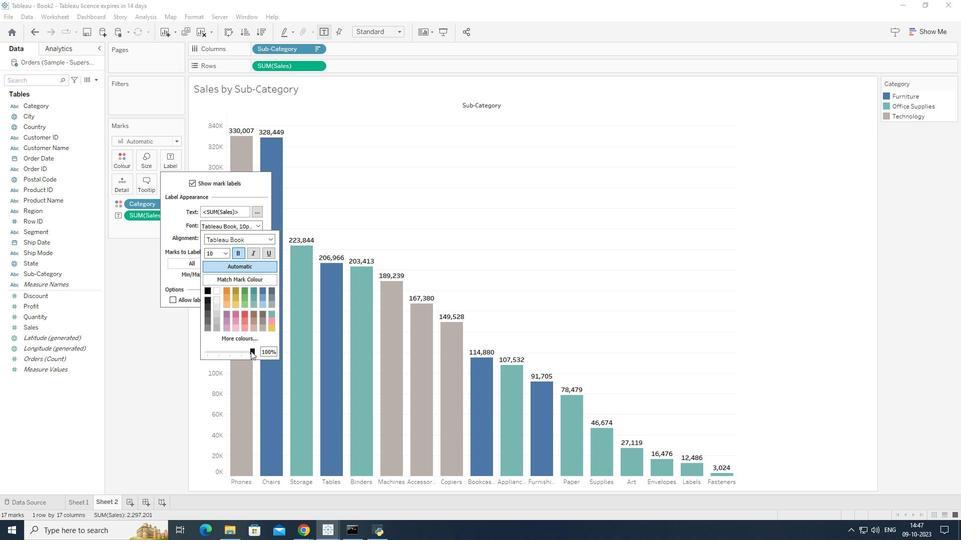 
Action: Mouse pressed left at (250, 351)
Screenshot: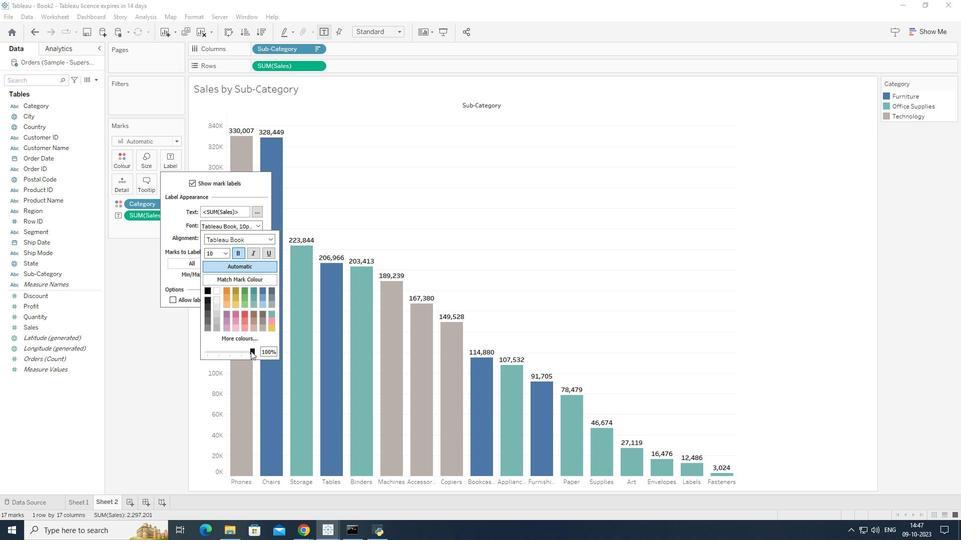 
Action: Mouse moved to (174, 211)
Screenshot: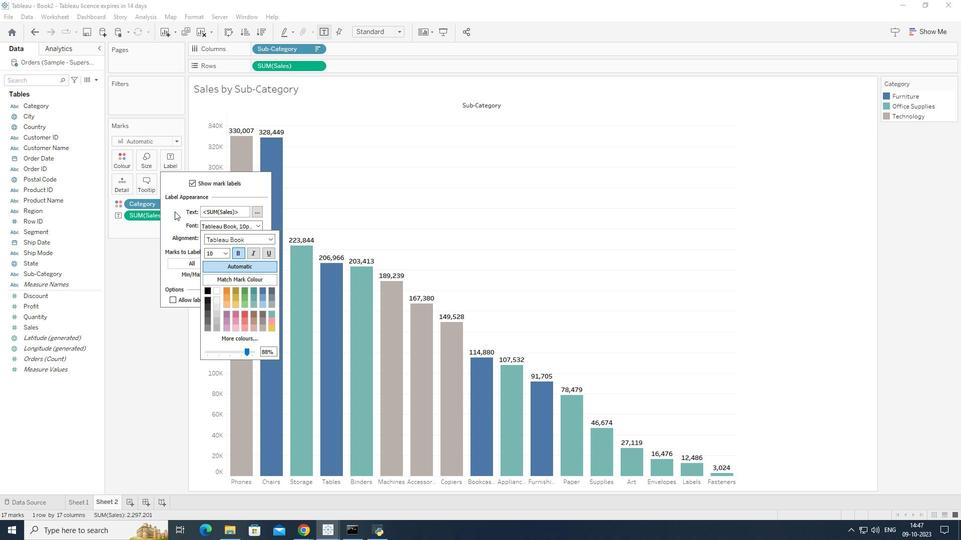 
Action: Mouse pressed left at (174, 211)
Screenshot: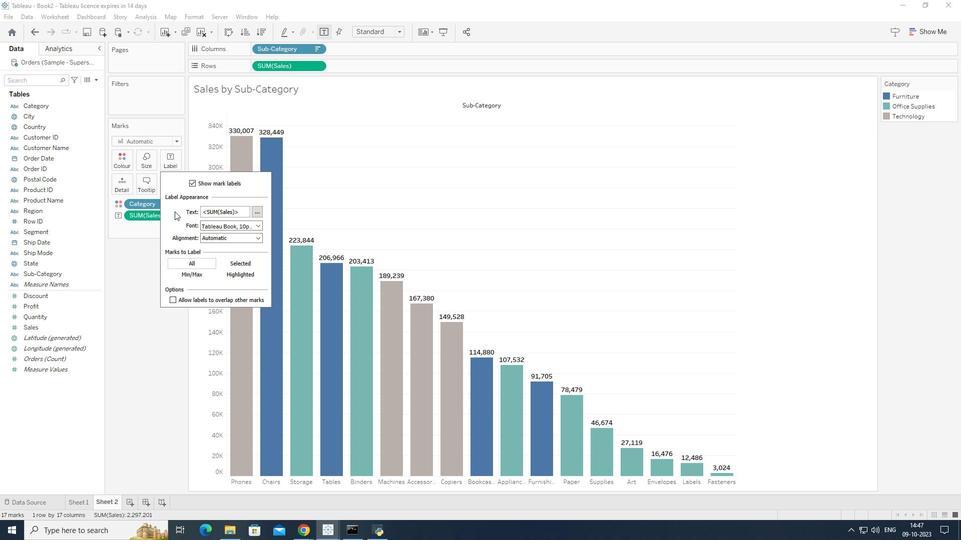 
Action: Mouse moved to (142, 272)
Screenshot: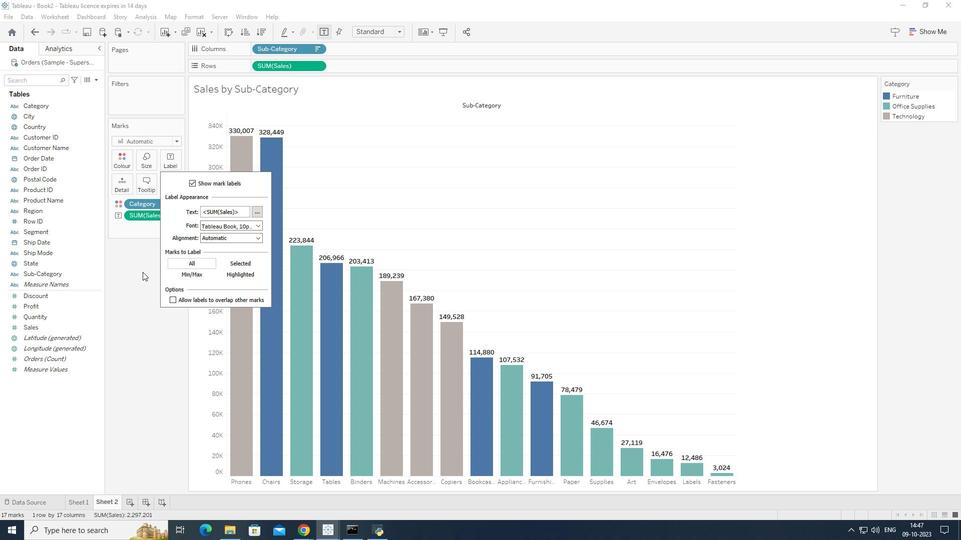 
Action: Mouse pressed left at (142, 272)
Screenshot: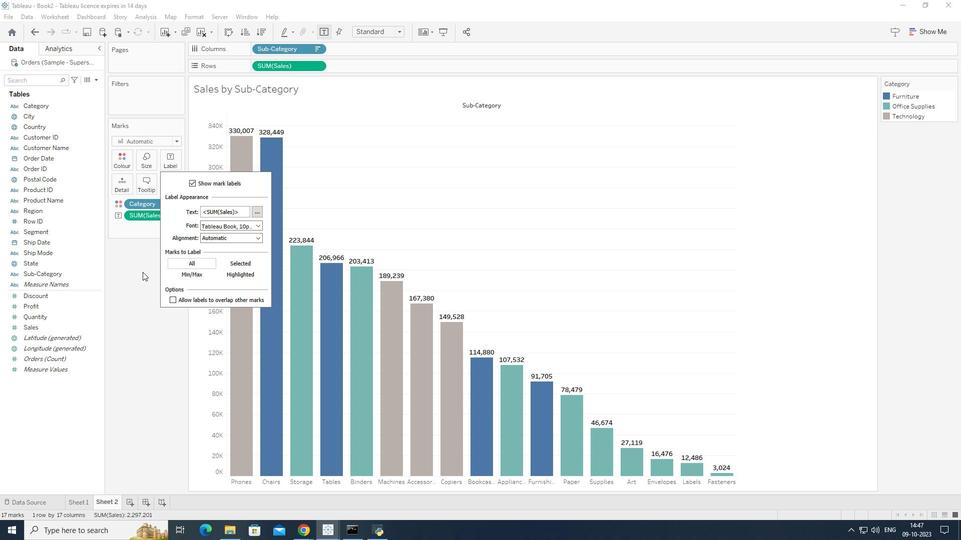 
Action: Mouse moved to (148, 186)
Screenshot: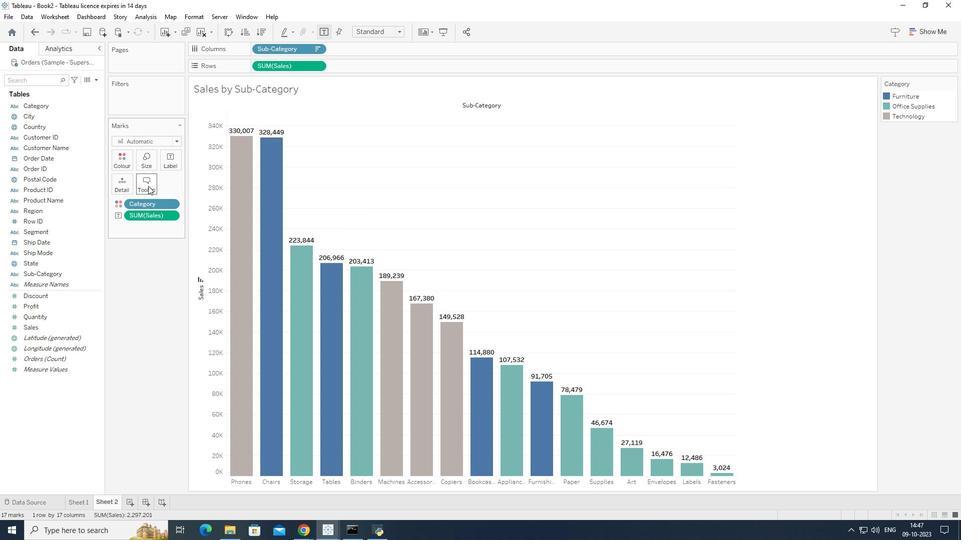 
Action: Mouse pressed left at (148, 186)
Screenshot: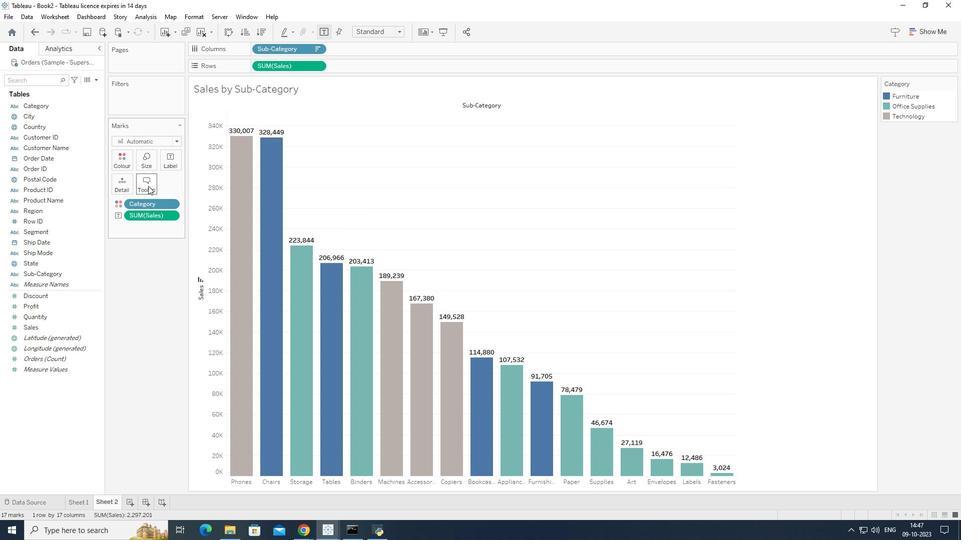 
Action: Mouse moved to (440, 230)
Screenshot: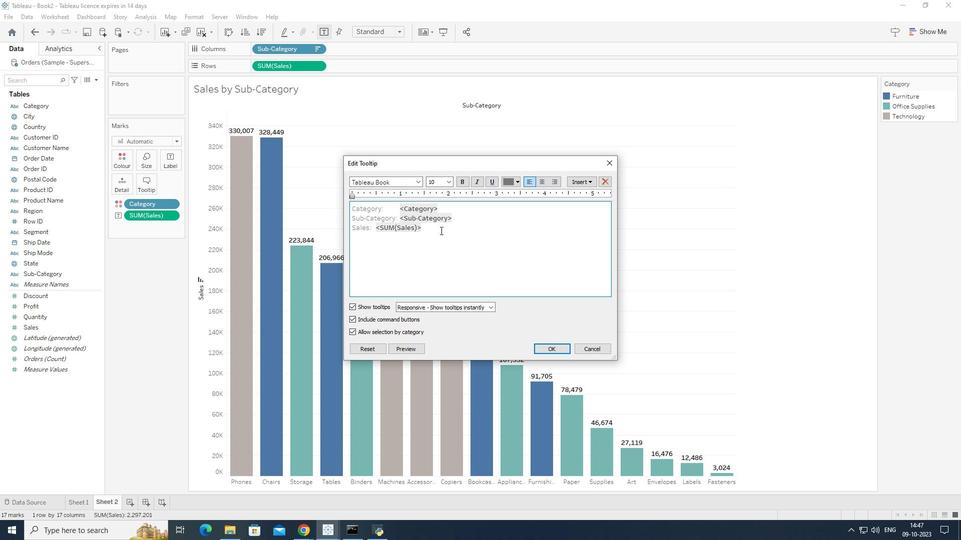 
Action: Mouse pressed left at (440, 230)
Screenshot: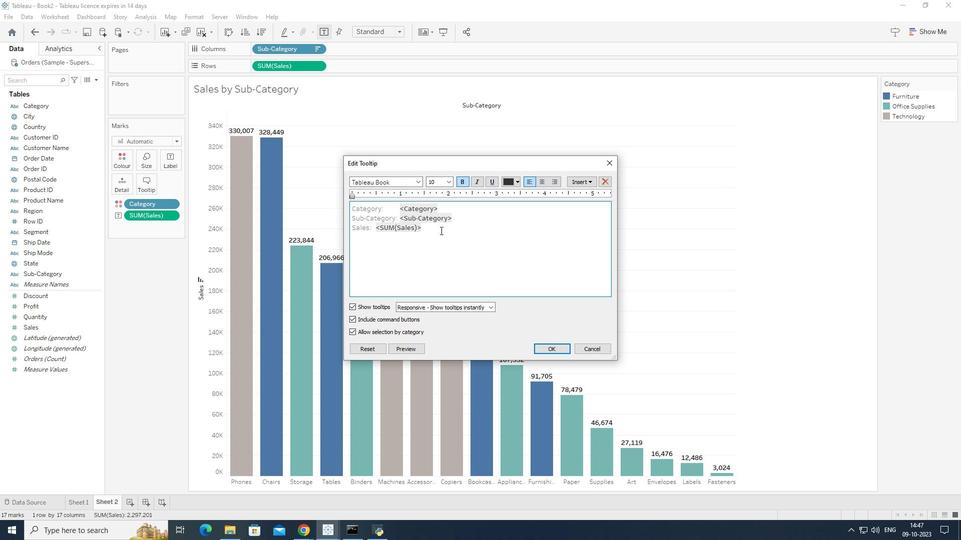 
Action: Mouse moved to (437, 232)
Screenshot: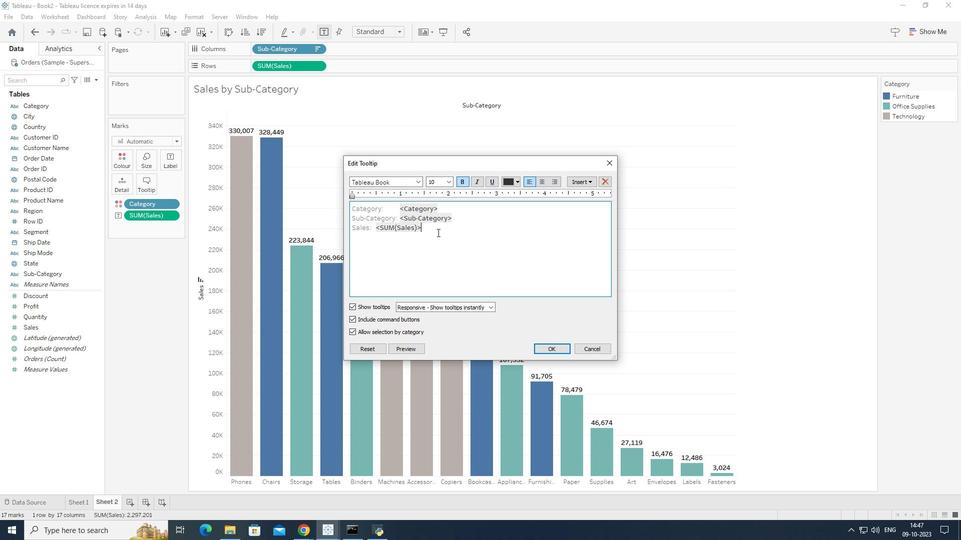 
Action: Key pressed <Key.enter>
Screenshot: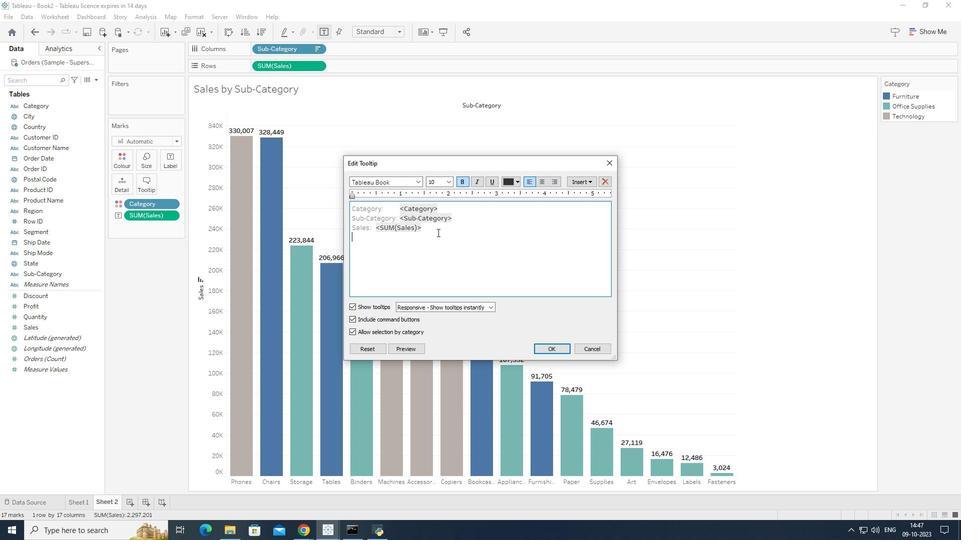 
Action: Mouse moved to (434, 233)
Screenshot: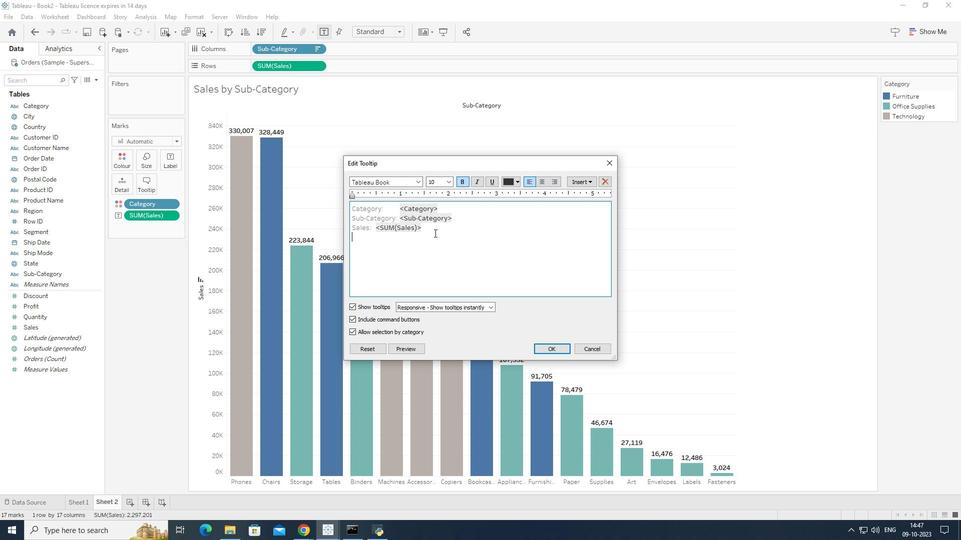 
Action: Key pressed <Key.shift_r><Key.shift_r><Key.shift_r>Profits<Key.shift_r>:<Key.space>
Screenshot: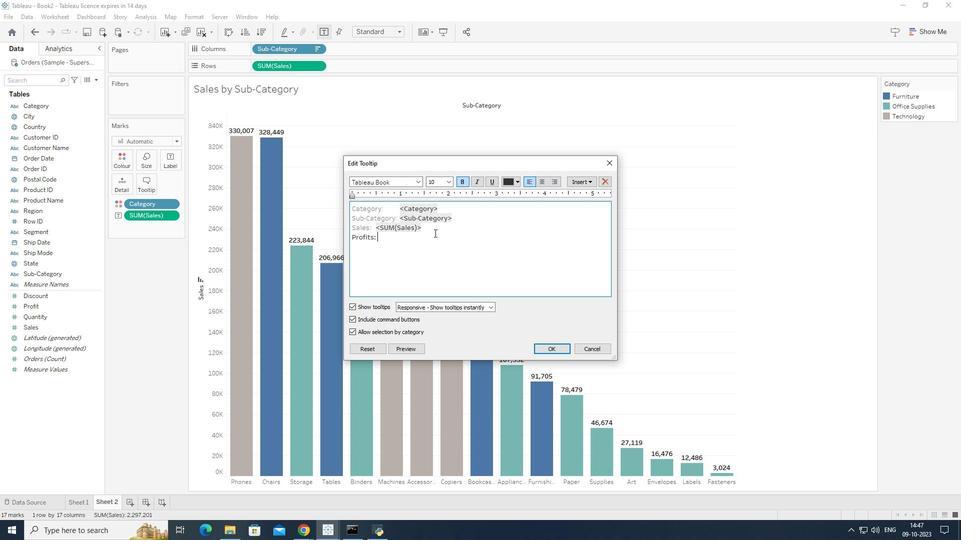 
Action: Mouse moved to (557, 350)
Screenshot: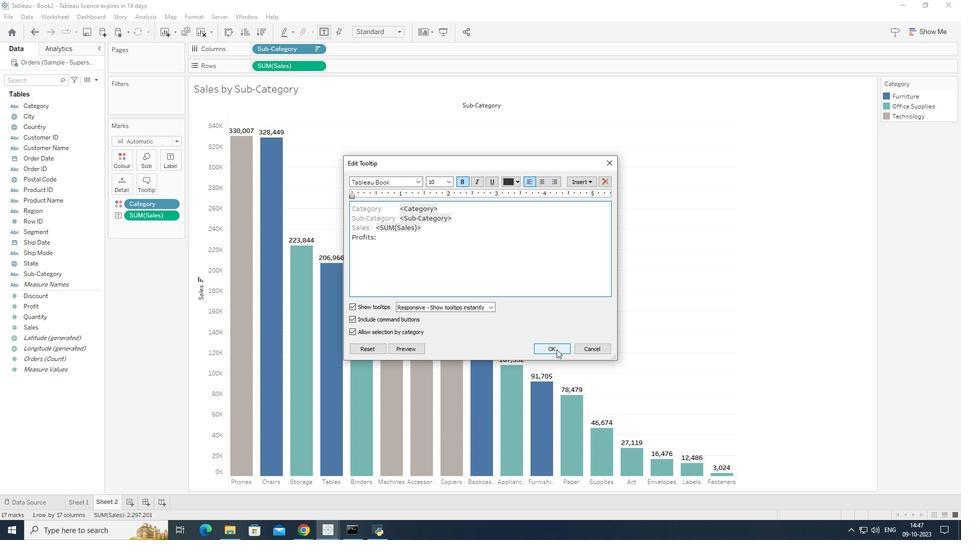 
Action: Mouse pressed left at (557, 350)
Screenshot: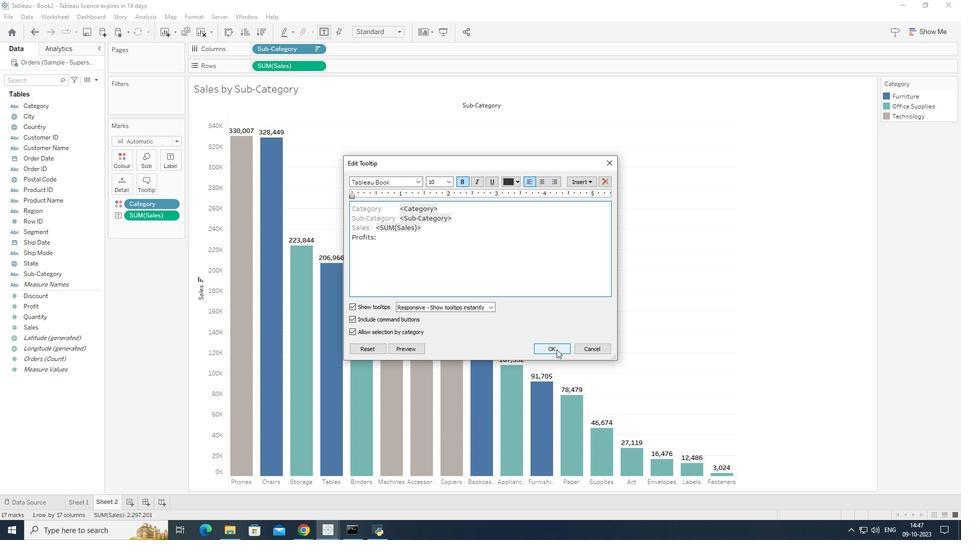 
Action: Mouse moved to (35, 308)
Screenshot: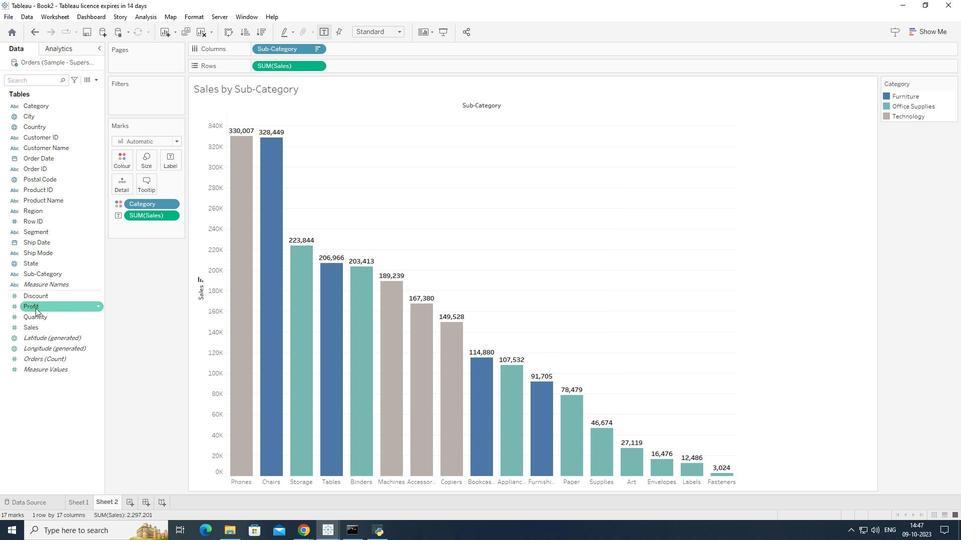 
Action: Mouse pressed left at (35, 308)
Screenshot: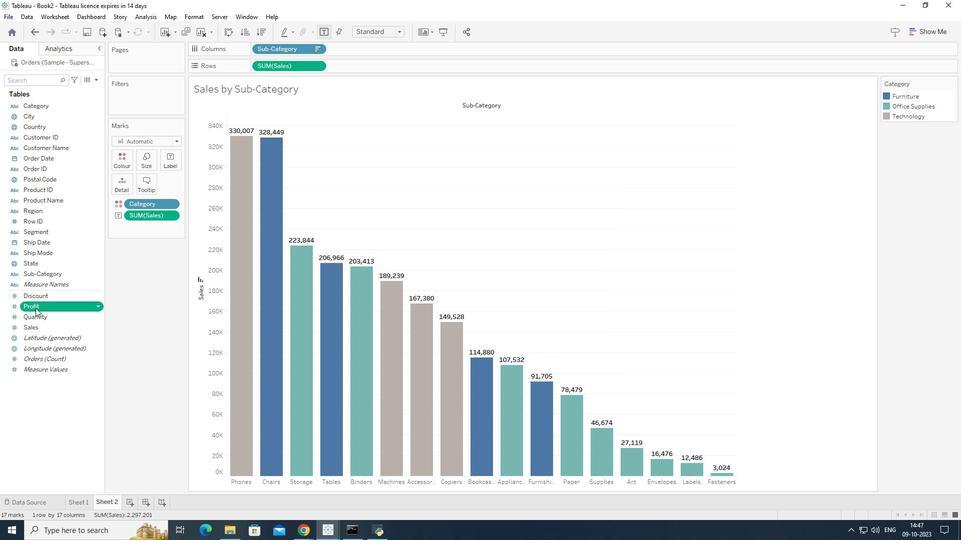 
Action: Mouse moved to (151, 227)
Screenshot: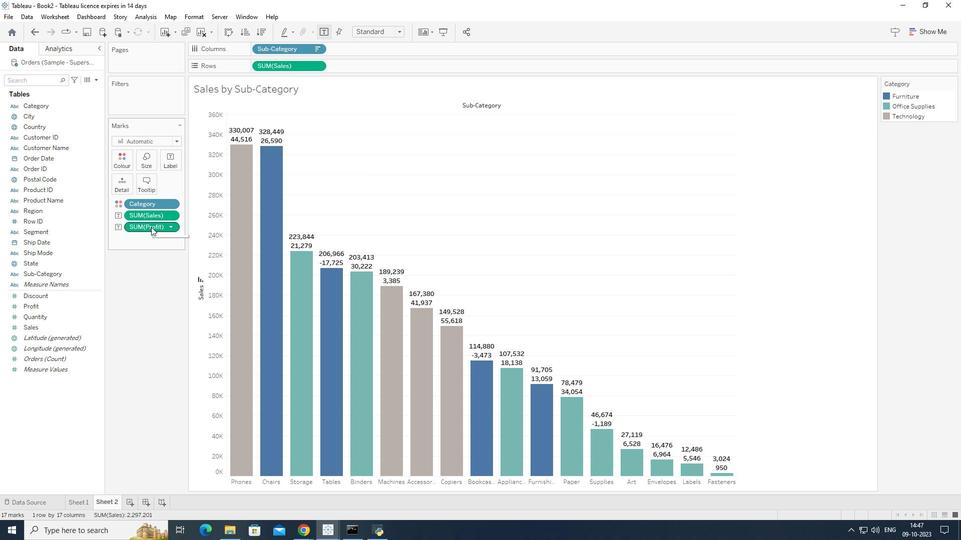 
Action: Mouse pressed left at (151, 227)
Screenshot: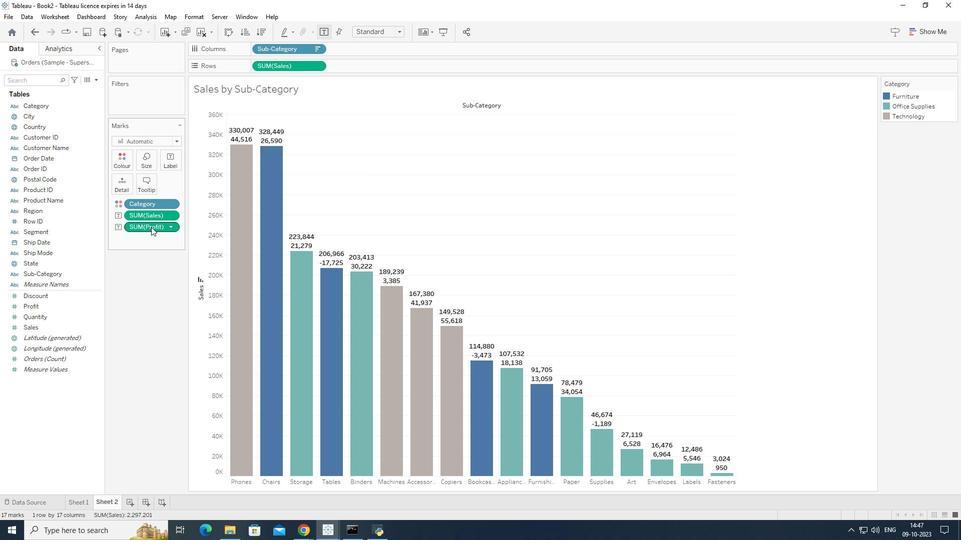 
Action: Mouse moved to (37, 307)
Screenshot: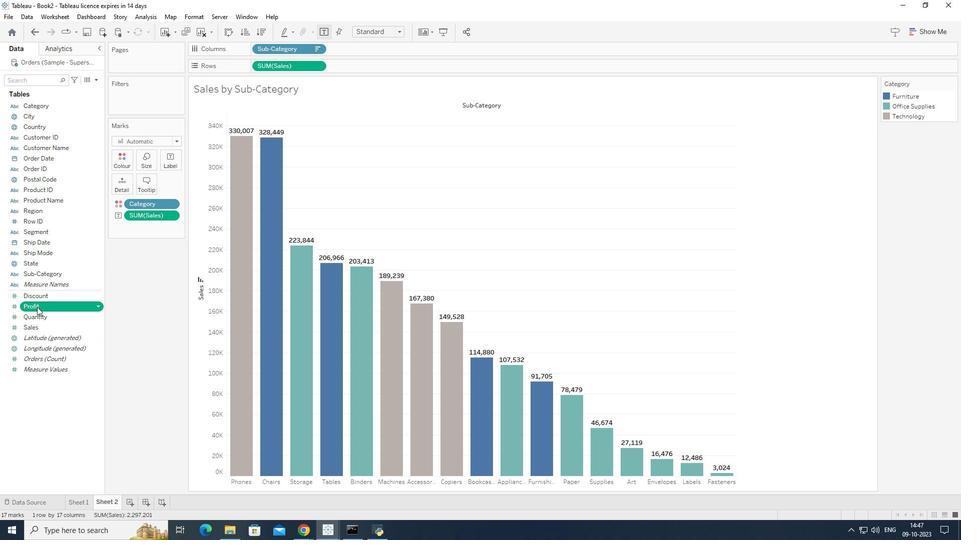 
Action: Mouse pressed left at (37, 307)
Screenshot: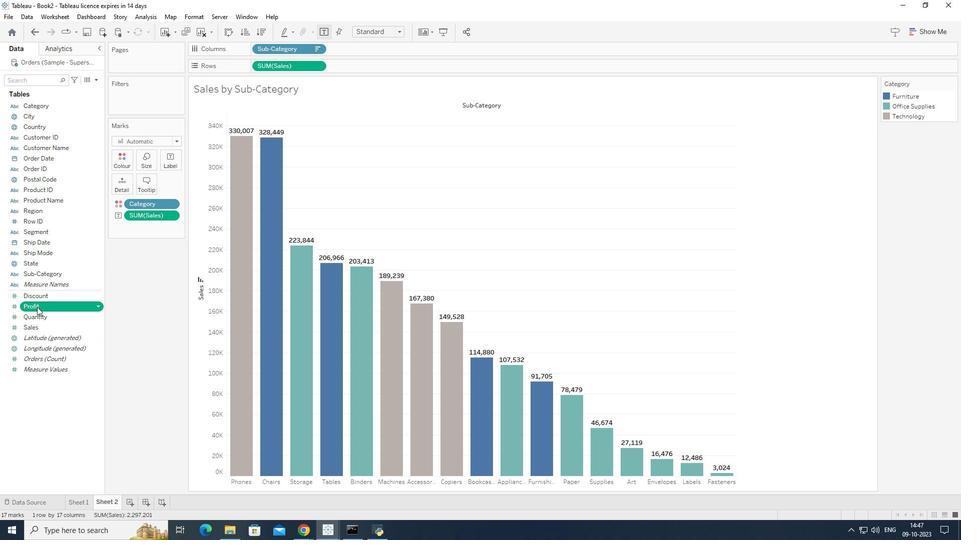 
Action: Mouse moved to (154, 184)
Screenshot: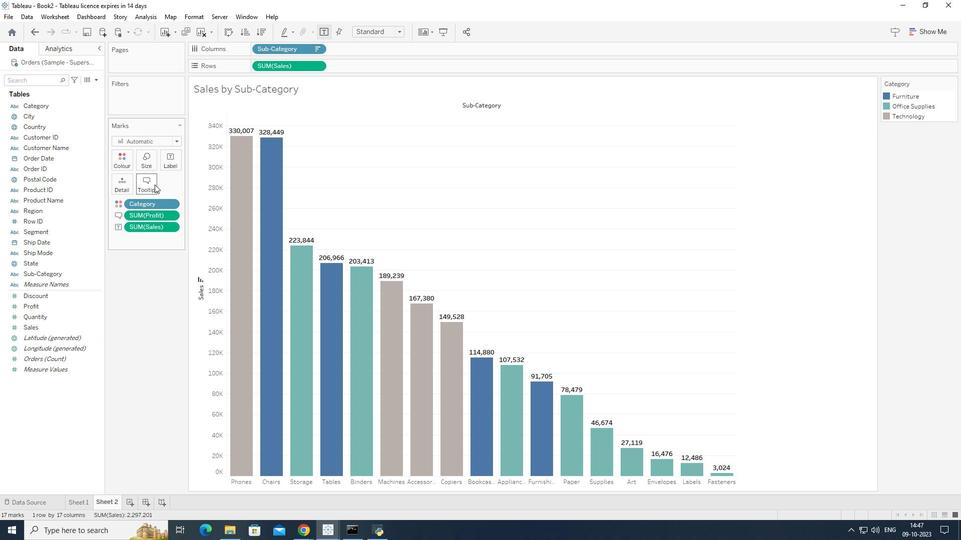 
Action: Mouse pressed left at (154, 184)
Screenshot: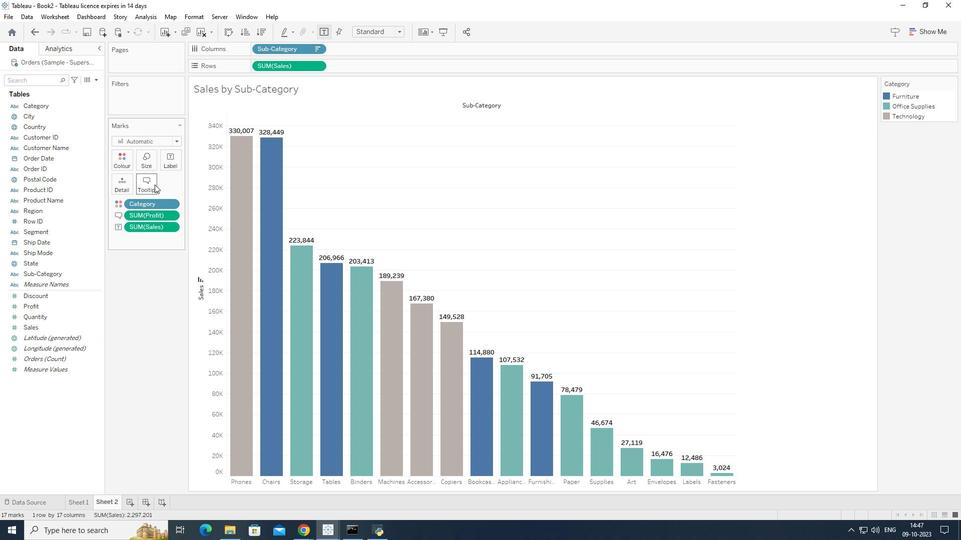 
Action: Mouse moved to (409, 240)
Screenshot: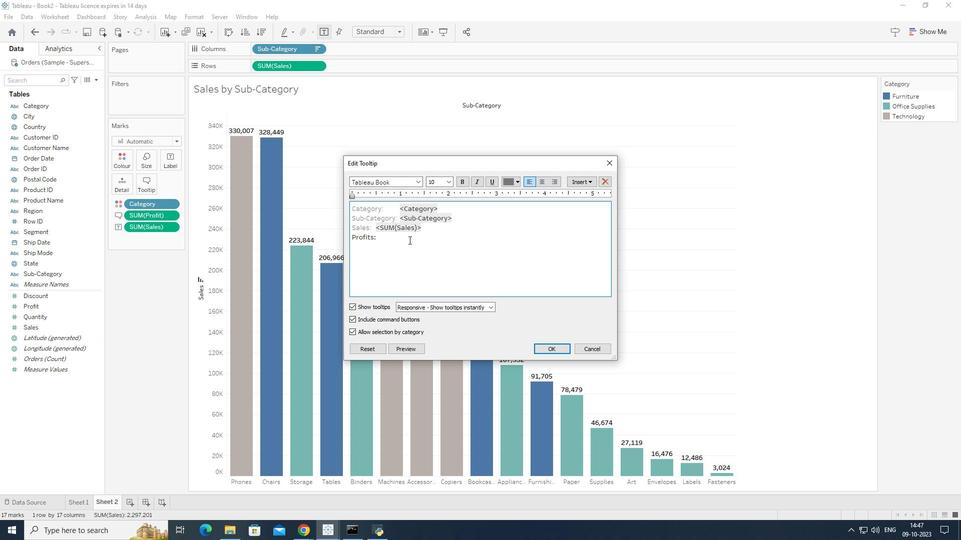 
Action: Mouse pressed left at (409, 240)
Screenshot: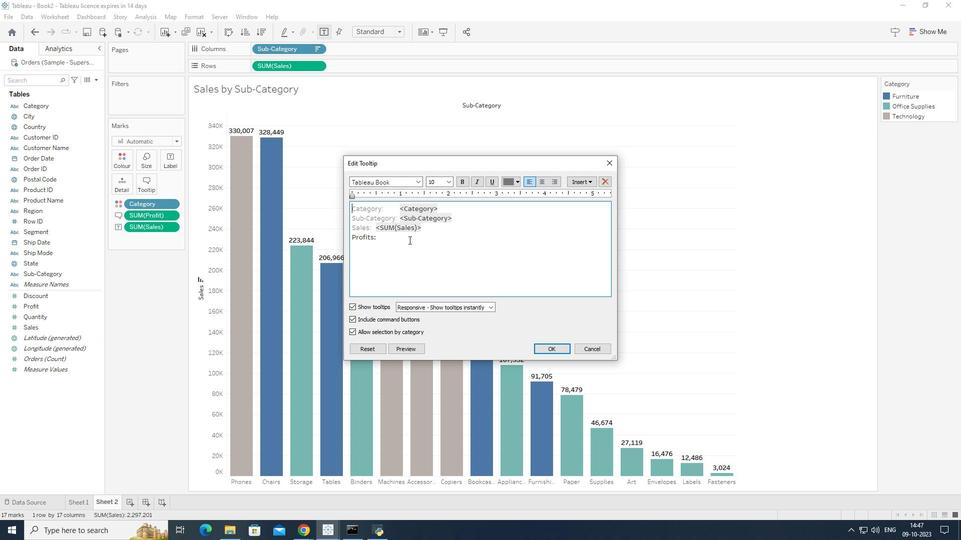 
Action: Mouse moved to (414, 243)
Screenshot: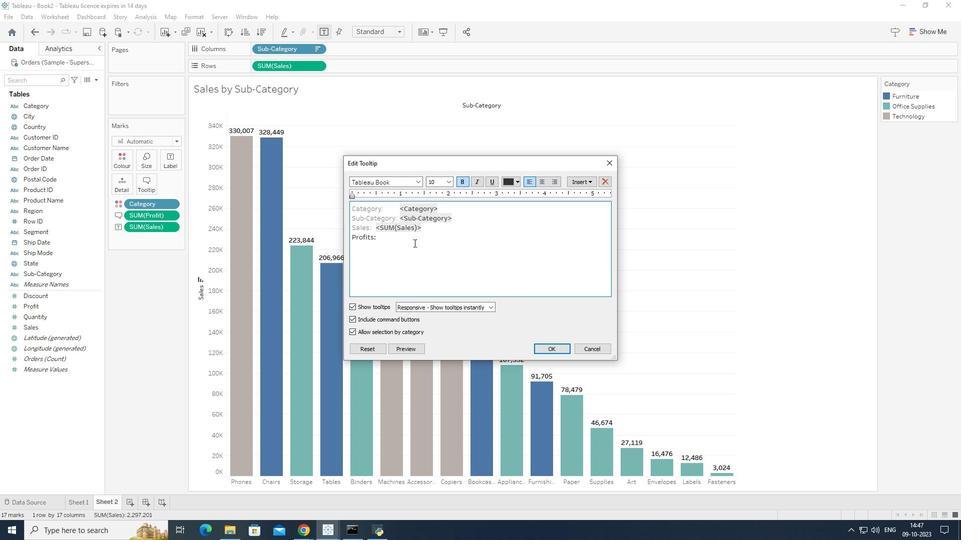 
Action: Key pressed <Key.space>
Screenshot: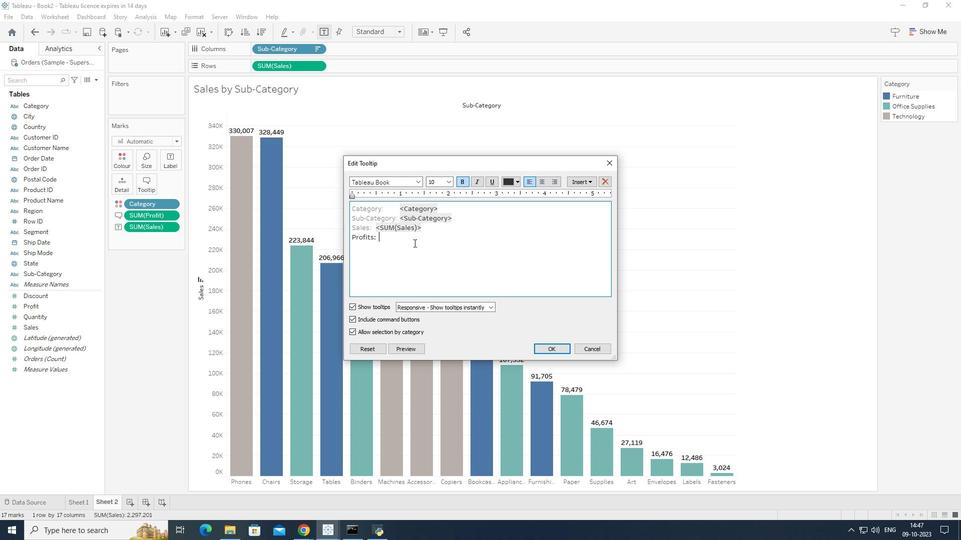 
Action: Mouse moved to (588, 180)
Screenshot: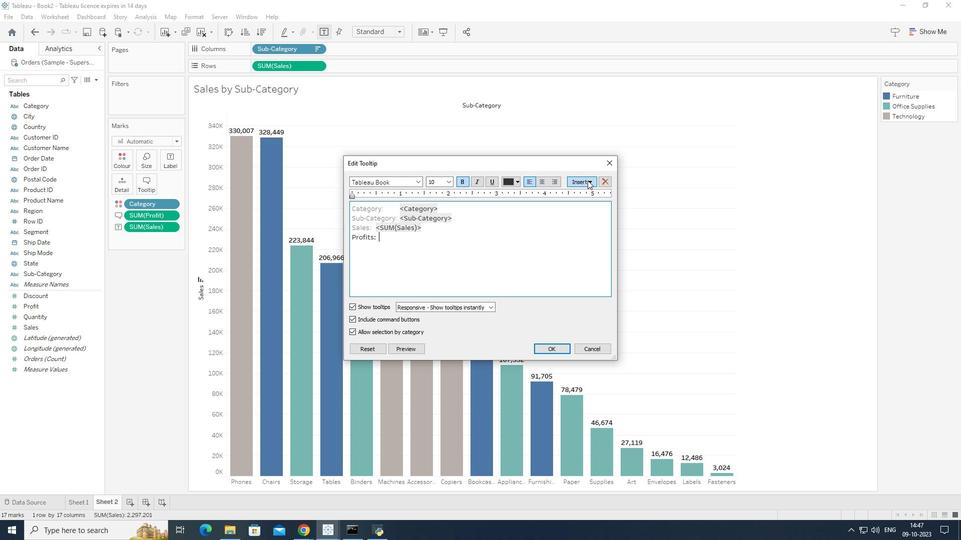 
Action: Mouse pressed left at (588, 180)
Screenshot: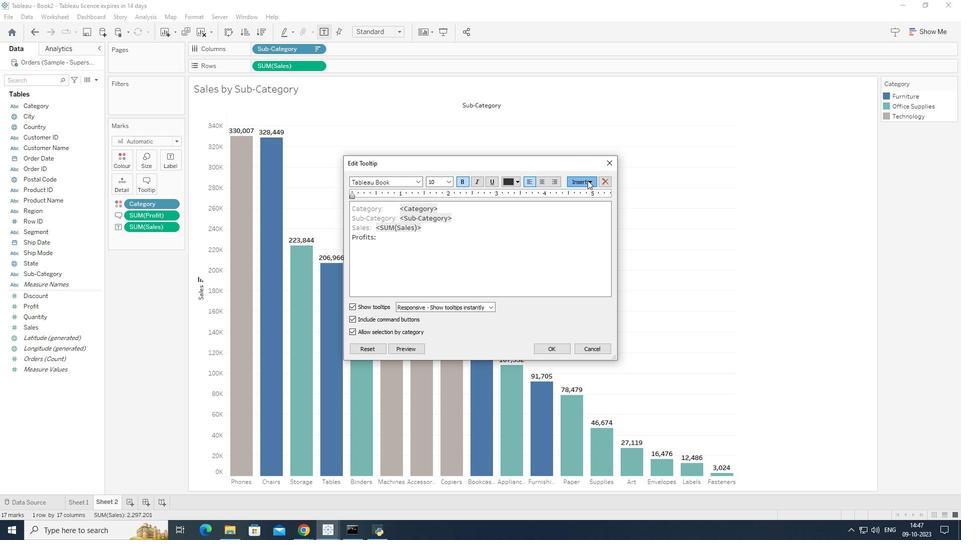 
Action: Mouse moved to (608, 372)
Screenshot: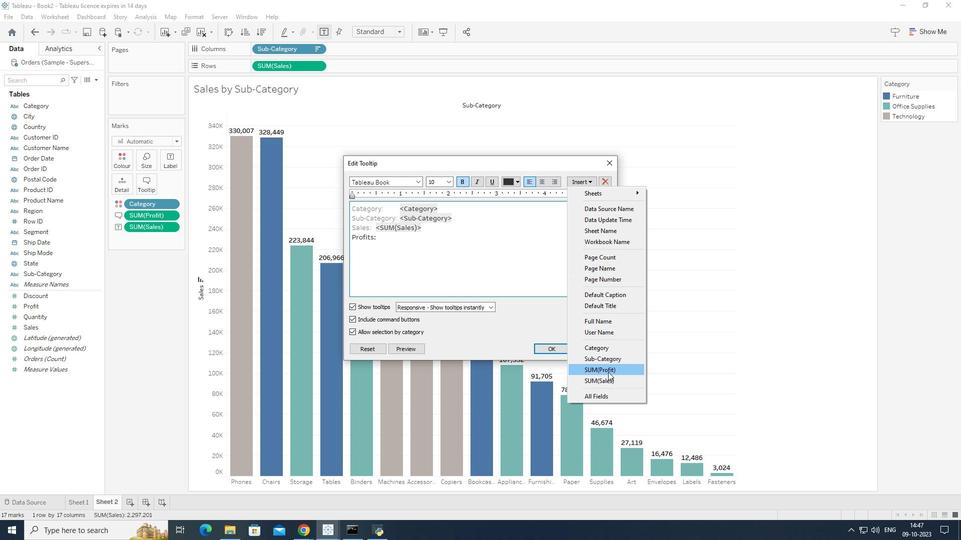 
Action: Mouse pressed left at (608, 372)
Screenshot: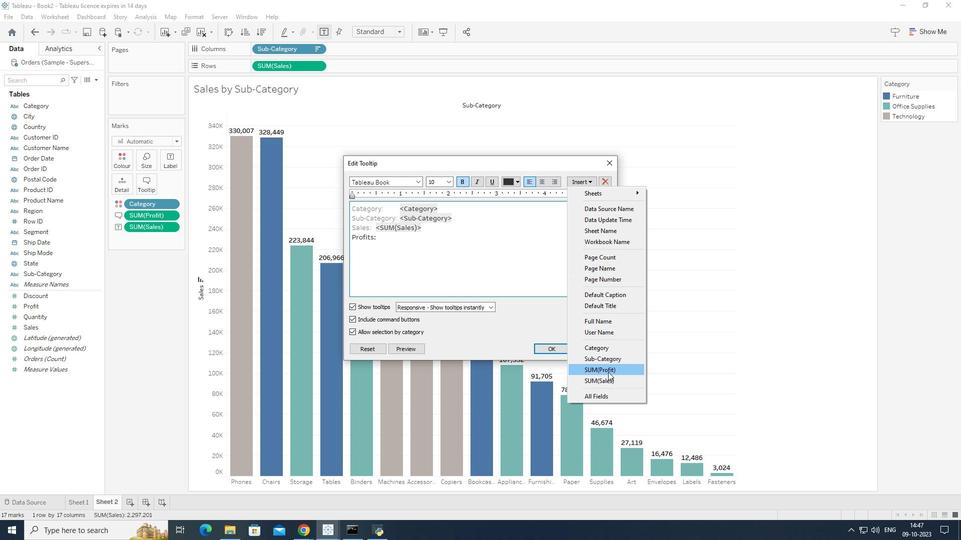 
Action: Mouse moved to (409, 348)
Screenshot: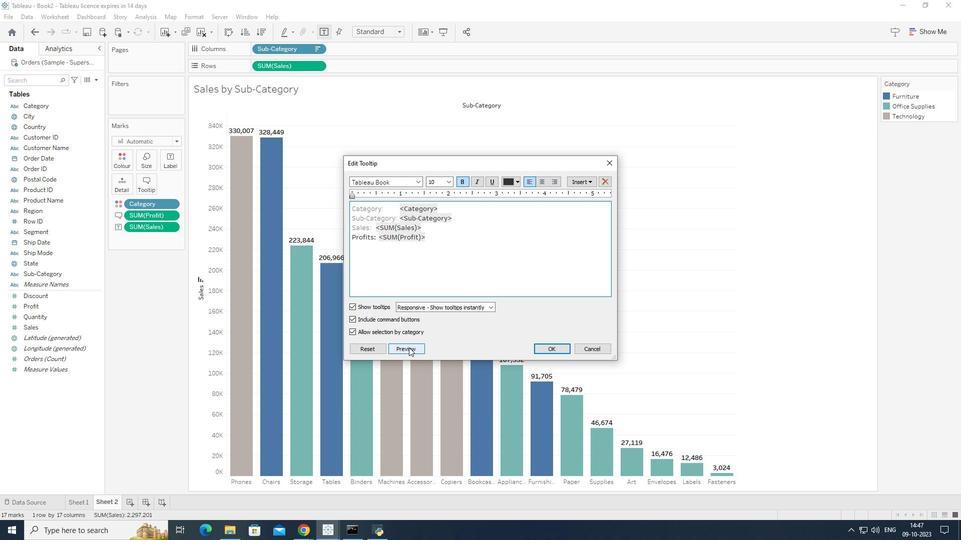 
Action: Mouse pressed left at (409, 348)
Screenshot: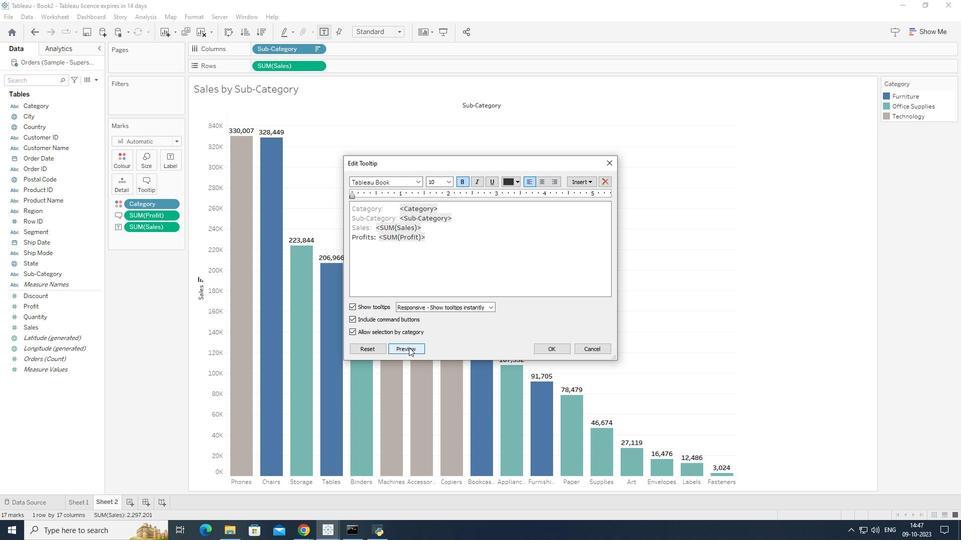 
Action: Mouse pressed left at (409, 348)
Screenshot: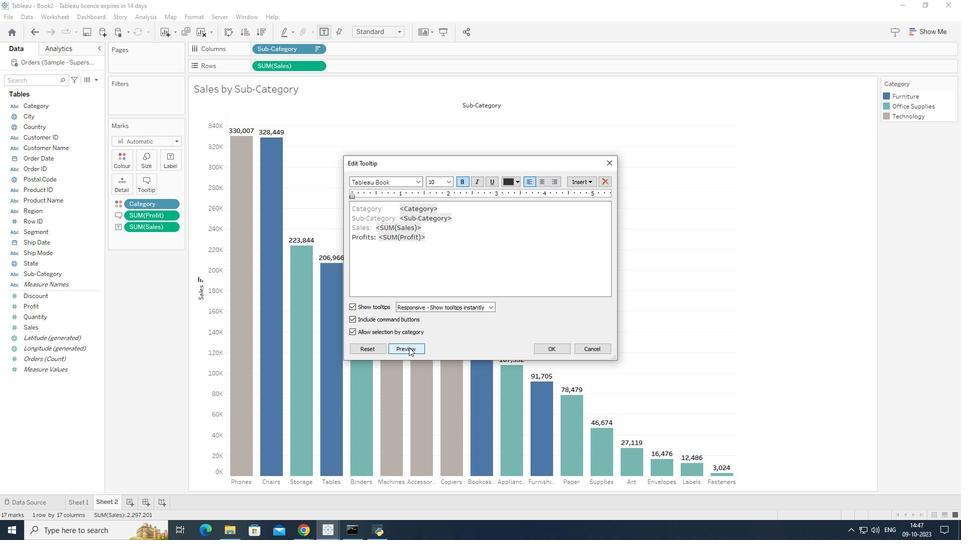 
Action: Mouse moved to (381, 244)
Screenshot: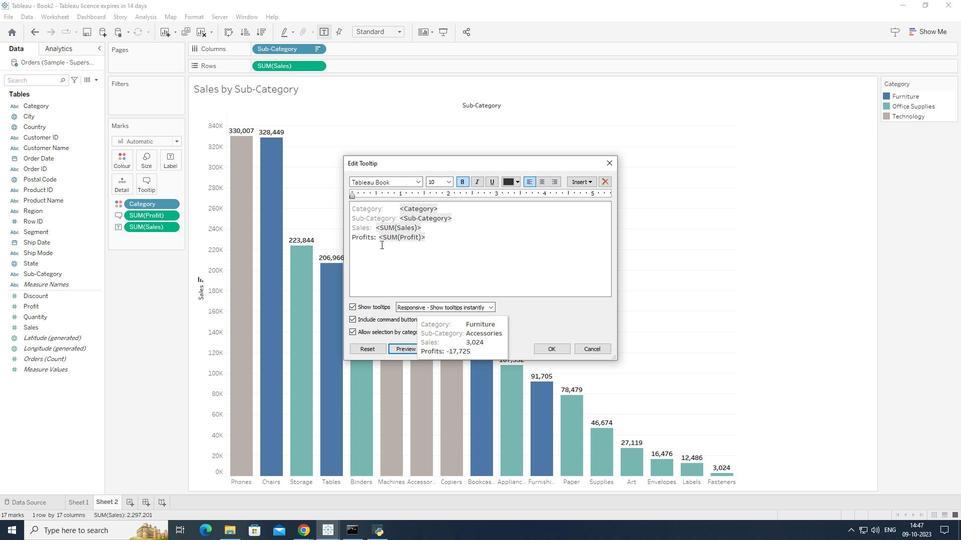 
Action: Mouse pressed left at (381, 244)
Screenshot: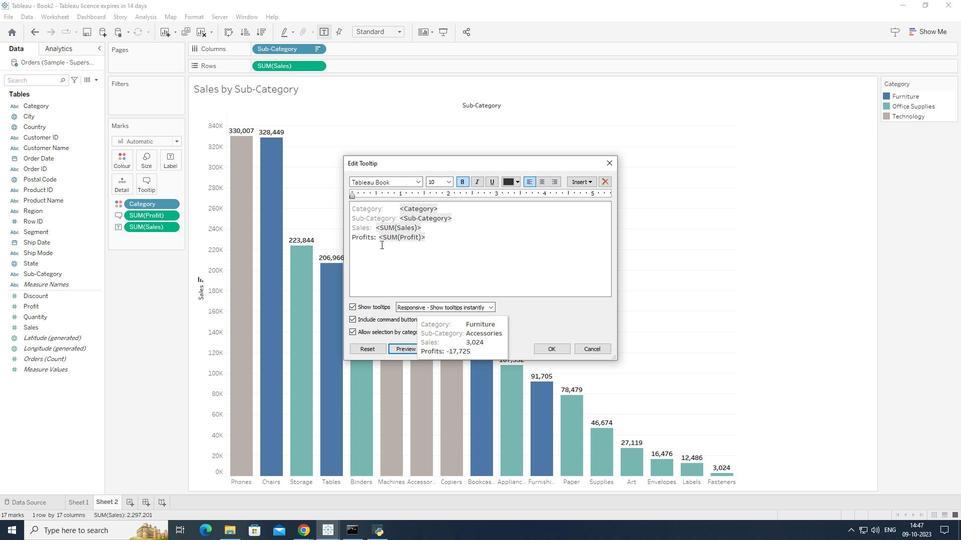 
Action: Mouse moved to (376, 236)
Screenshot: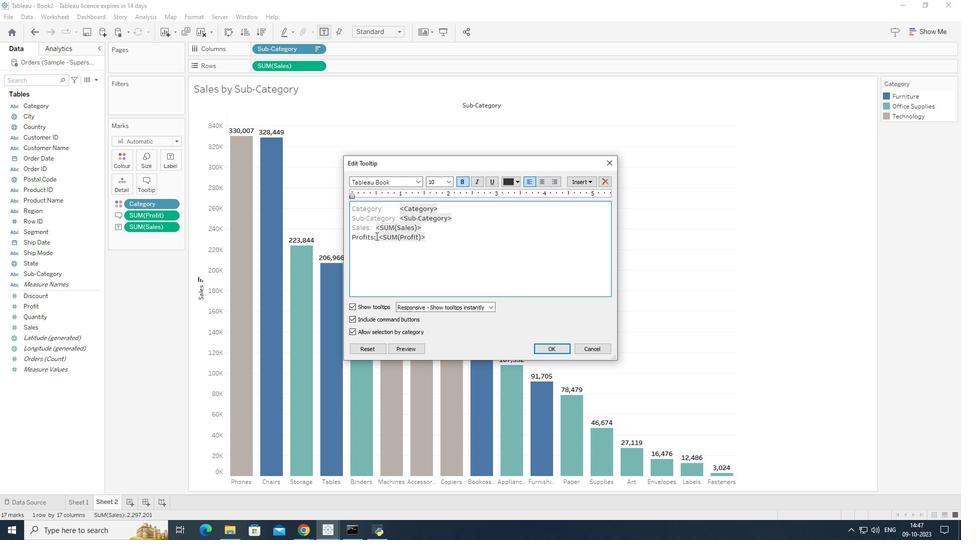 
Action: Mouse pressed left at (376, 236)
Screenshot: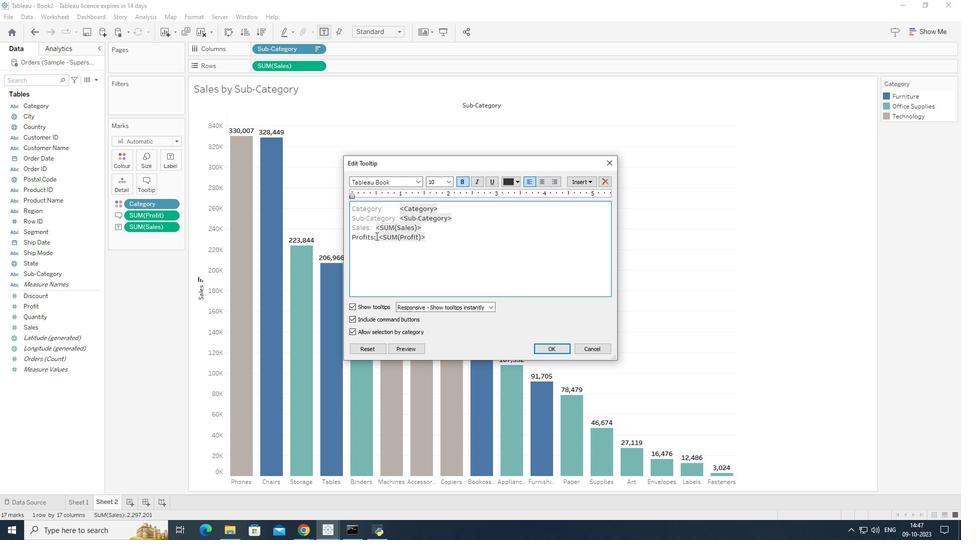 
Action: Mouse moved to (408, 353)
Screenshot: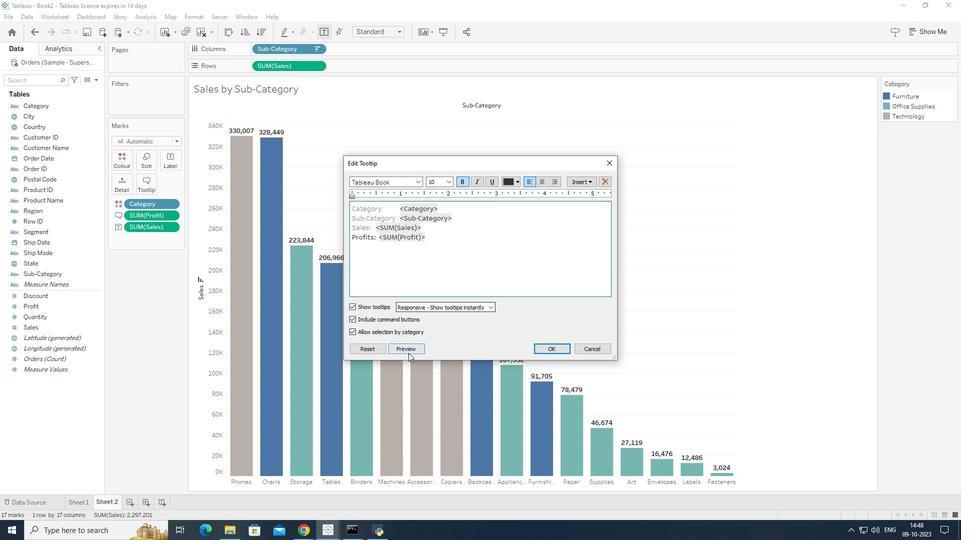 
Action: Mouse pressed left at (408, 353)
Screenshot: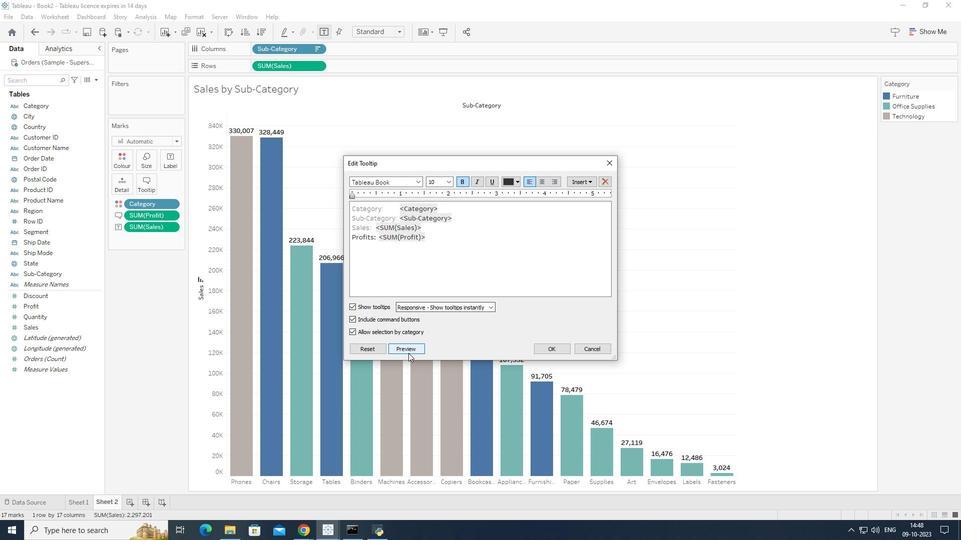 
Action: Mouse moved to (405, 351)
Screenshot: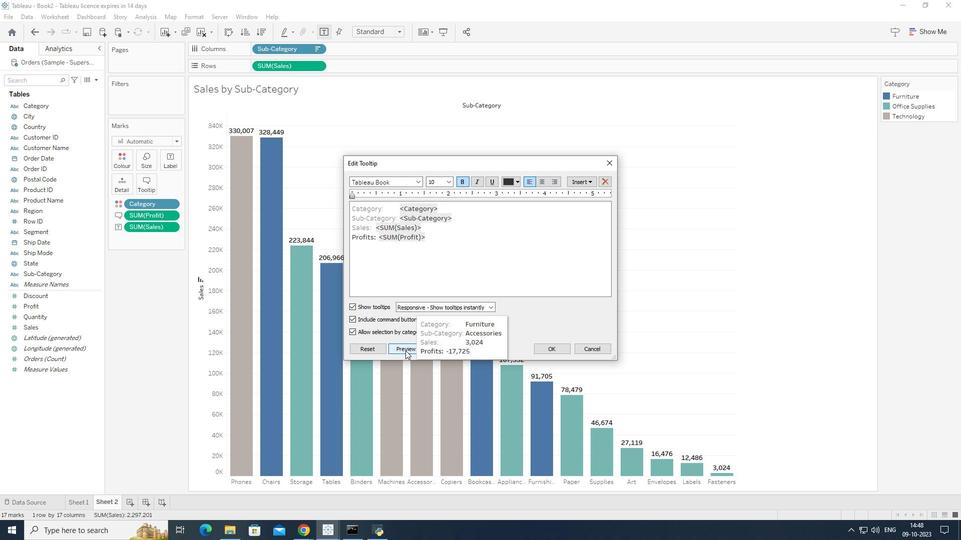 
Action: Mouse pressed left at (405, 351)
Screenshot: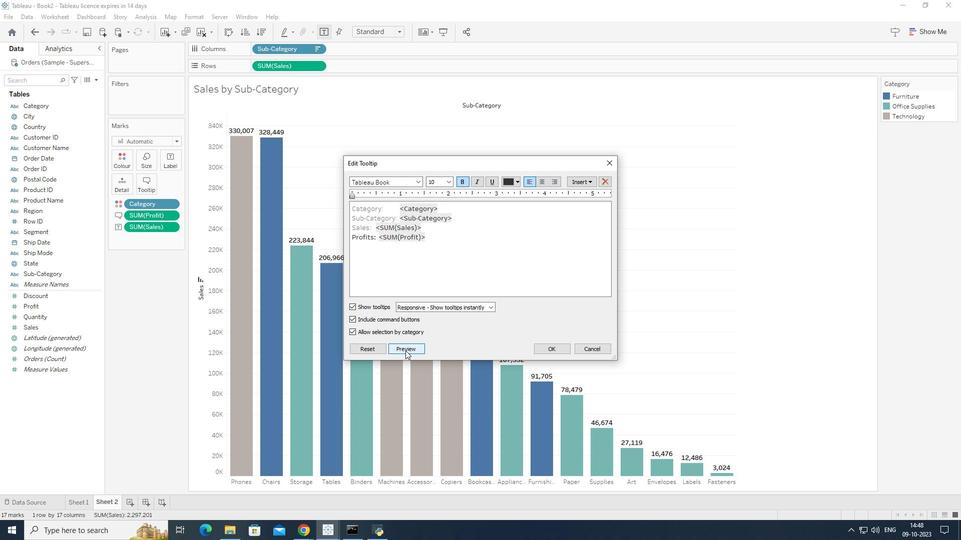 
Action: Mouse moved to (373, 238)
Screenshot: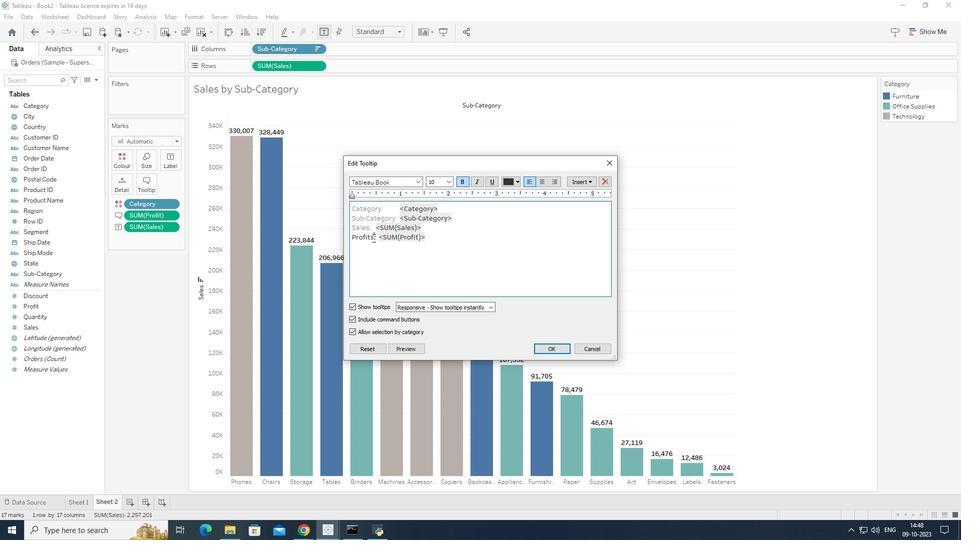
Action: Mouse pressed left at (373, 238)
Screenshot: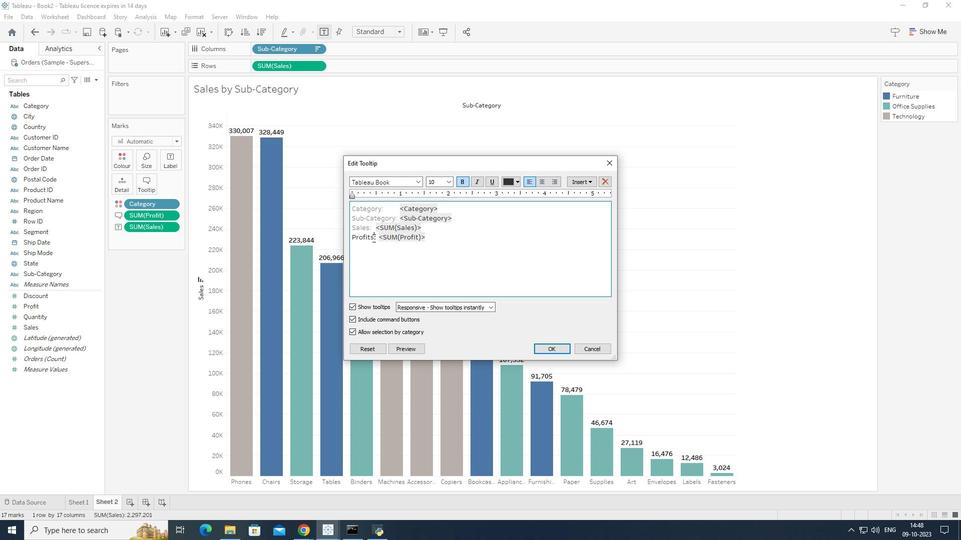 
Action: Mouse moved to (377, 239)
Screenshot: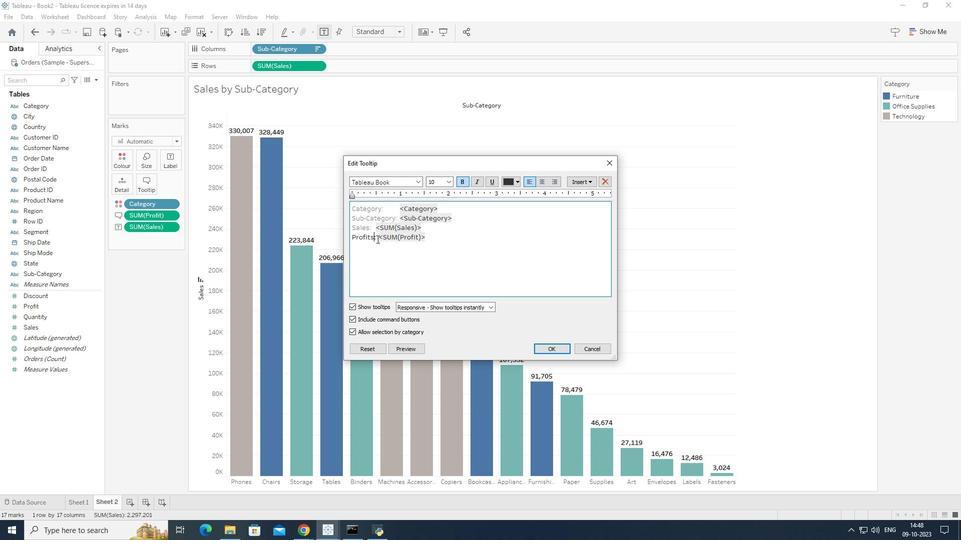 
Action: Mouse pressed left at (377, 239)
Screenshot: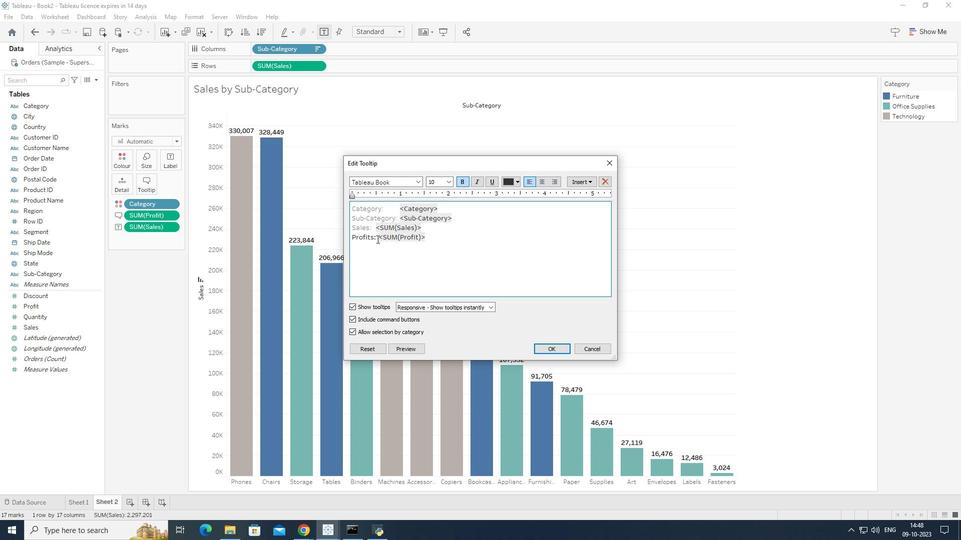 
Action: Mouse moved to (371, 225)
Screenshot: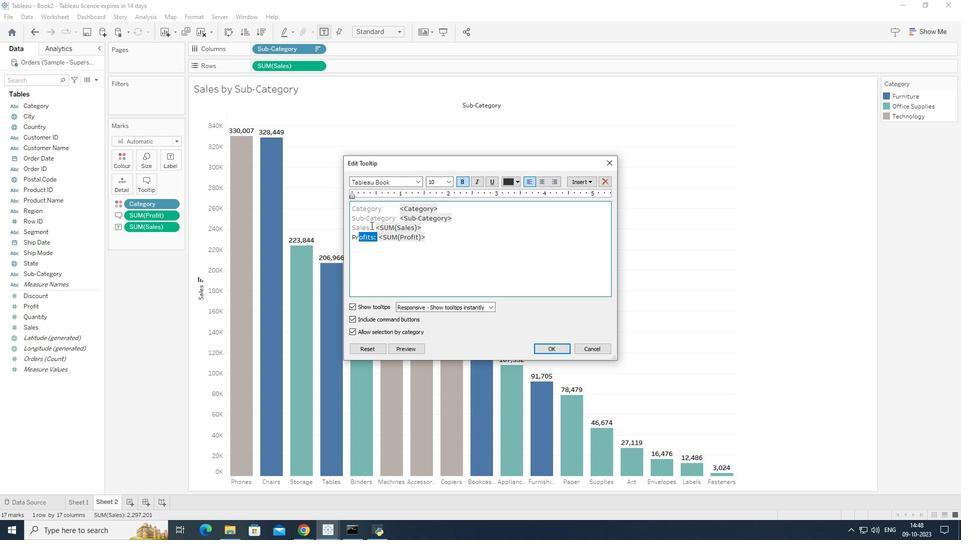 
Action: Mouse pressed left at (371, 225)
Screenshot: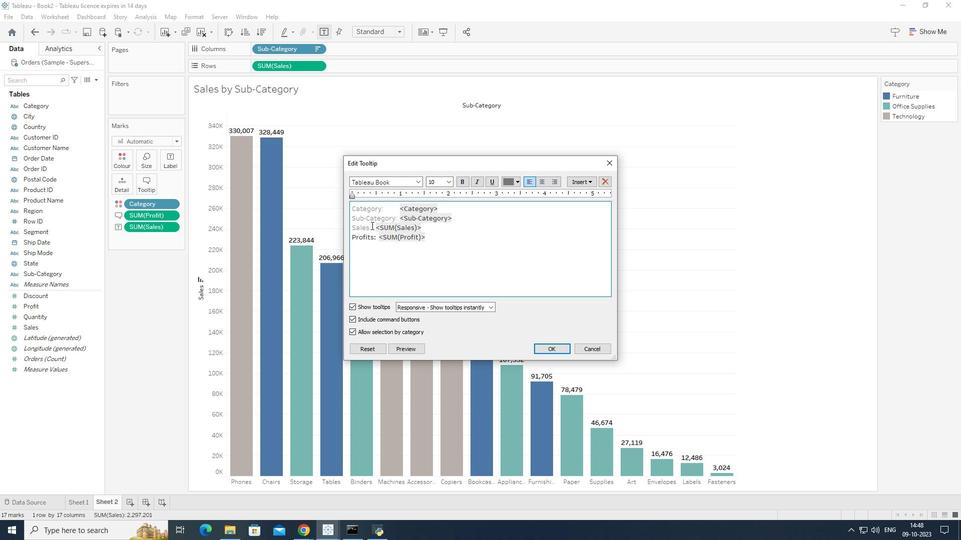 
Action: Mouse moved to (375, 237)
Screenshot: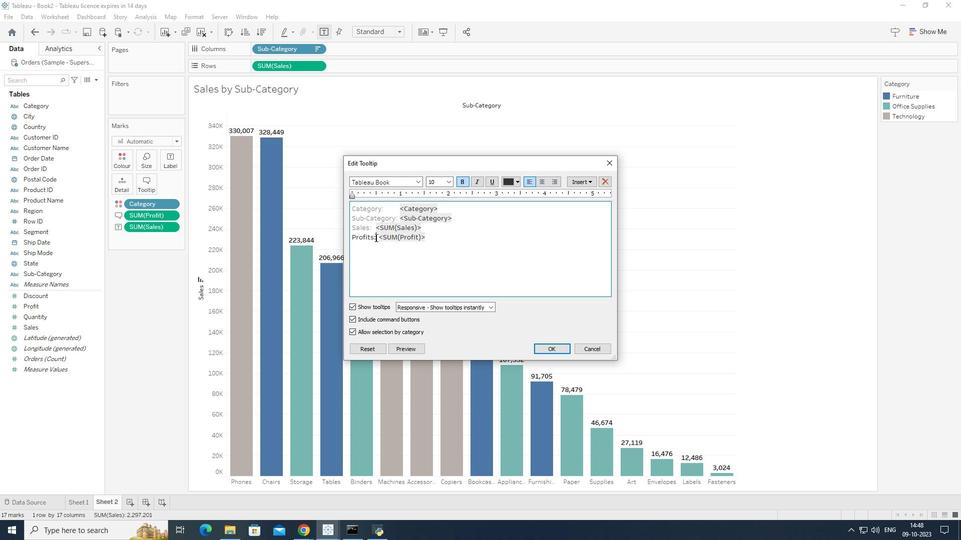 
Action: Mouse pressed left at (375, 237)
Screenshot: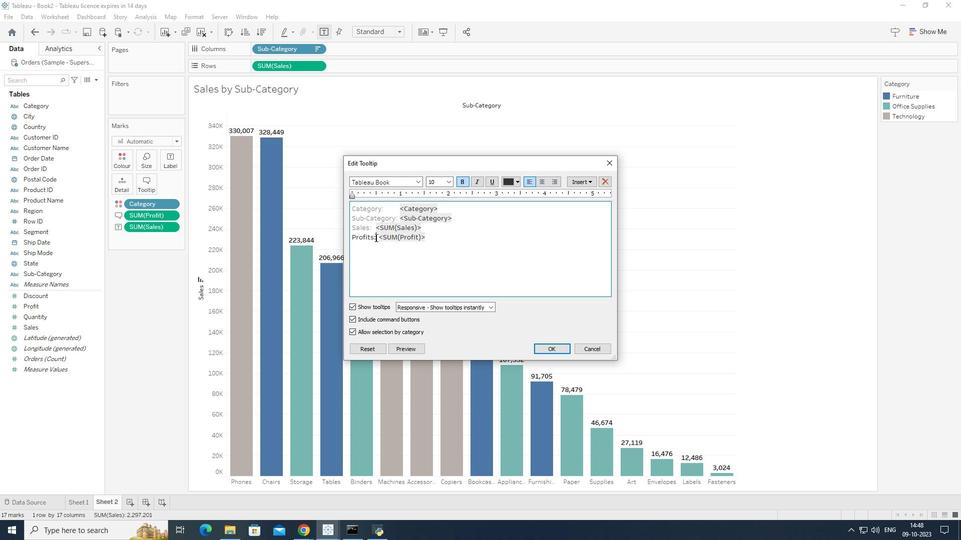 
Action: Mouse moved to (517, 183)
Screenshot: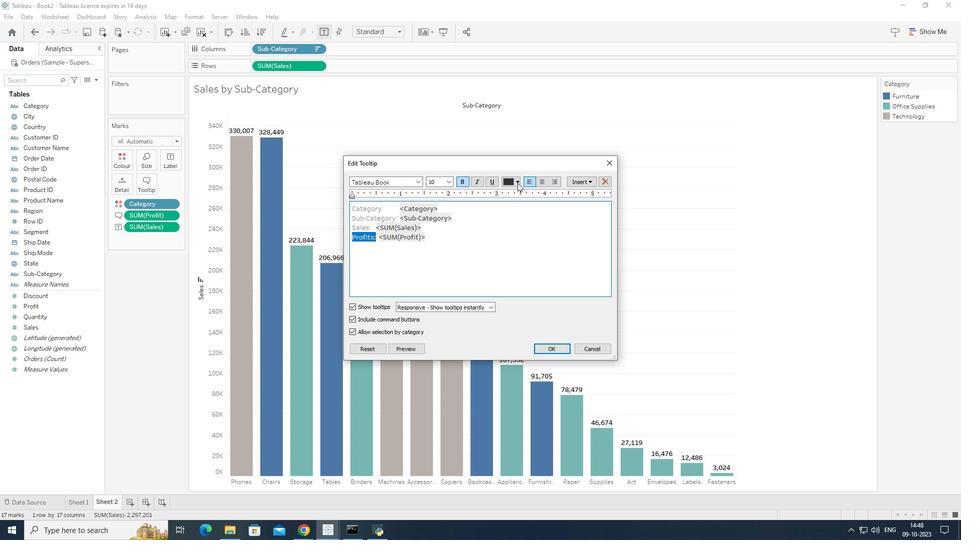 
Action: Mouse pressed left at (517, 183)
Screenshot: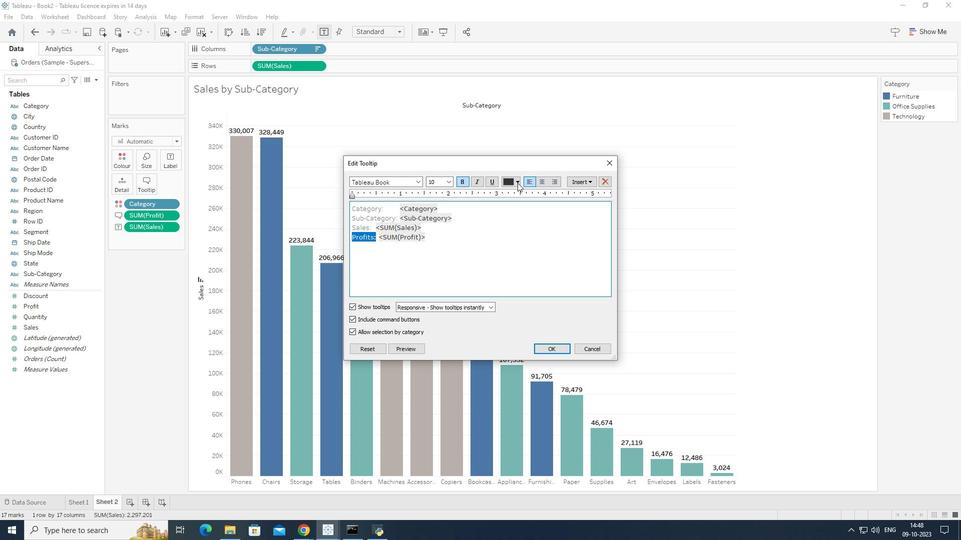 
Action: Mouse moved to (506, 215)
Screenshot: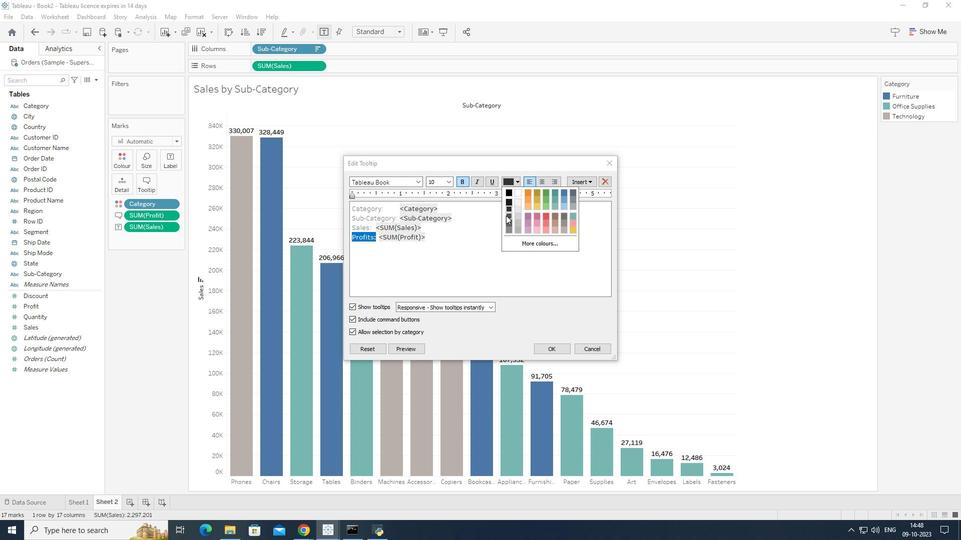 
Action: Mouse pressed left at (506, 215)
Screenshot: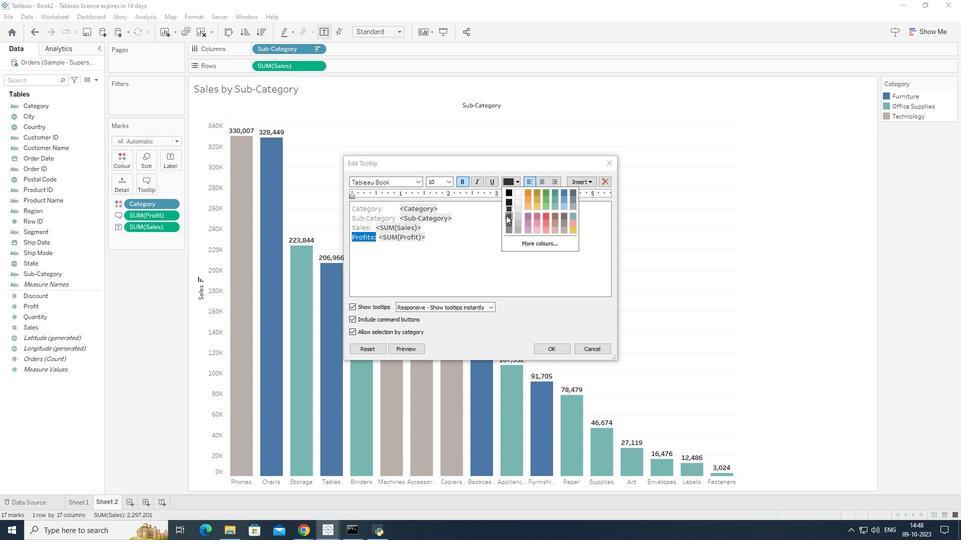 
Action: Mouse moved to (392, 242)
Screenshot: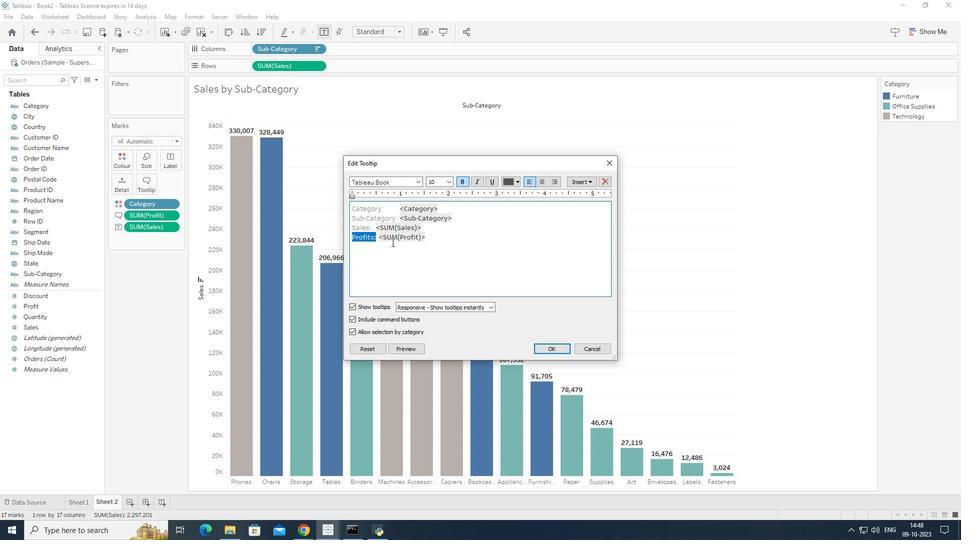 
Action: Mouse pressed left at (392, 242)
Screenshot: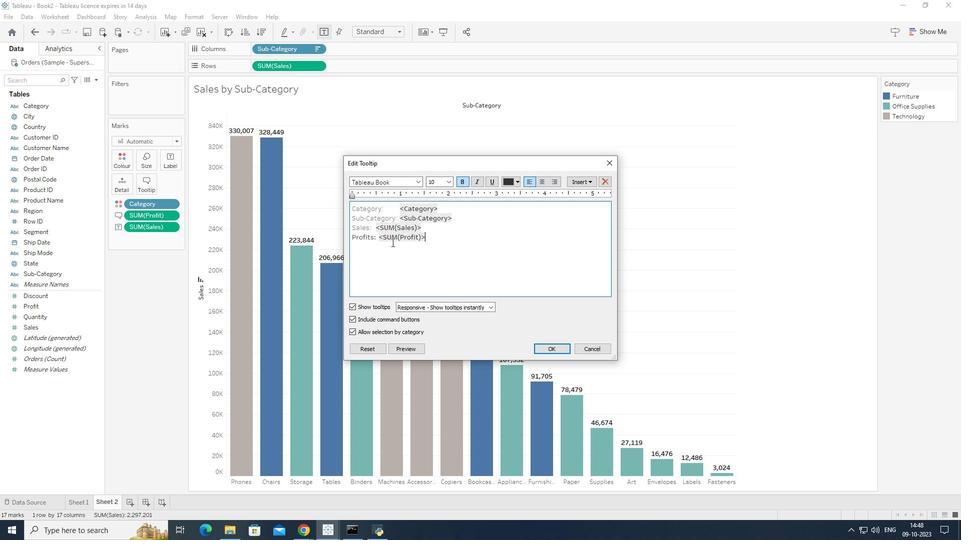 
Action: Mouse moved to (370, 226)
Screenshot: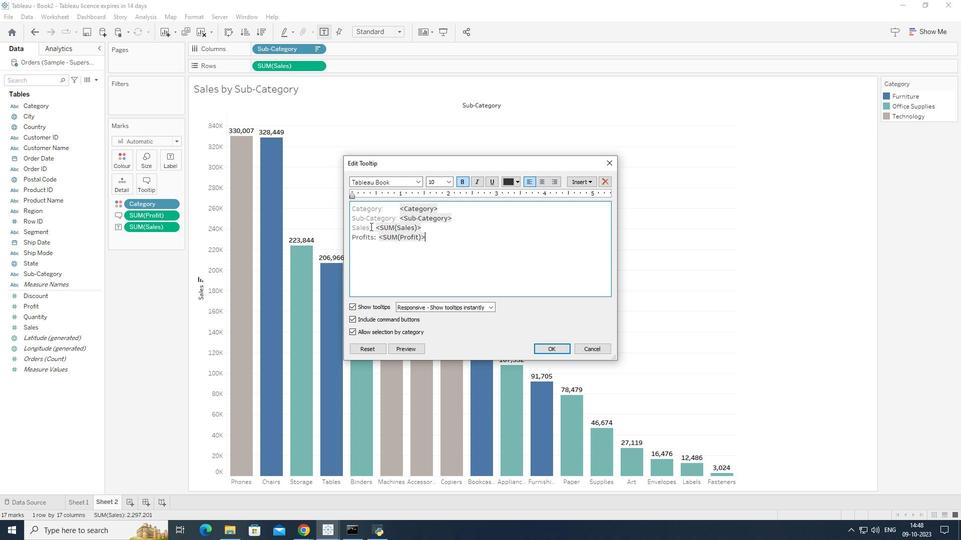 
Action: Mouse pressed left at (370, 226)
Screenshot: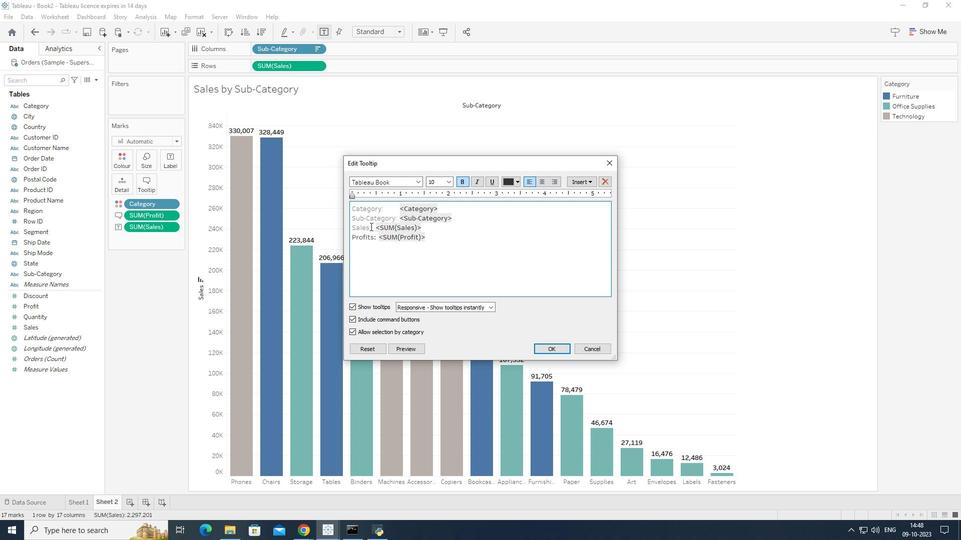 
Action: Mouse moved to (517, 180)
Screenshot: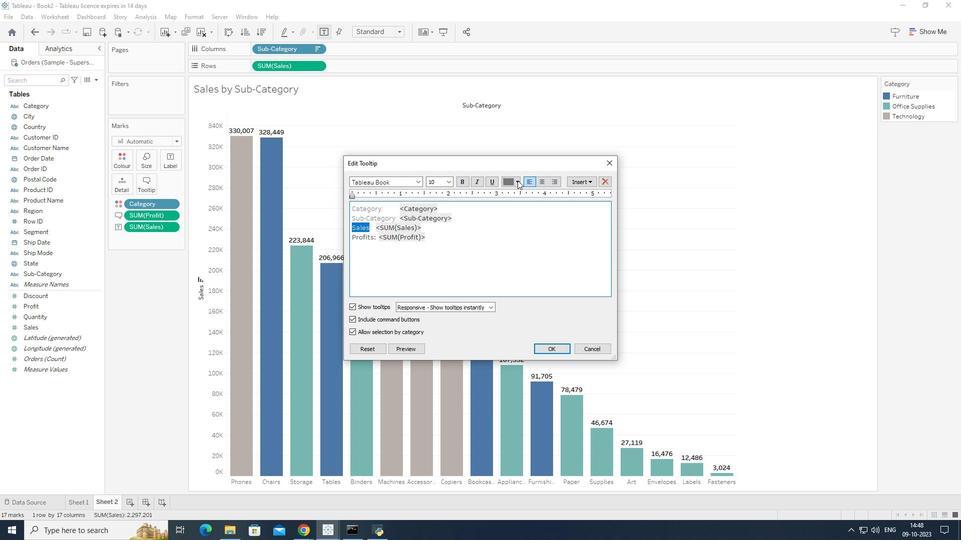 
Action: Mouse pressed left at (517, 180)
Screenshot: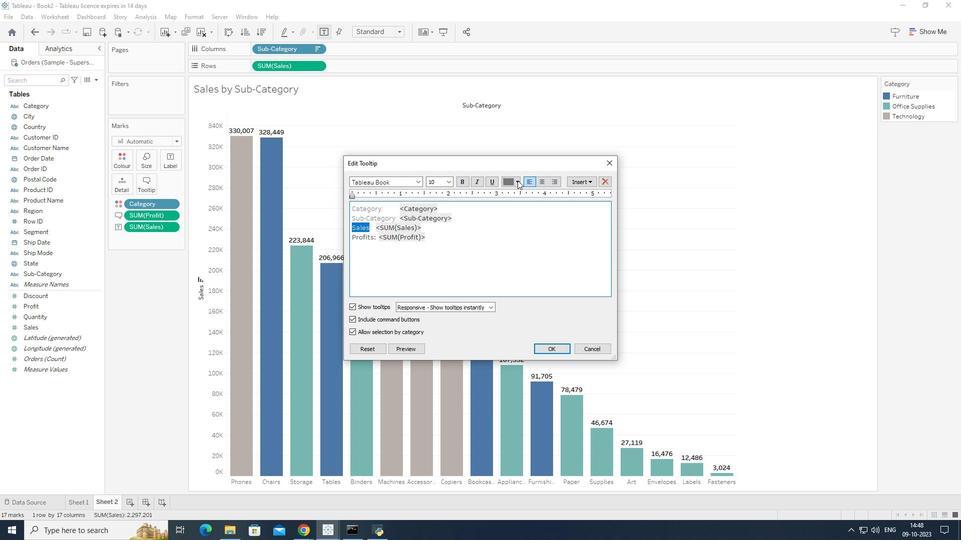 
Action: Mouse moved to (507, 210)
Screenshot: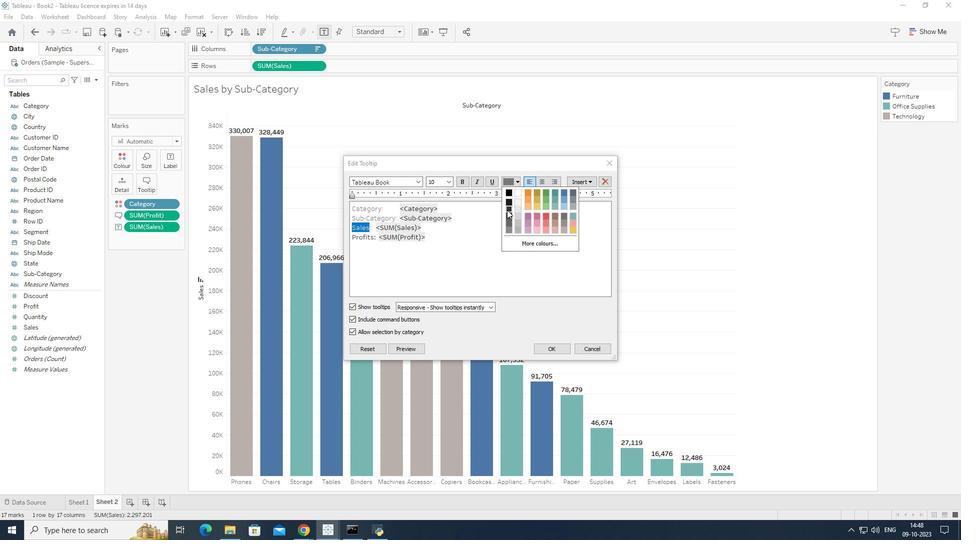 
Action: Mouse pressed left at (507, 210)
Screenshot: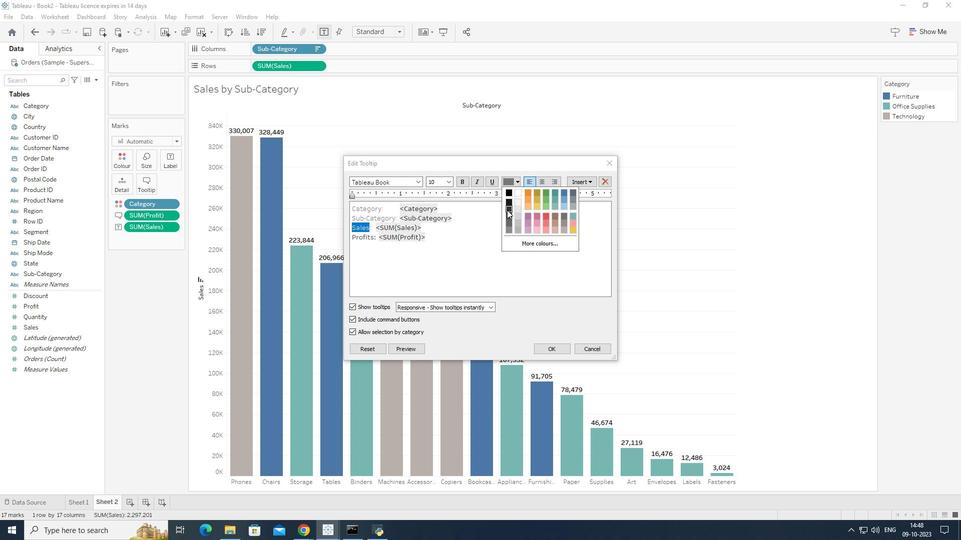 
Action: Mouse moved to (375, 217)
Screenshot: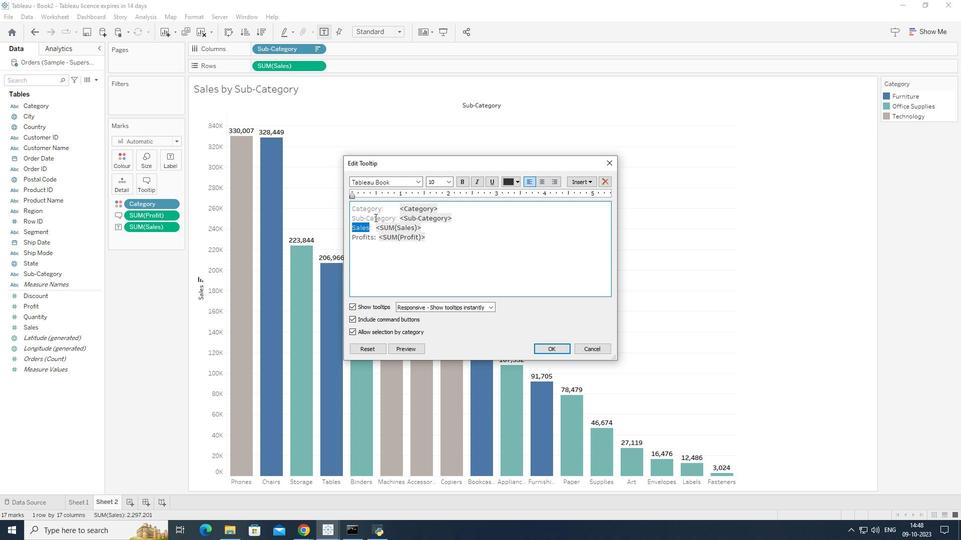 
Action: Mouse pressed left at (375, 217)
Screenshot: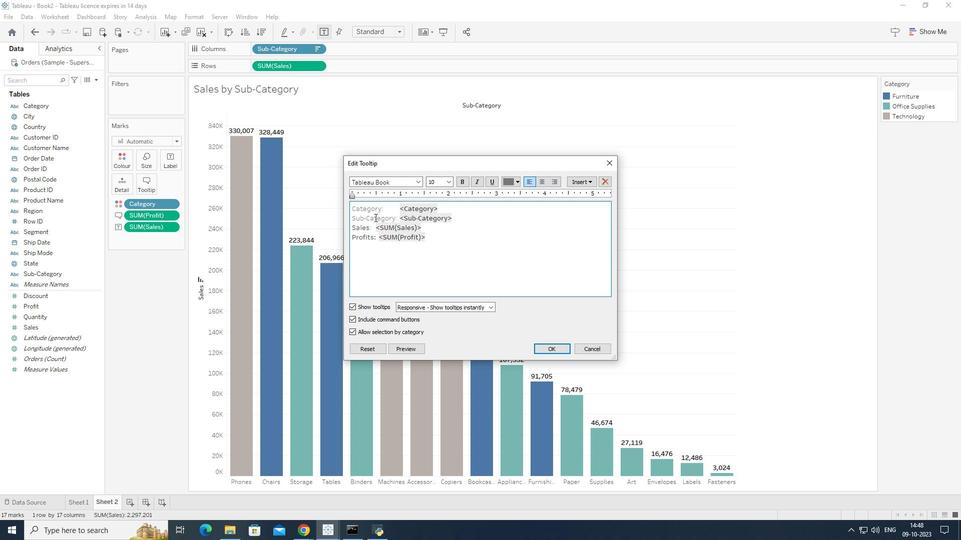
Action: Mouse moved to (375, 238)
Screenshot: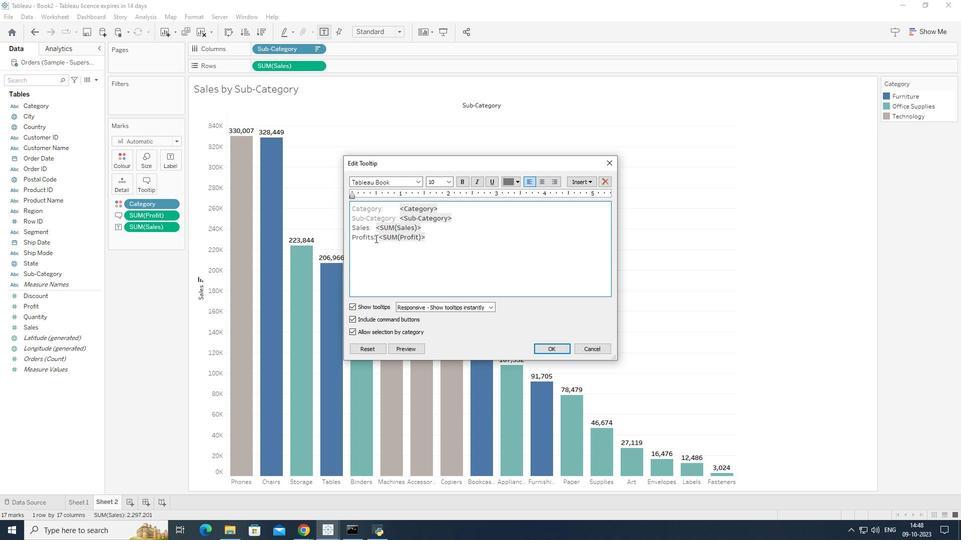 
Action: Mouse pressed left at (375, 238)
Screenshot: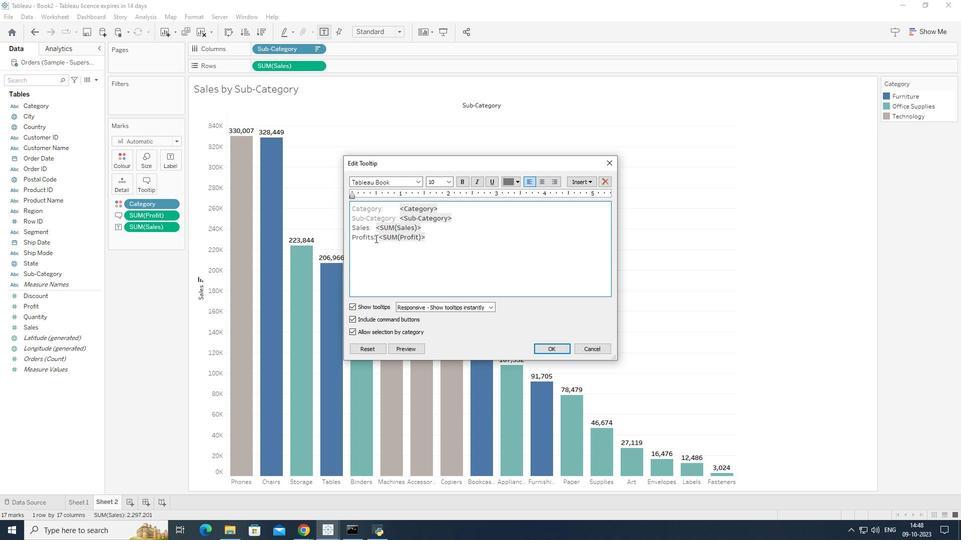
Action: Mouse moved to (516, 179)
Screenshot: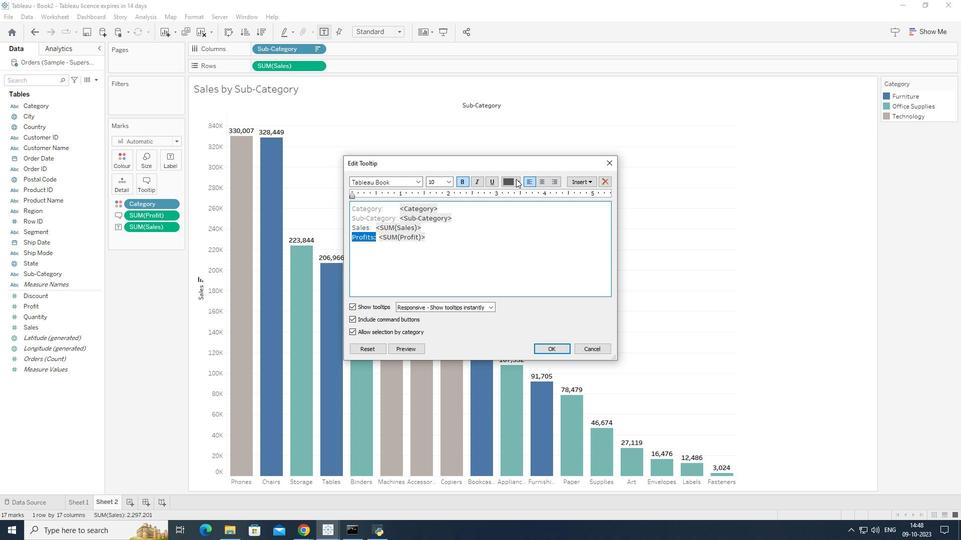 
Action: Mouse pressed left at (516, 179)
Screenshot: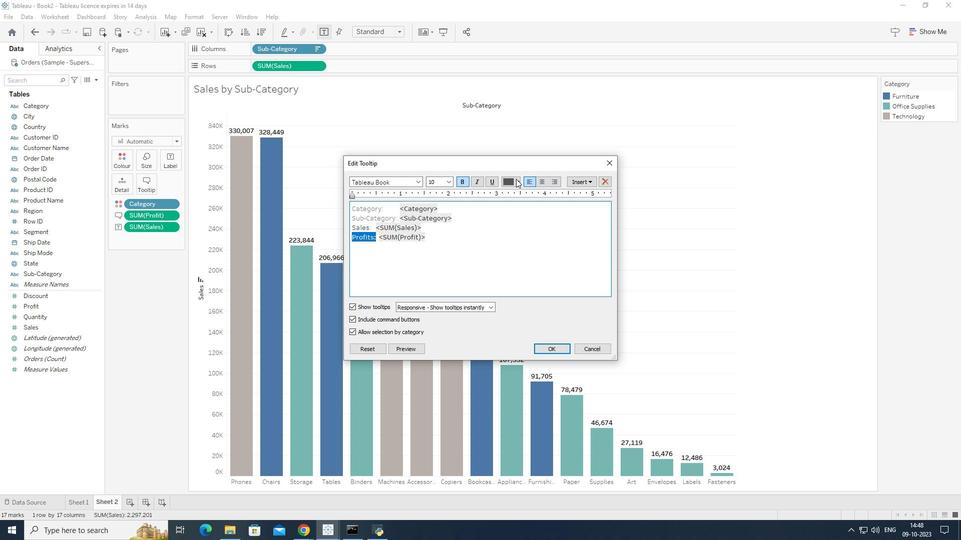 
Action: Mouse moved to (509, 214)
Screenshot: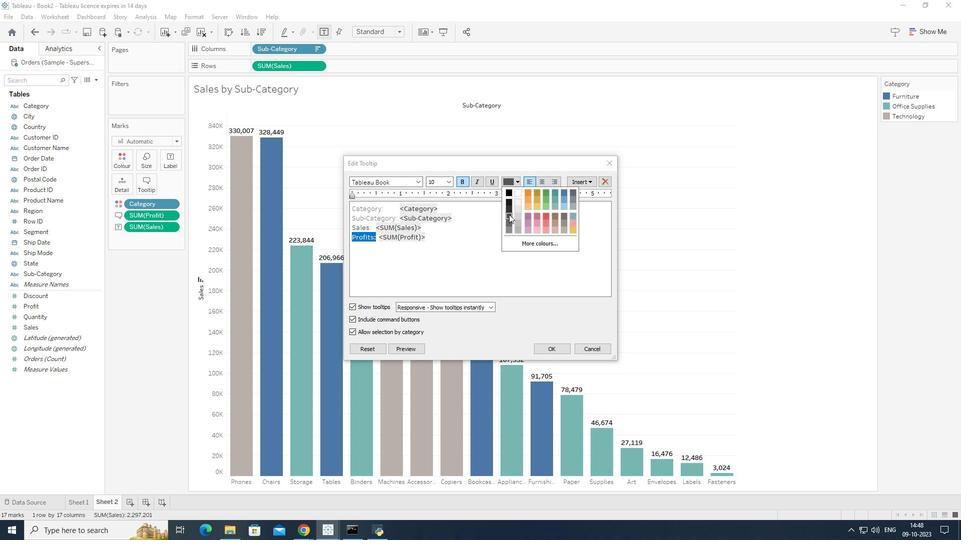 
Action: Mouse pressed left at (509, 214)
Screenshot: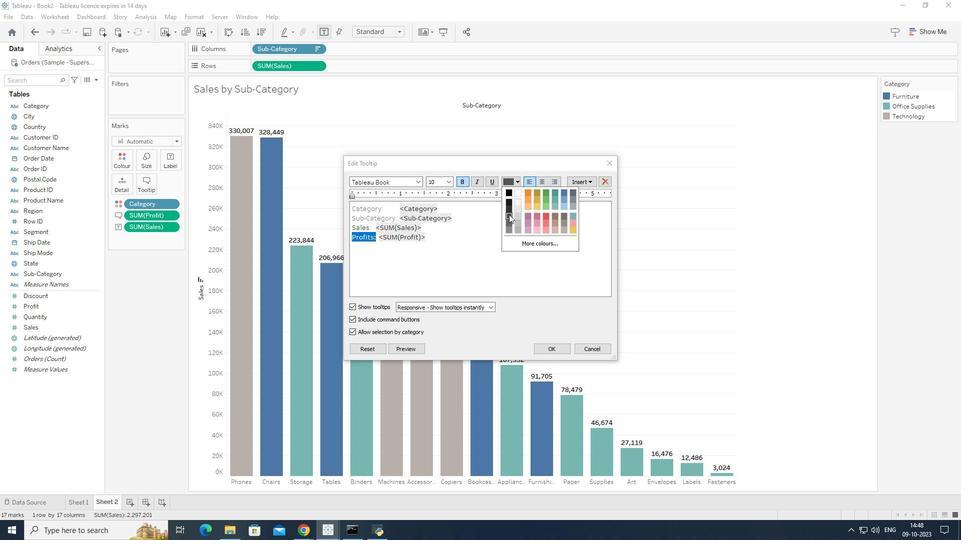 
Action: Mouse moved to (551, 347)
Screenshot: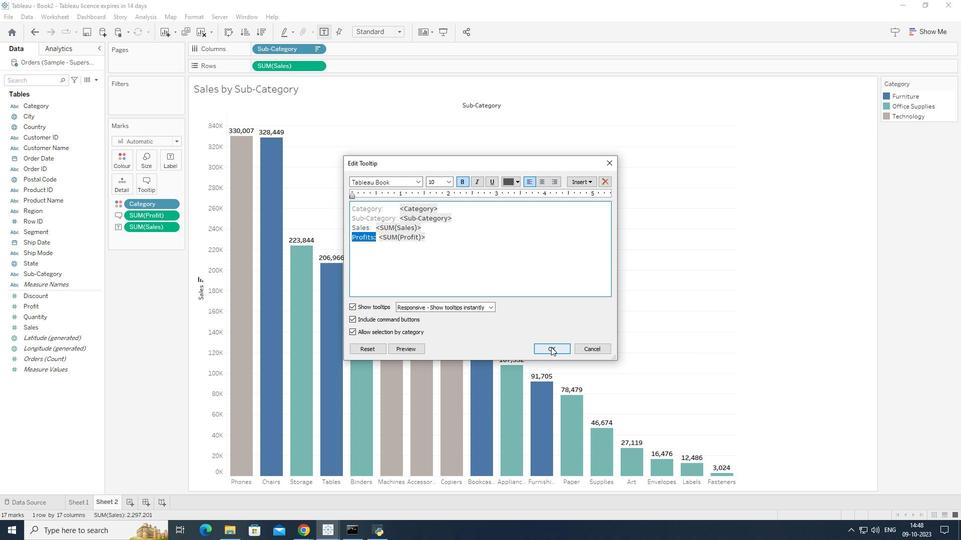 
Action: Mouse pressed left at (551, 347)
Screenshot: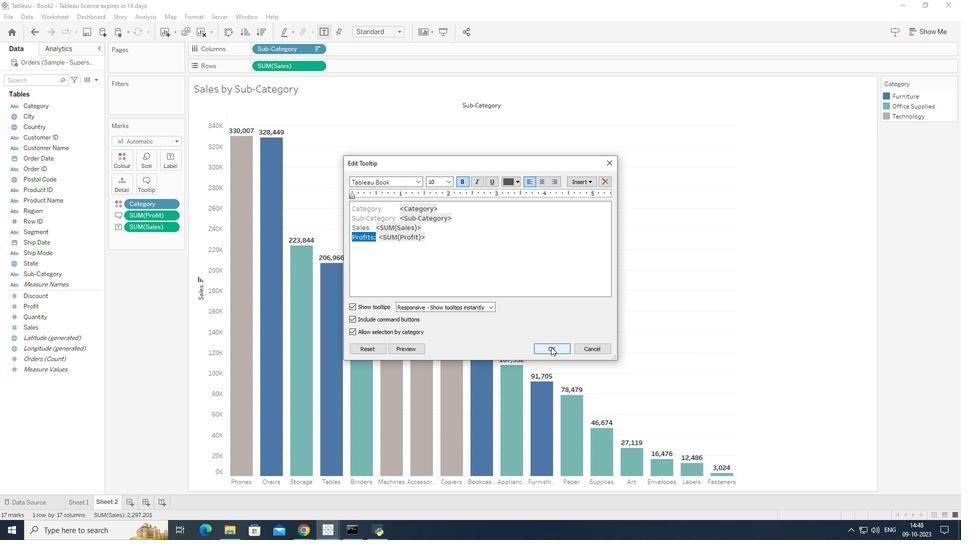 
Action: Mouse moved to (146, 179)
Screenshot: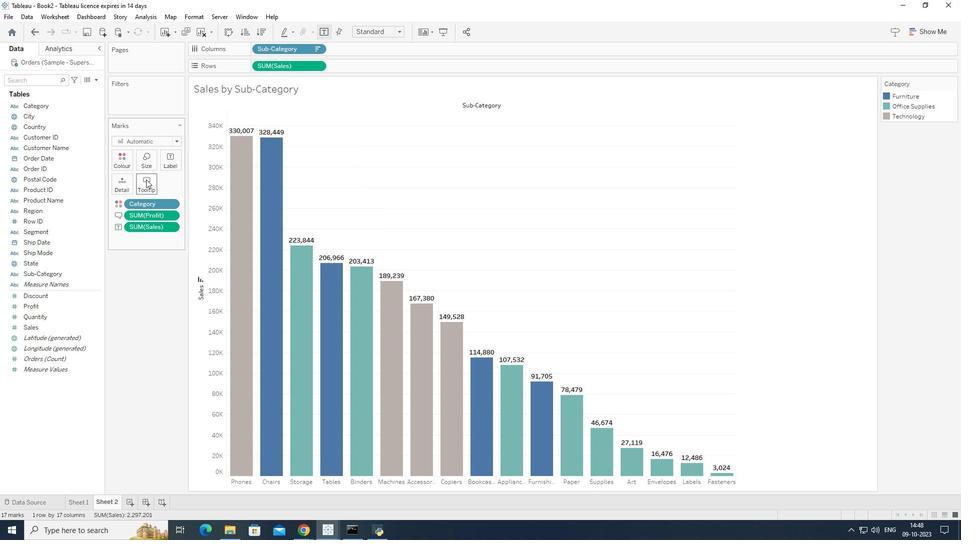 
Action: Mouse pressed left at (146, 179)
Screenshot: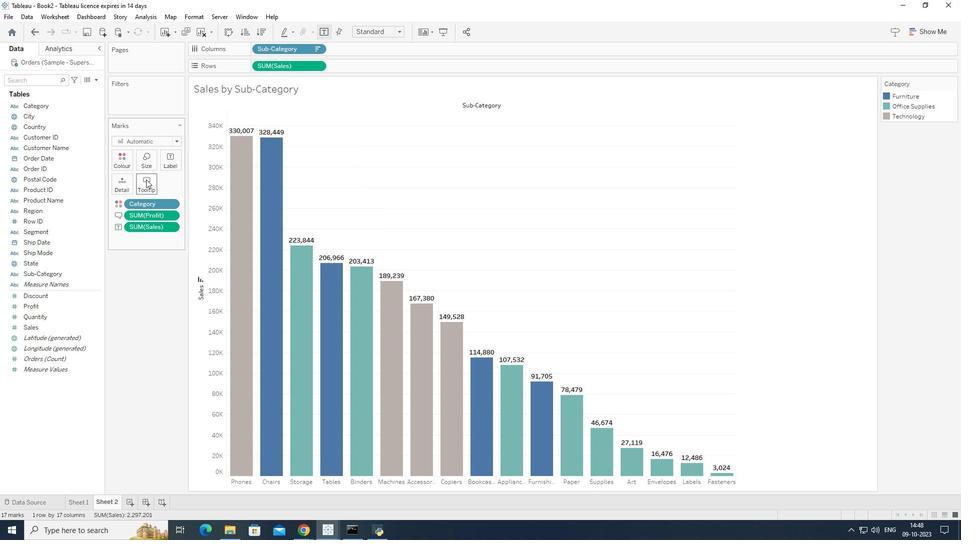 
Action: Mouse moved to (397, 217)
Screenshot: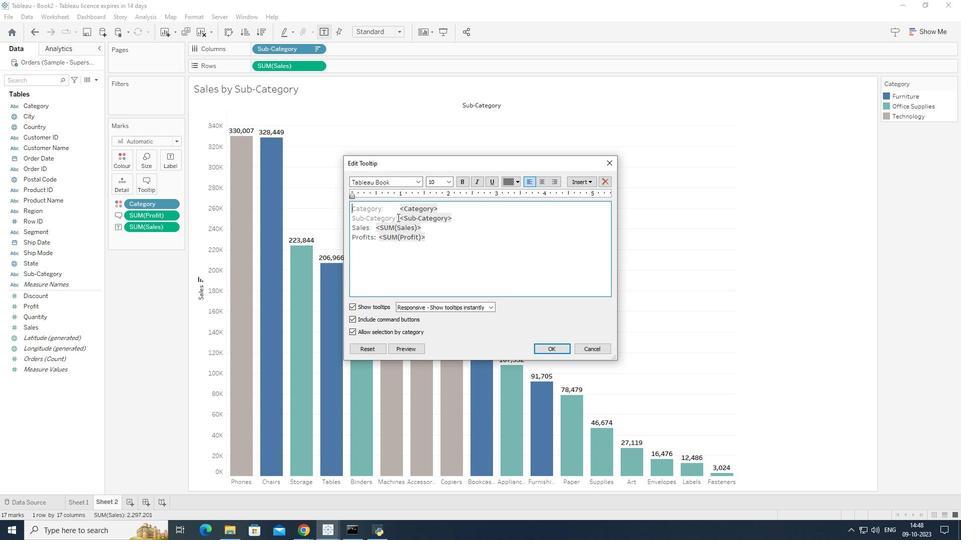 
Action: Mouse pressed left at (397, 217)
Screenshot: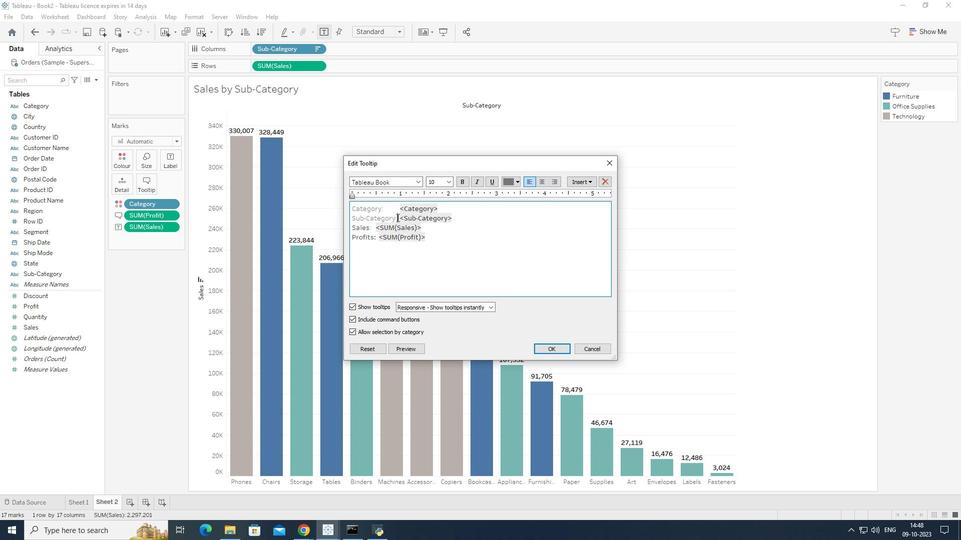 
Action: Mouse moved to (515, 181)
Screenshot: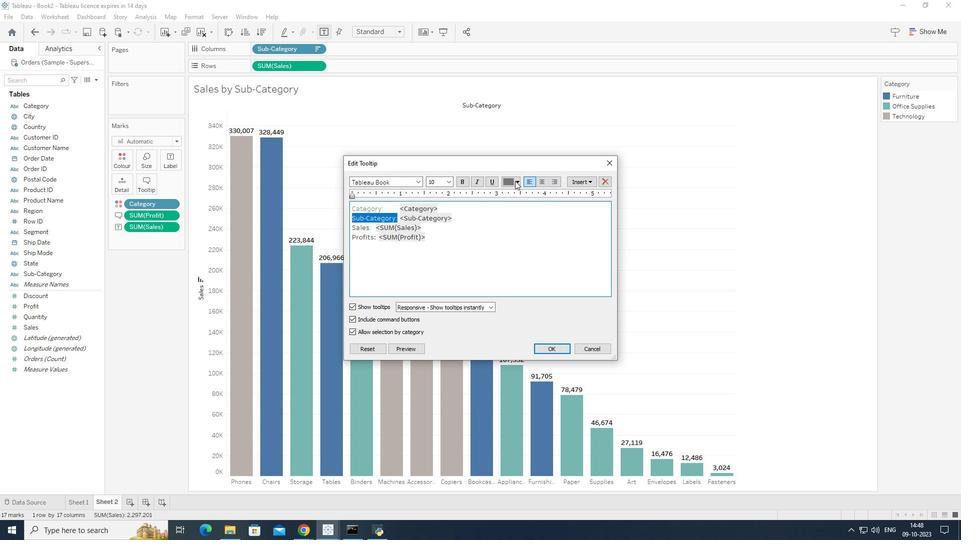 
Action: Mouse pressed left at (515, 181)
Screenshot: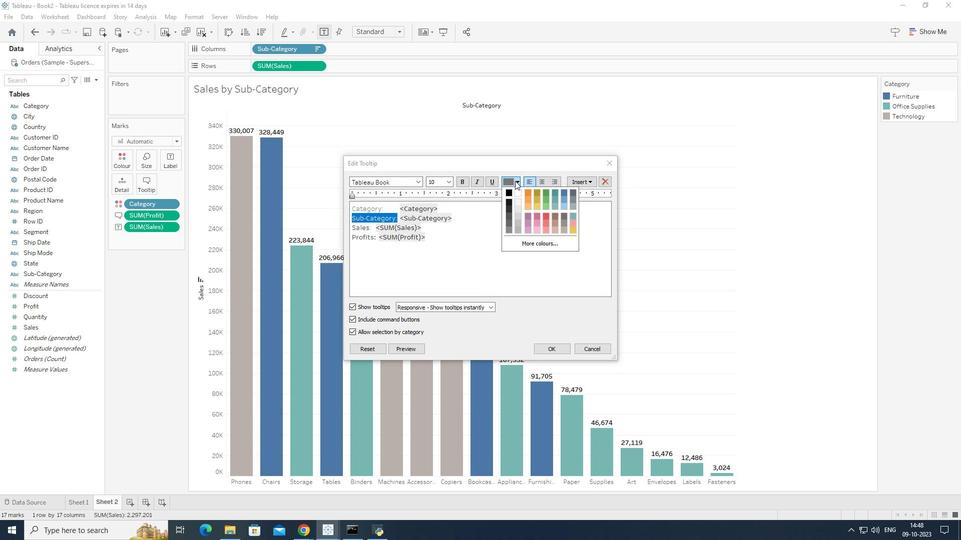 
Action: Mouse moved to (508, 215)
Screenshot: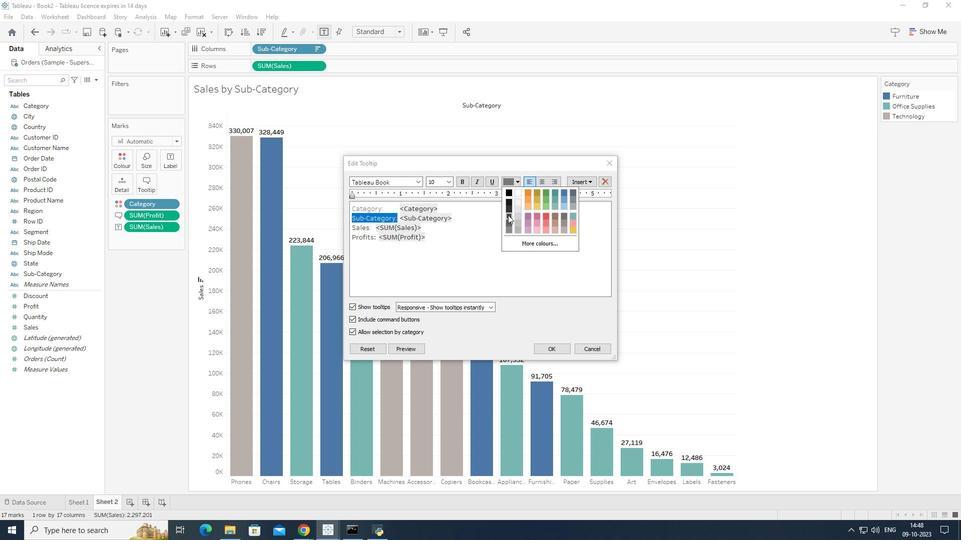 
Action: Mouse pressed left at (508, 215)
Screenshot: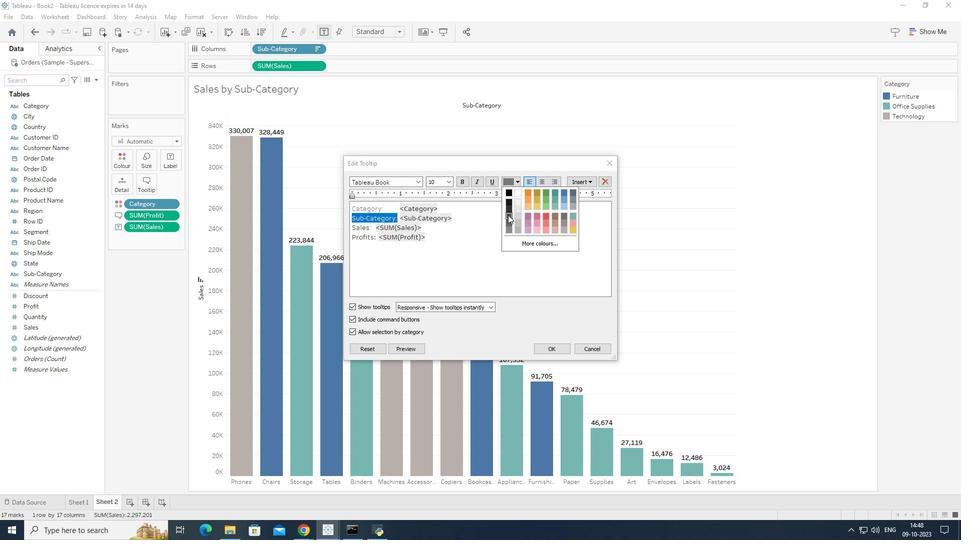 
Action: Mouse moved to (388, 208)
Screenshot: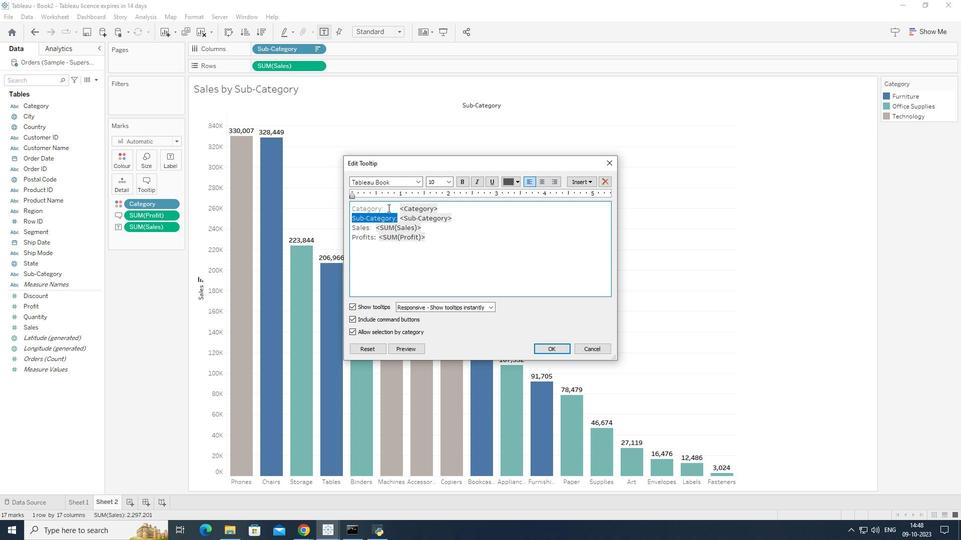 
Action: Mouse pressed left at (388, 208)
Screenshot: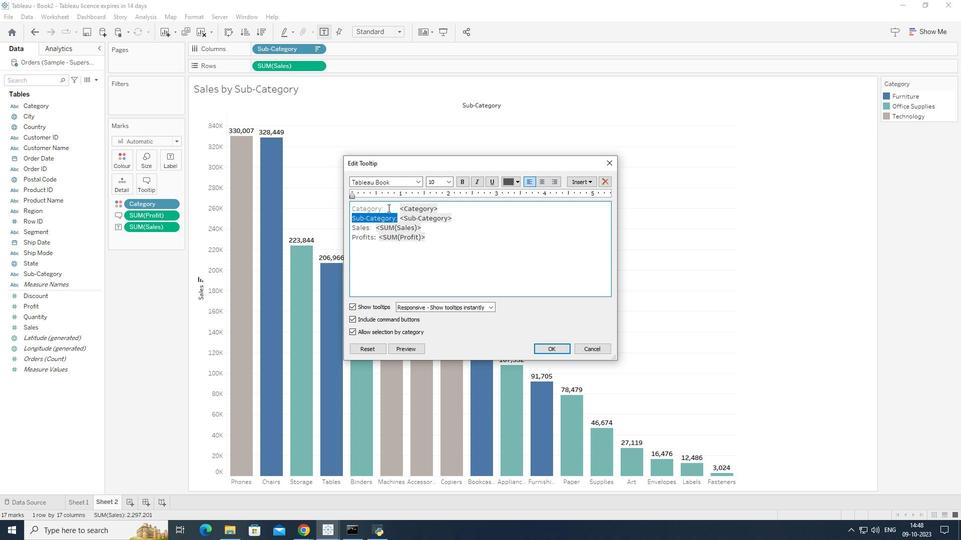 
Action: Mouse moved to (516, 180)
Screenshot: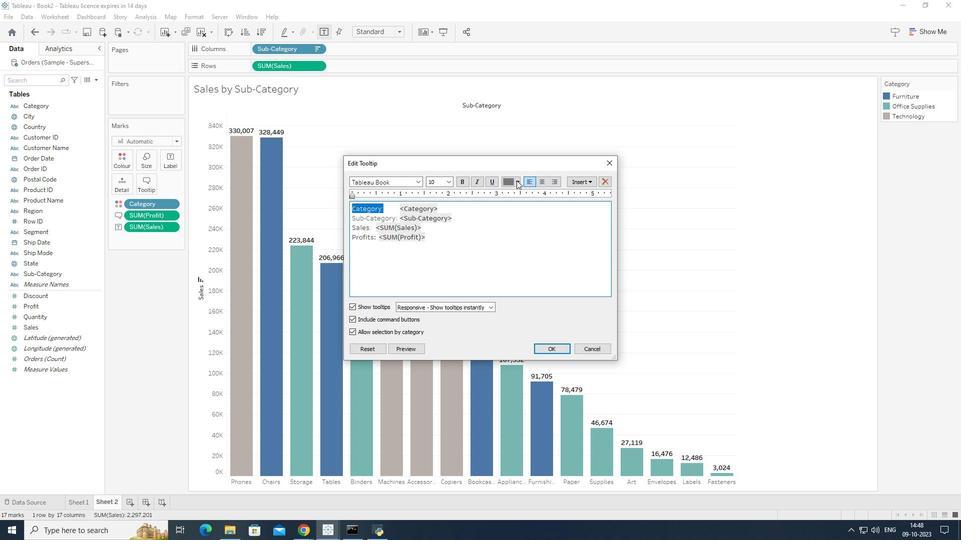 
Action: Mouse pressed left at (516, 180)
Screenshot: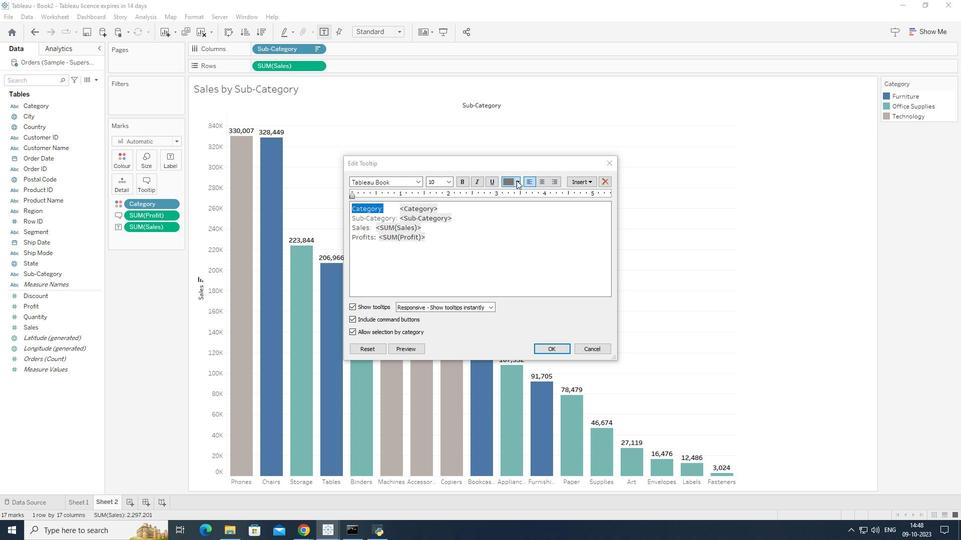 
Action: Mouse moved to (509, 212)
Screenshot: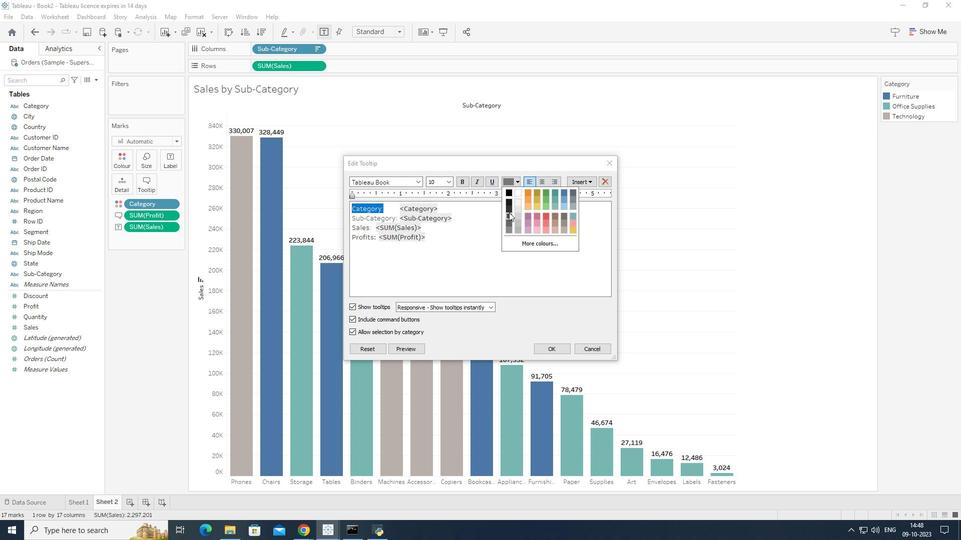 
Action: Mouse pressed left at (509, 212)
Screenshot: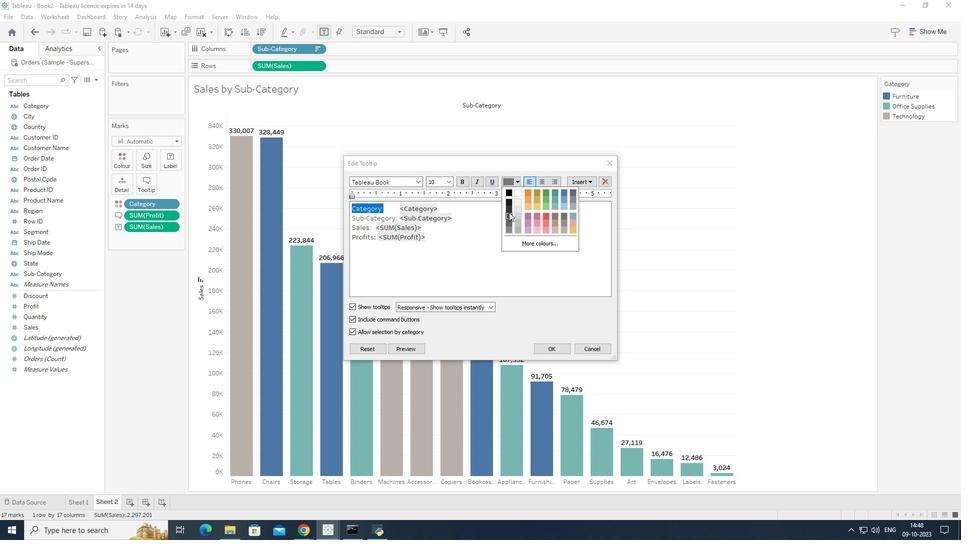 
Action: Mouse moved to (462, 259)
Screenshot: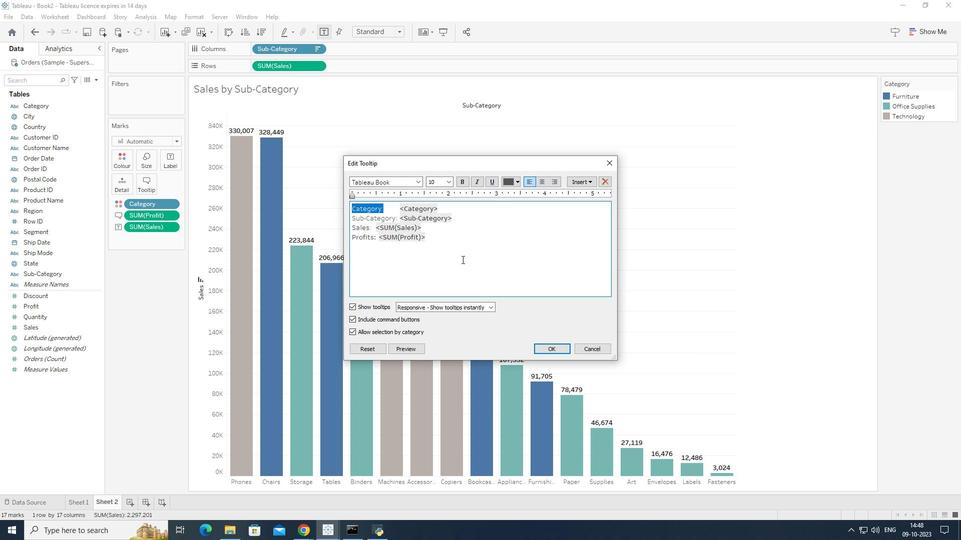 
Action: Mouse pressed left at (462, 259)
Screenshot: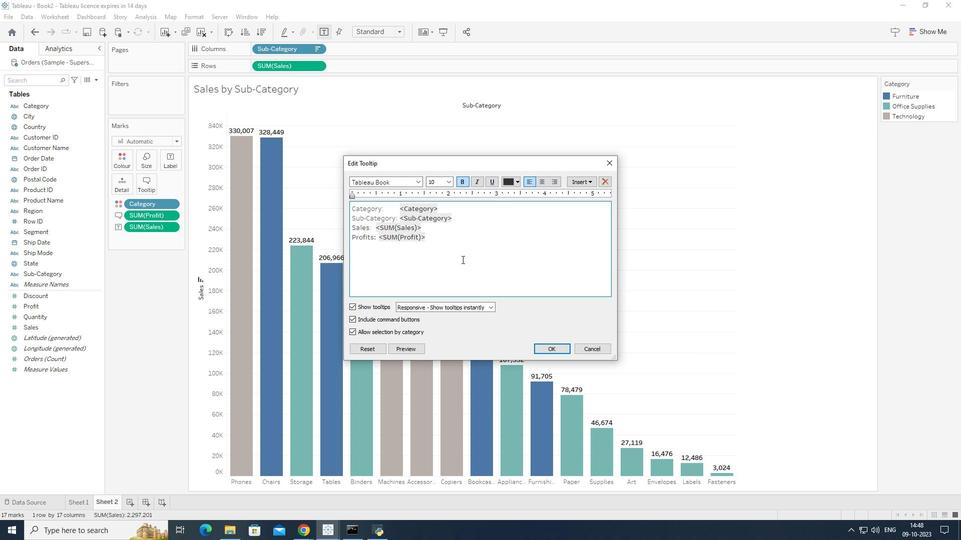 
Action: Mouse moved to (544, 345)
Screenshot: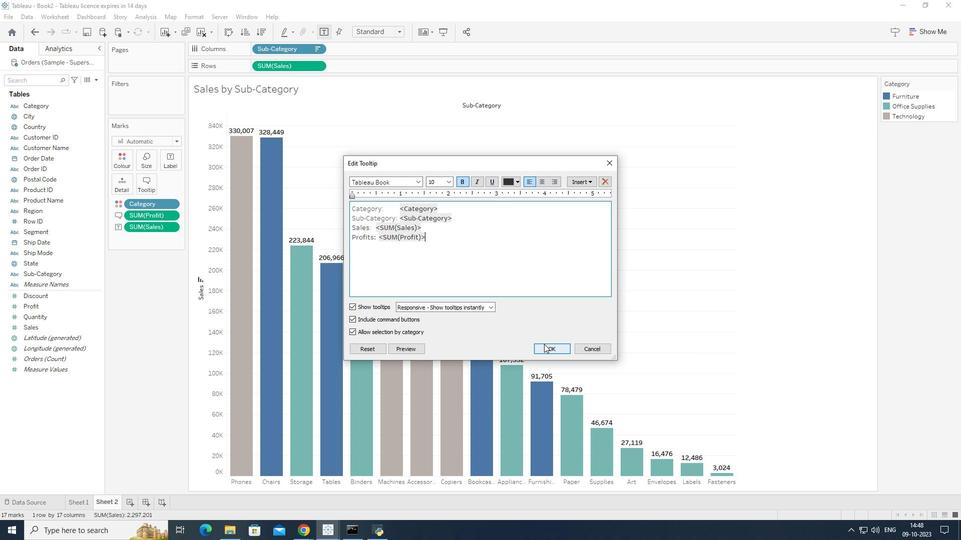 
Action: Mouse pressed left at (544, 345)
Screenshot: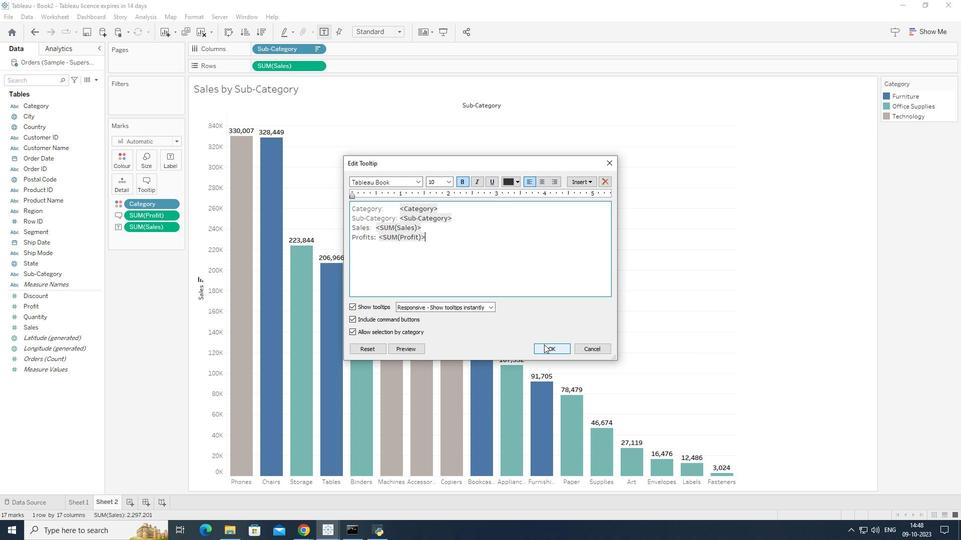 
Action: Mouse moved to (467, 192)
Screenshot: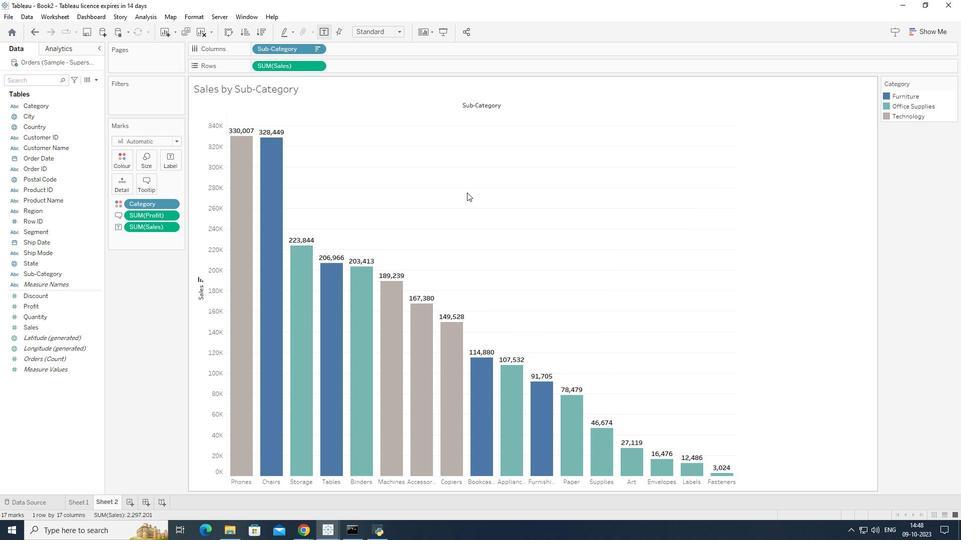 
Action: Mouse pressed left at (467, 192)
Screenshot: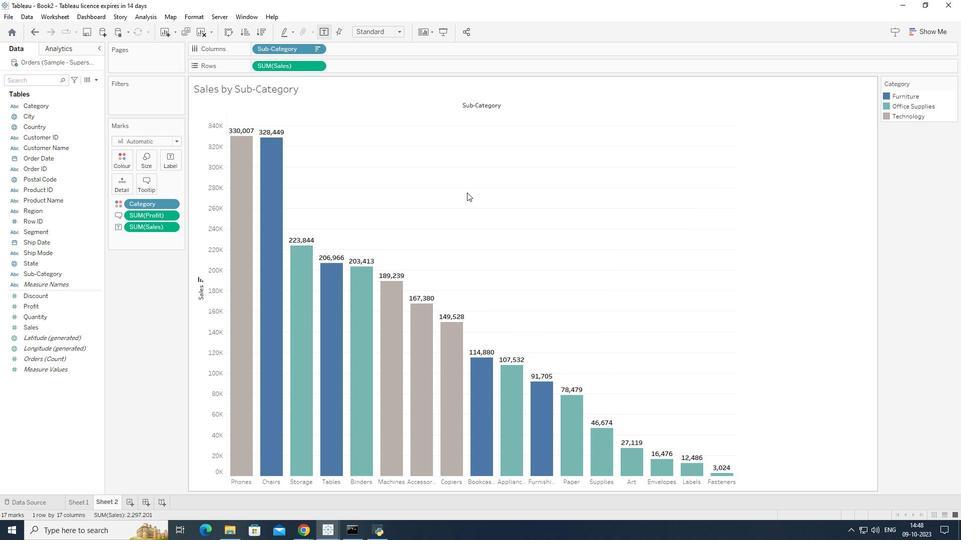 
Action: Mouse moved to (82, 501)
Screenshot: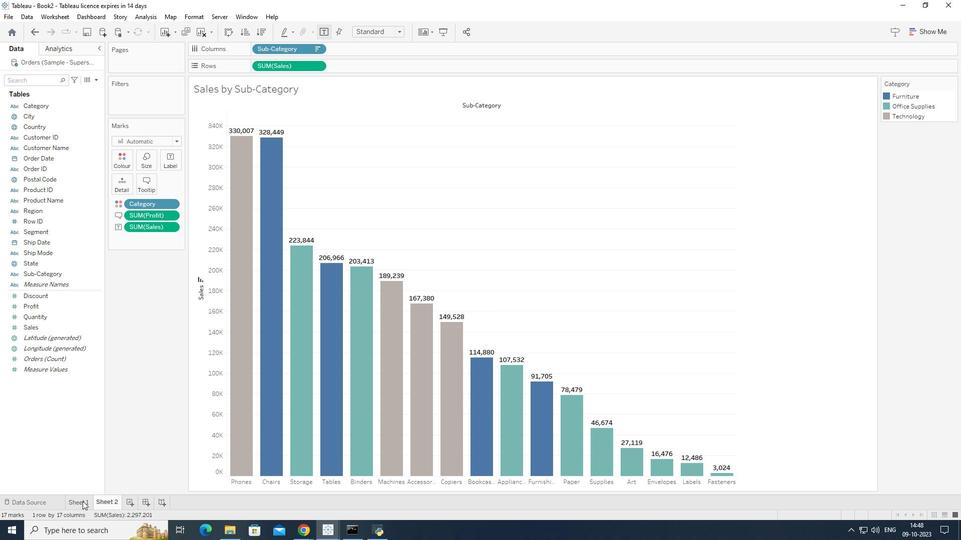 
Action: Mouse pressed left at (82, 501)
Screenshot: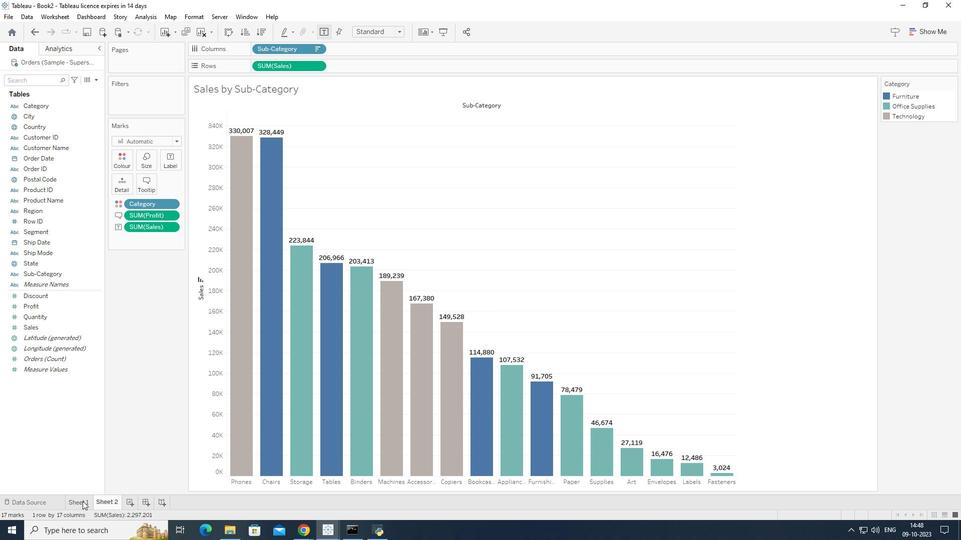 
Action: Mouse moved to (105, 502)
Screenshot: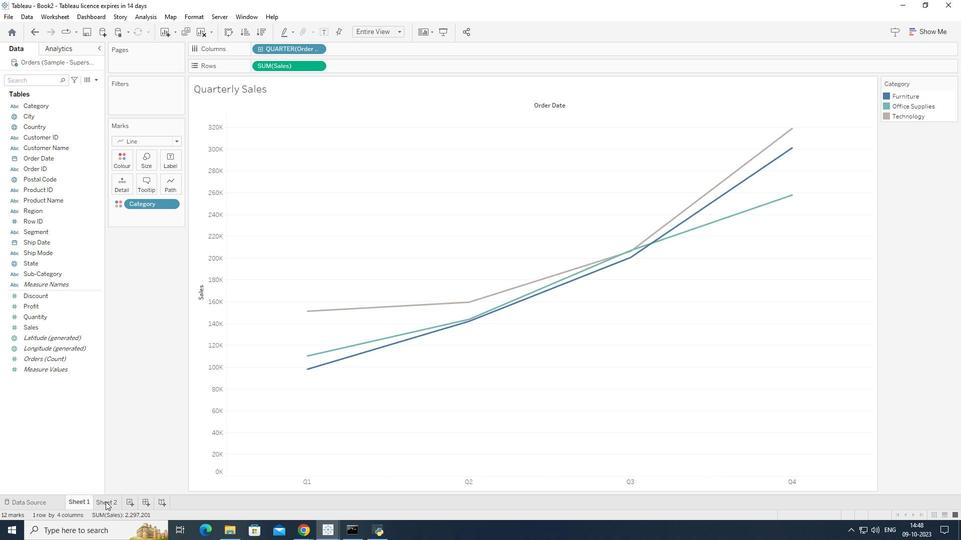 
Action: Mouse pressed left at (105, 502)
Screenshot: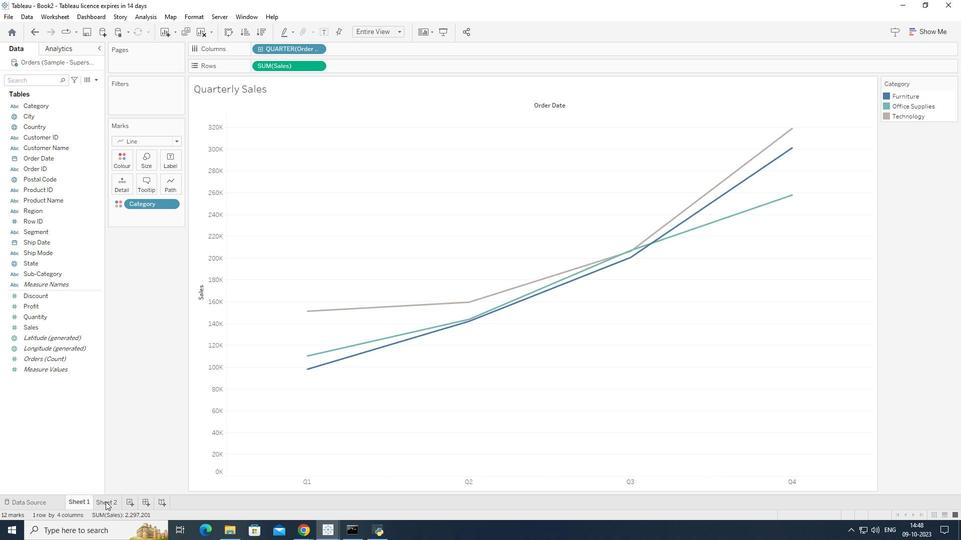 
Action: Mouse moved to (131, 502)
Screenshot: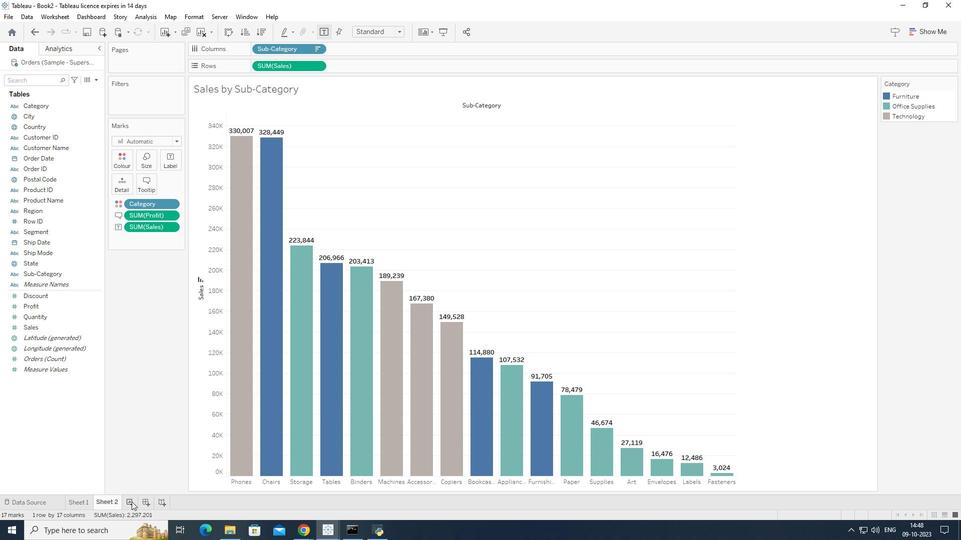 
Action: Mouse pressed left at (131, 502)
Screenshot: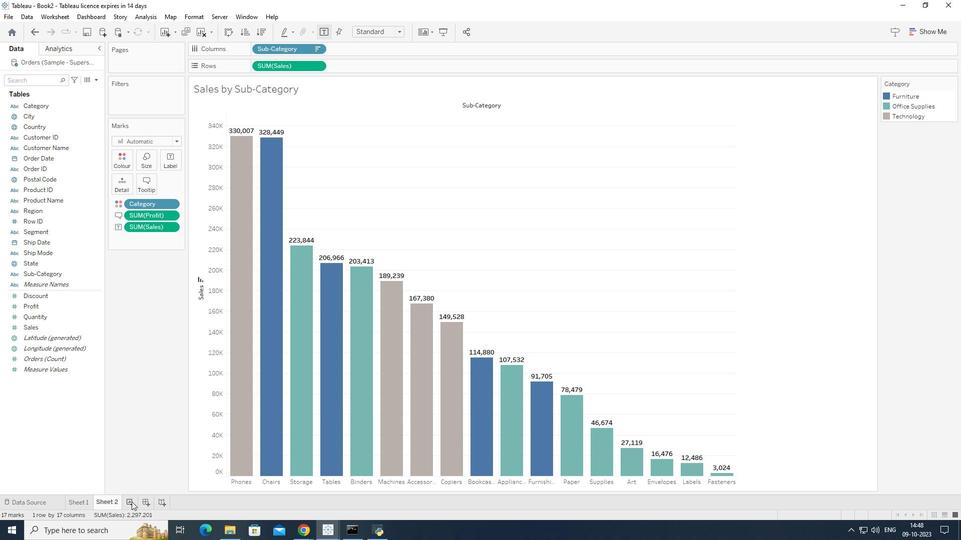 
Action: Mouse moved to (44, 323)
Screenshot: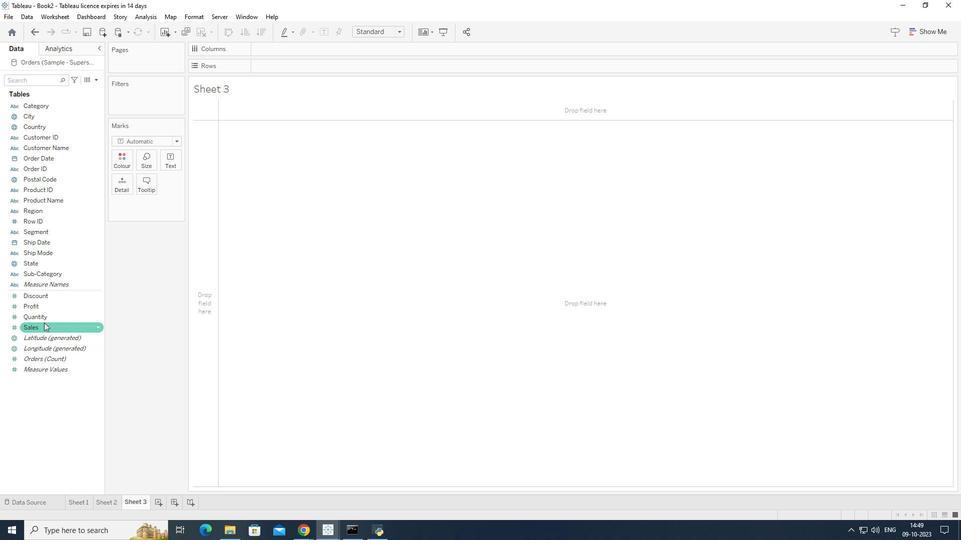 
Action: Mouse pressed left at (44, 323)
Screenshot: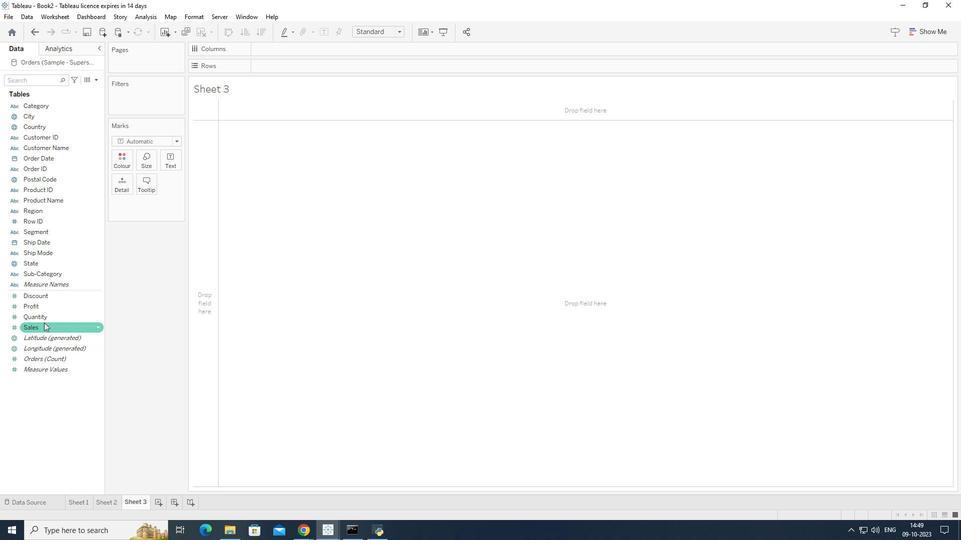 
Action: Mouse moved to (36, 210)
Screenshot: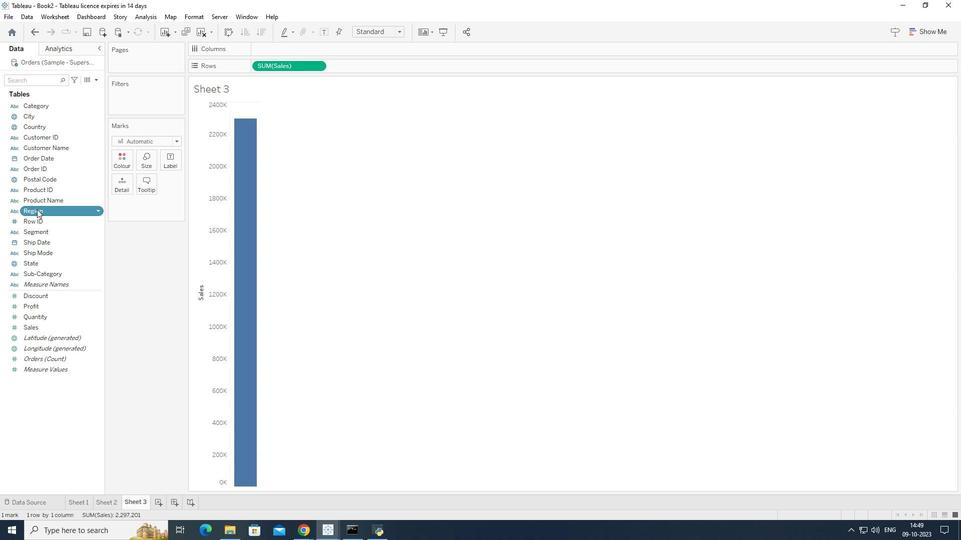 
Action: Mouse pressed left at (36, 210)
Screenshot: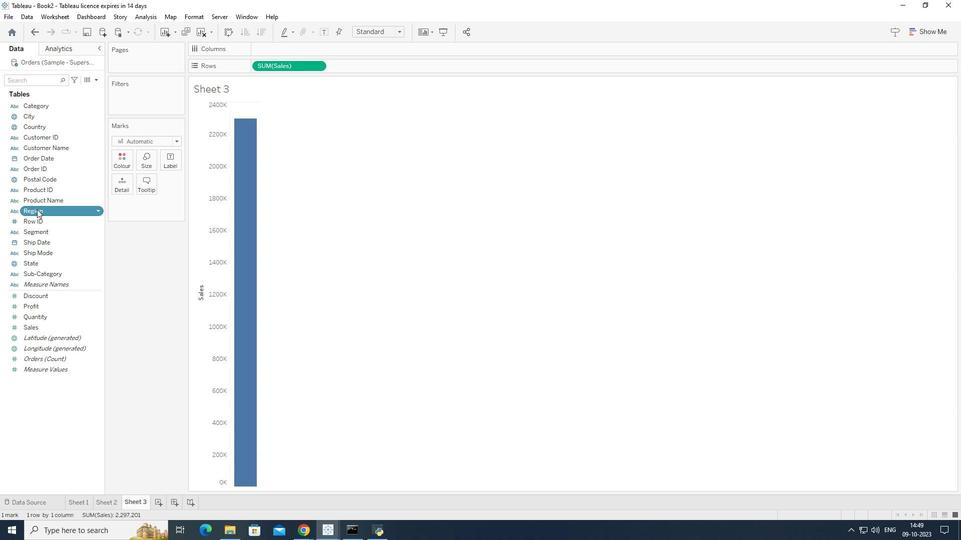 
Action: Mouse moved to (174, 142)
Screenshot: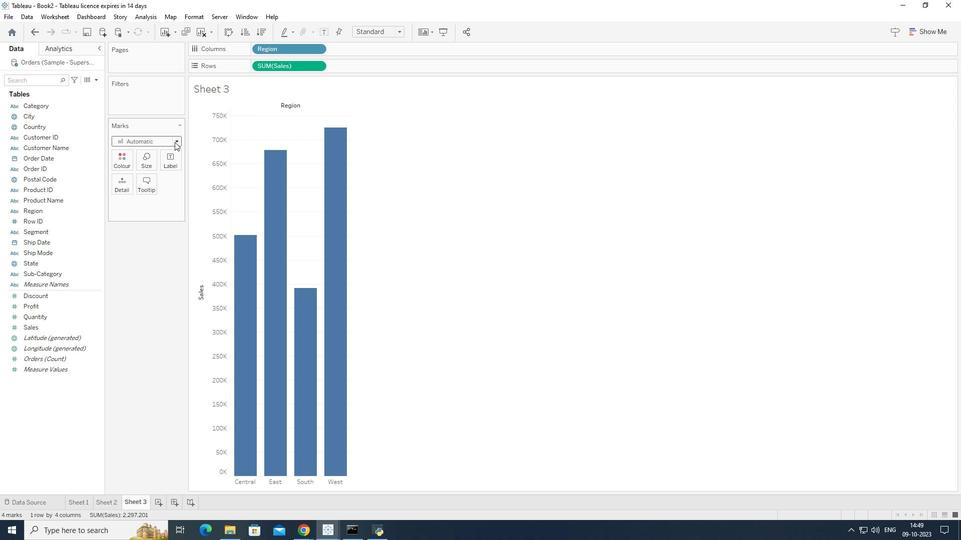 
Action: Mouse pressed left at (174, 142)
Screenshot: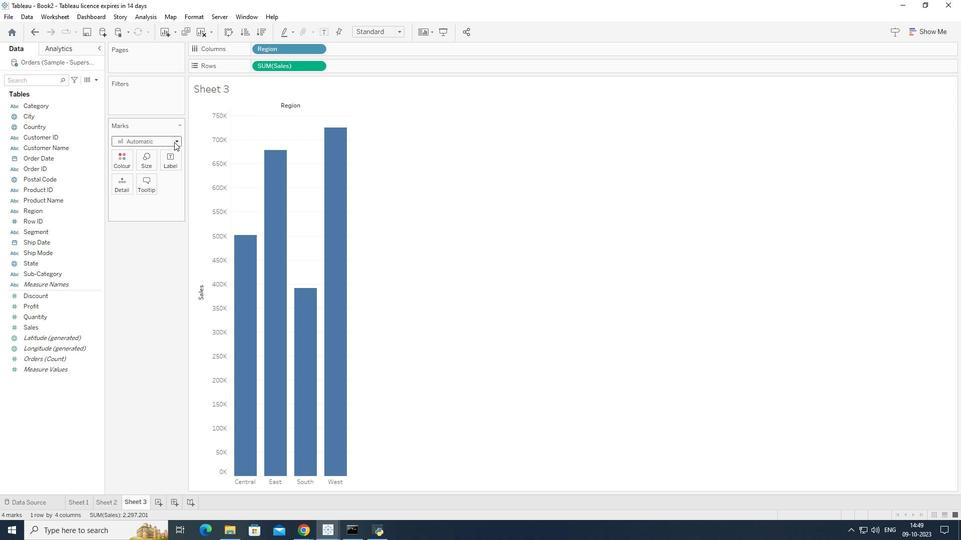 
Action: Mouse moved to (138, 240)
Screenshot: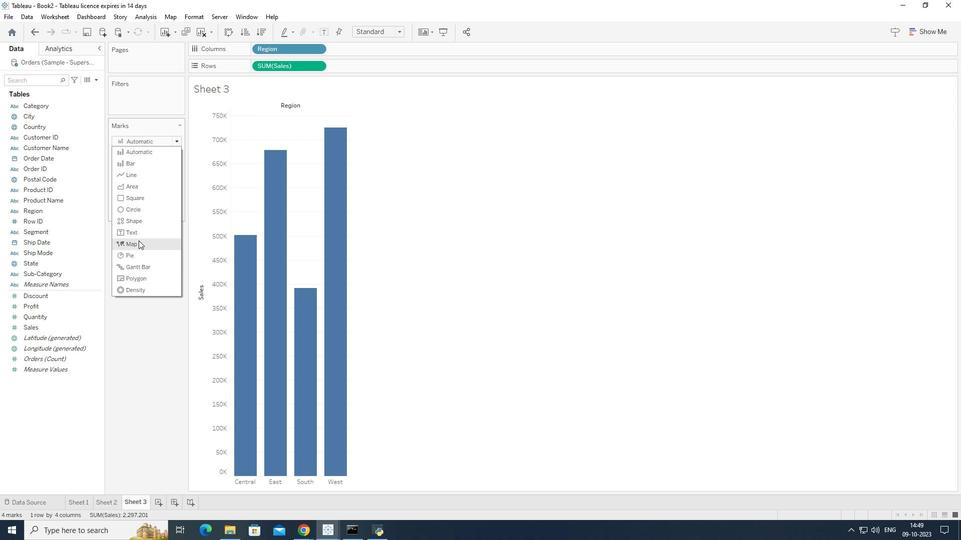 
Action: Mouse pressed left at (138, 240)
Screenshot: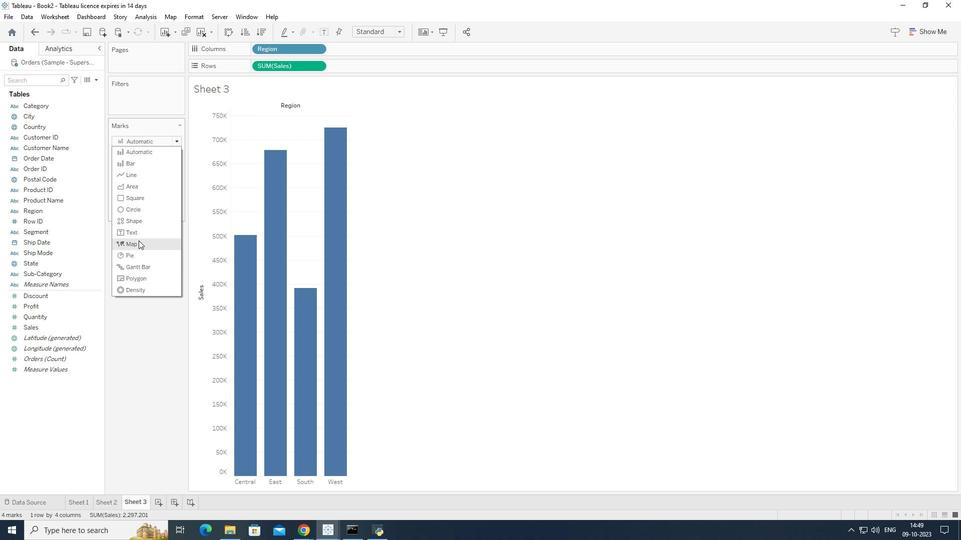 
Action: Mouse moved to (290, 49)
Screenshot: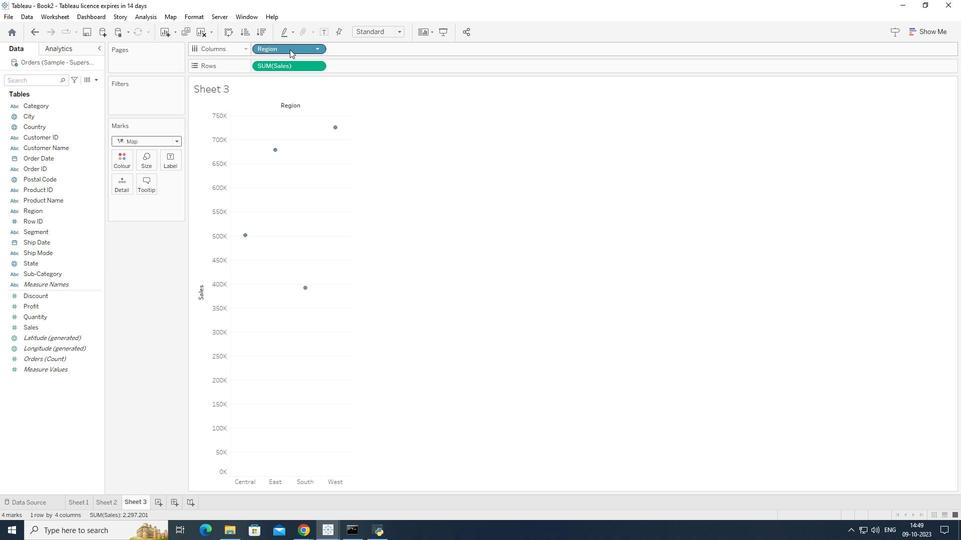 
Action: Mouse pressed left at (290, 49)
Screenshot: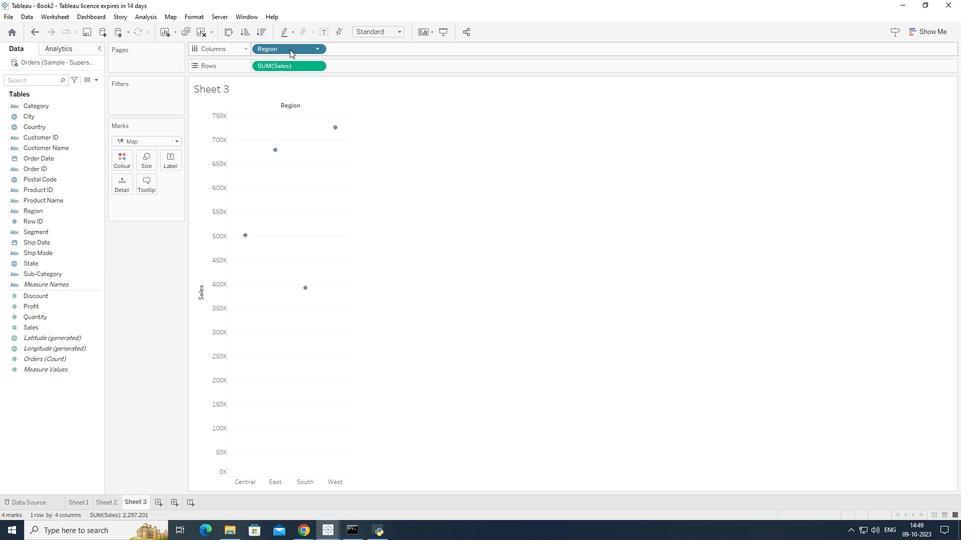 
Action: Mouse moved to (43, 265)
Screenshot: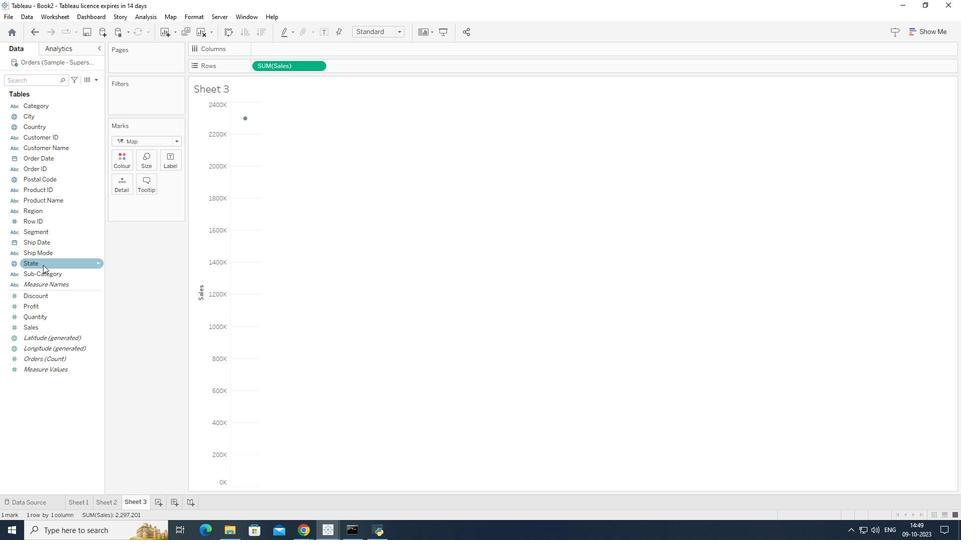 
Action: Mouse pressed left at (43, 265)
Screenshot: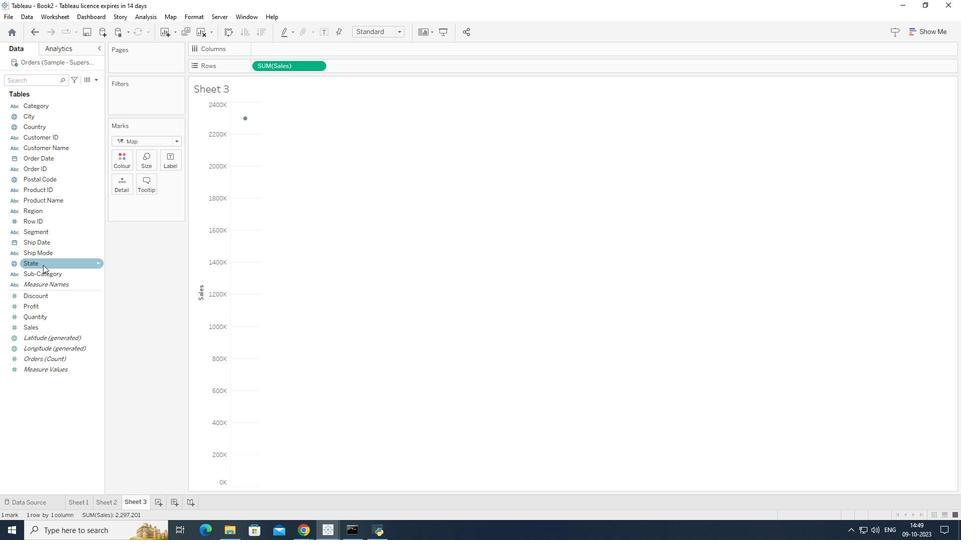 
Action: Mouse moved to (174, 137)
Screenshot: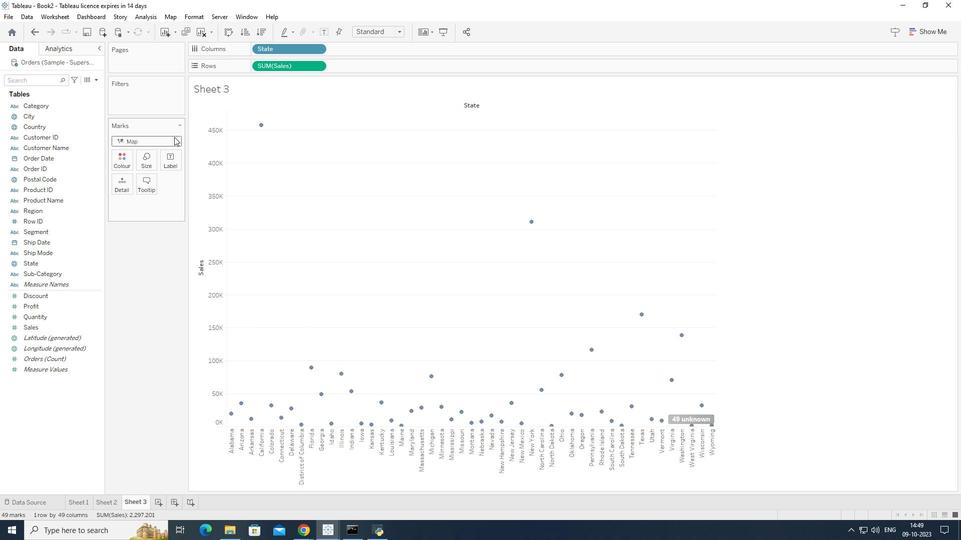 
Action: Mouse pressed left at (174, 137)
Screenshot: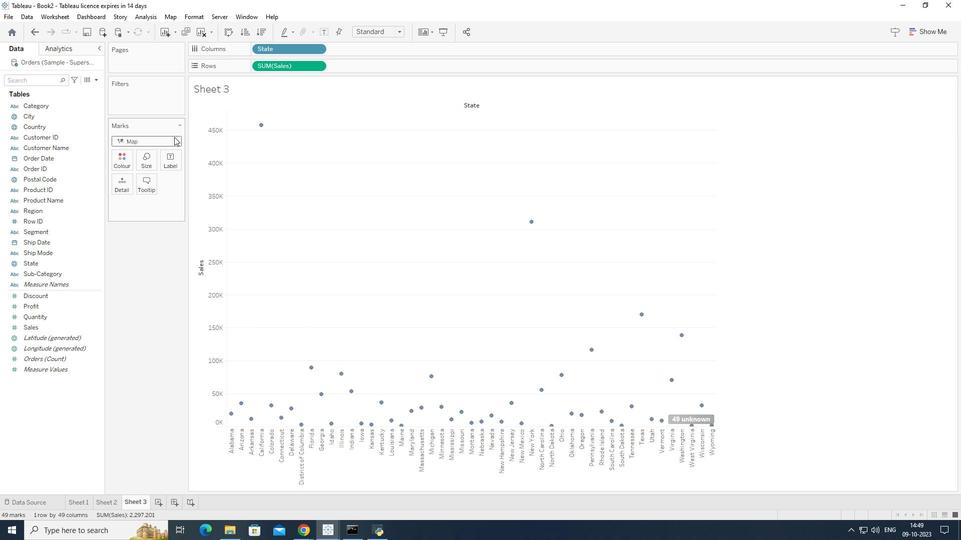 
Action: Mouse moved to (155, 164)
Screenshot: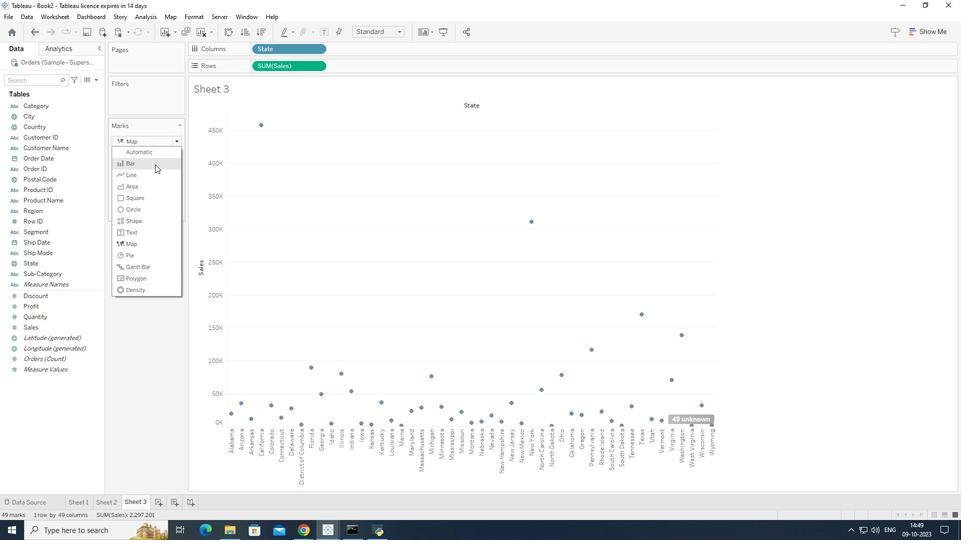 
Action: Mouse pressed left at (155, 164)
Screenshot: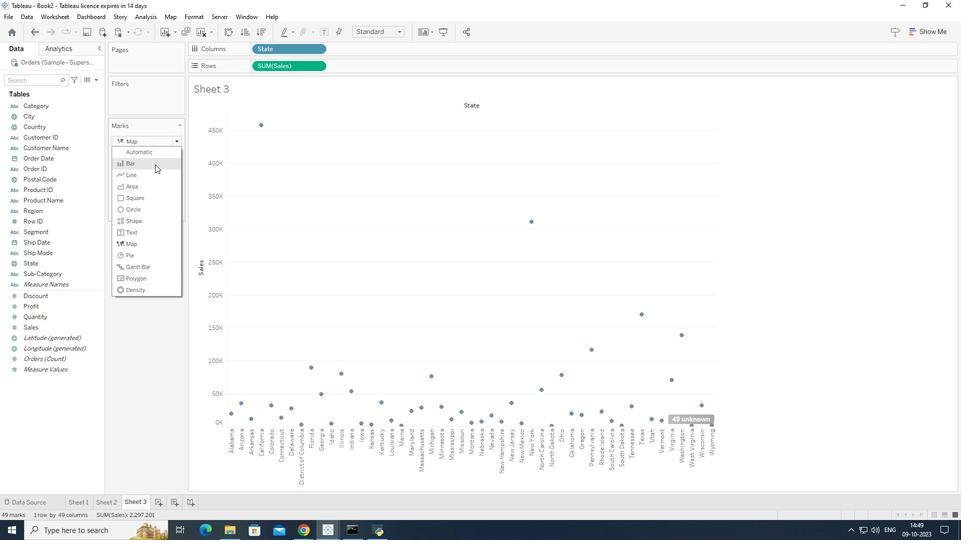 
Action: Mouse moved to (176, 142)
Screenshot: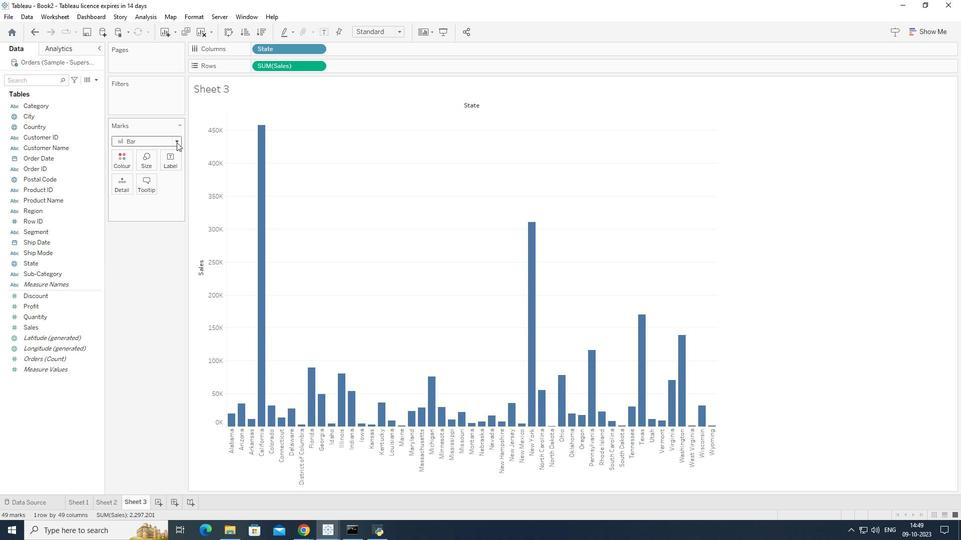 
Action: Mouse pressed left at (176, 142)
Screenshot: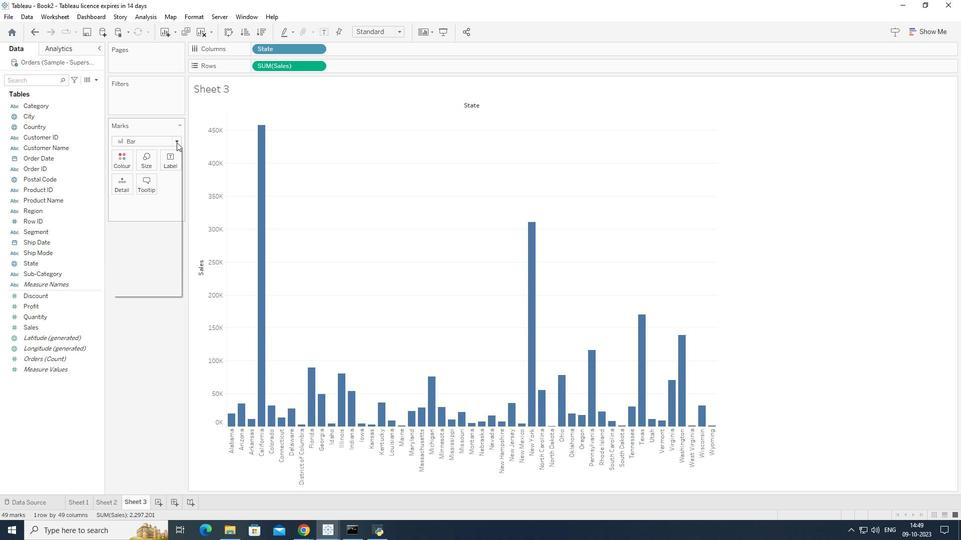 
Action: Mouse moved to (145, 189)
Screenshot: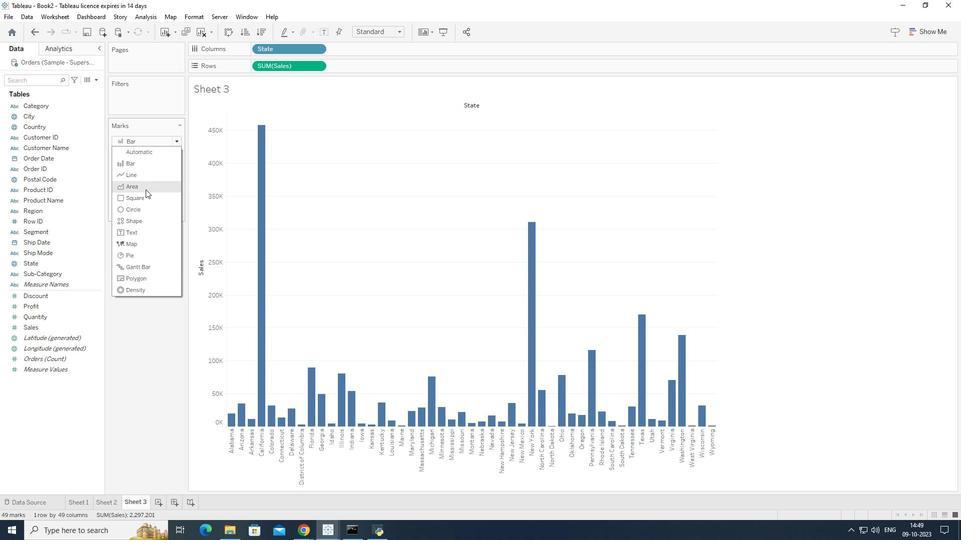 
Action: Mouse pressed left at (145, 189)
Screenshot: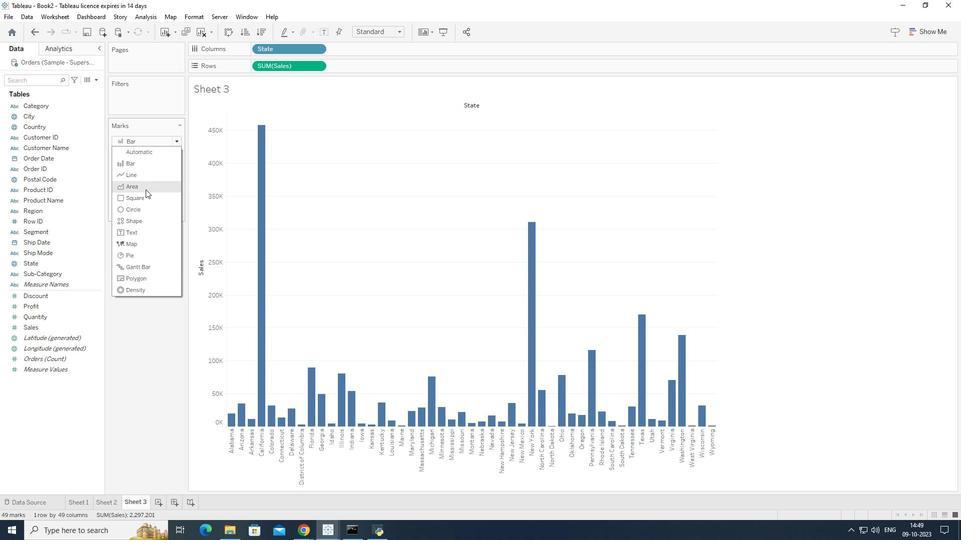 
Action: Mouse moved to (396, 32)
Screenshot: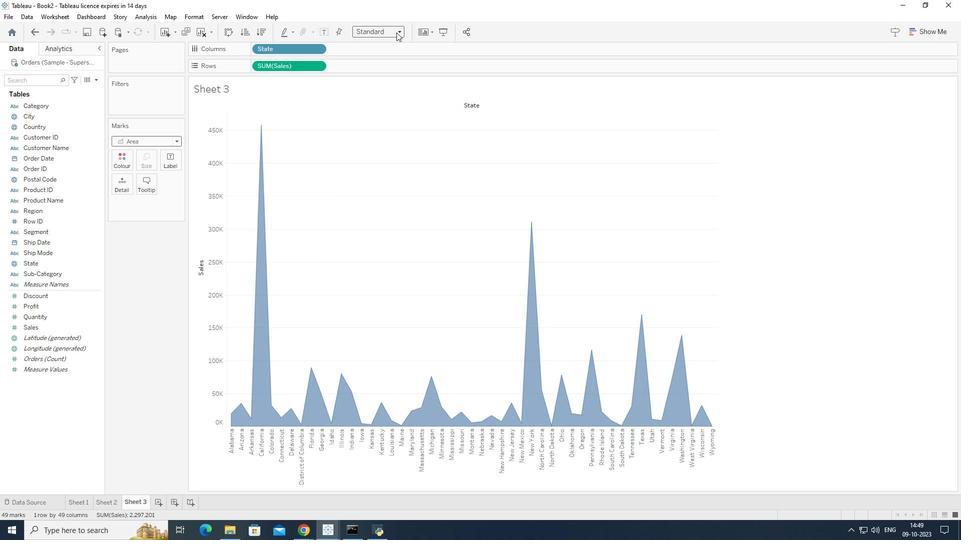 
Action: Mouse pressed left at (396, 32)
Screenshot: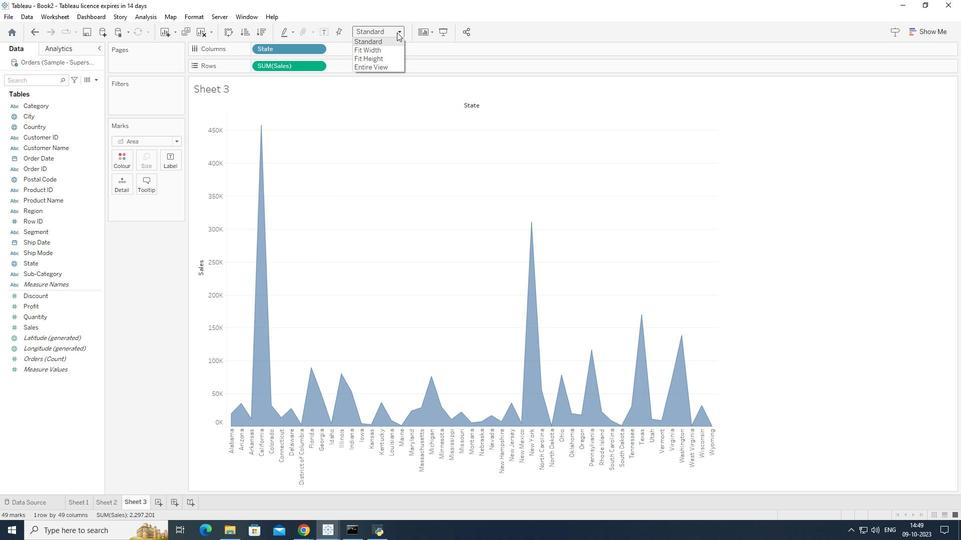 
Action: Mouse moved to (385, 65)
Screenshot: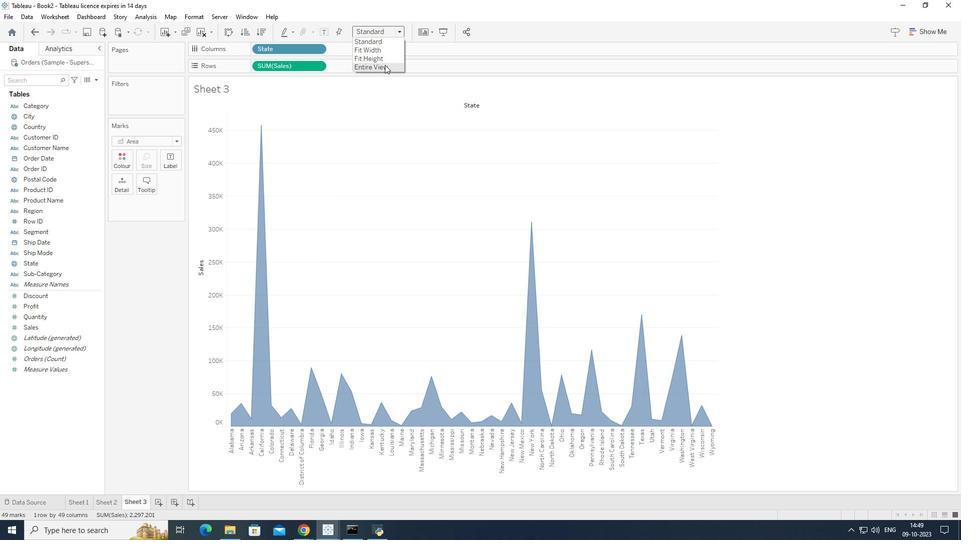 
Action: Mouse pressed left at (385, 65)
Screenshot: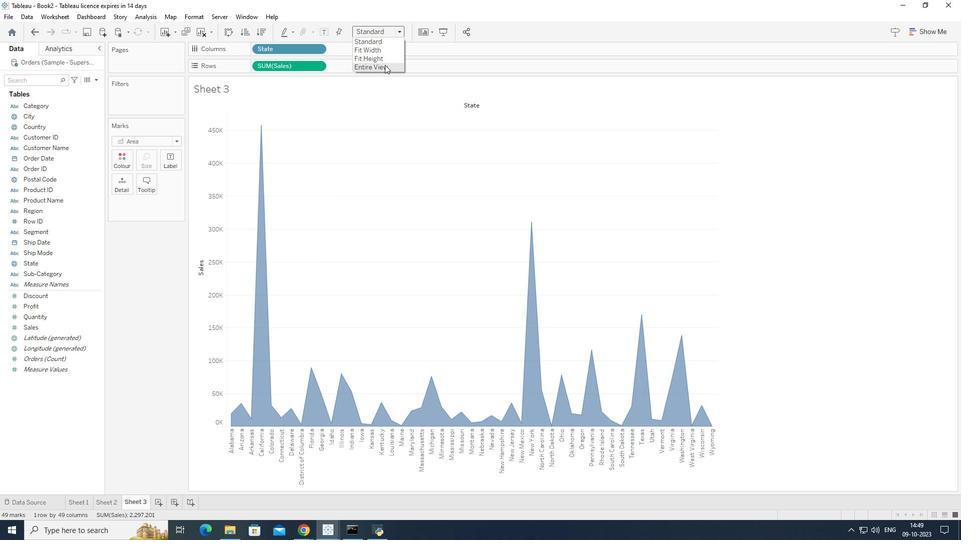 
Action: Mouse moved to (32, 326)
Screenshot: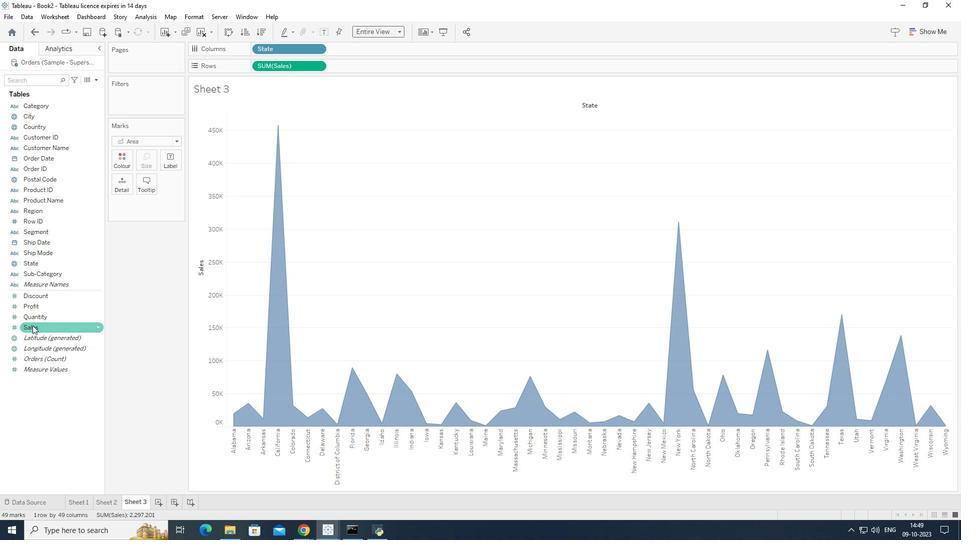 
Action: Mouse pressed left at (32, 326)
